 Task: Look for space in Vattalkundu, India from 7th July, 2023 to 14th July, 2023 for 1 adult in price range Rs.6000 to Rs.14000. Place can be shared room with 1  bedroom having 1 bed and 1 bathroom. Property type can be house, flat, guest house, hotel. Amenities needed are: wifi, washing machine. Booking option can be shelf check-in. Required host language is English.
Action: Mouse moved to (563, 99)
Screenshot: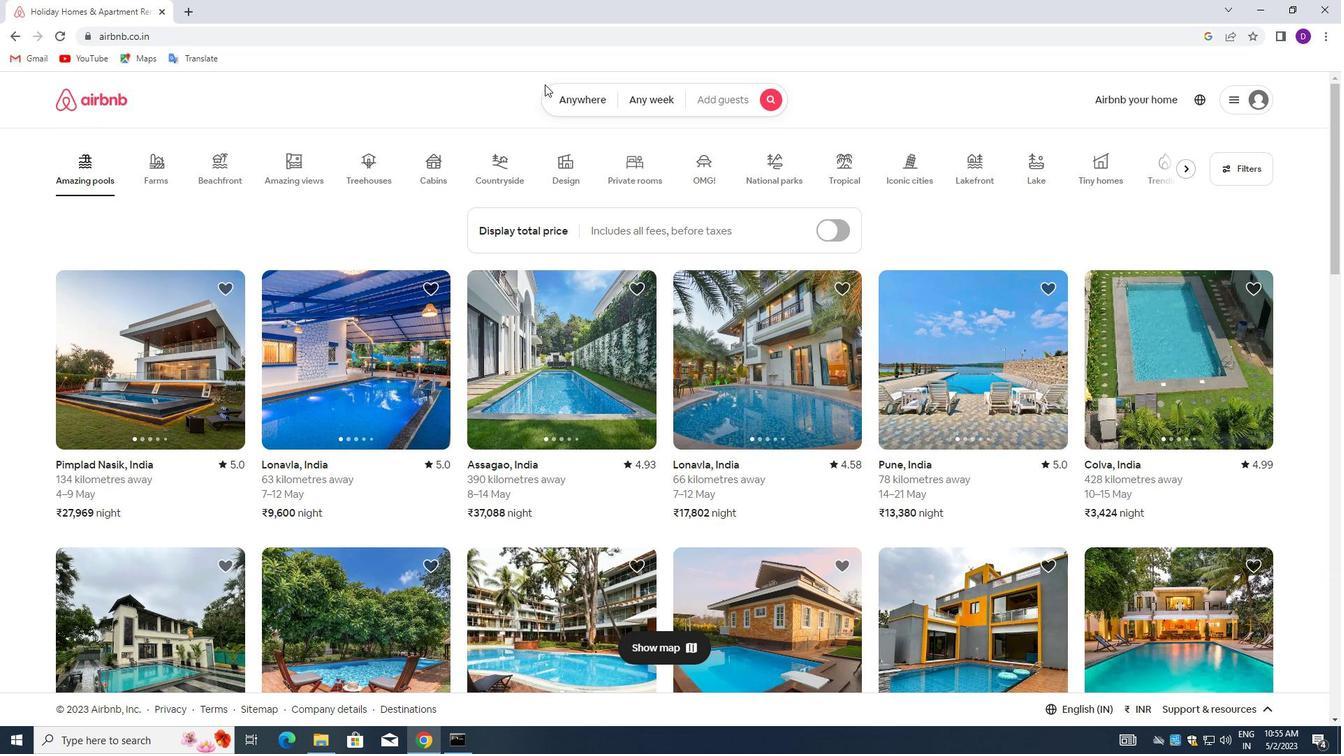 
Action: Mouse pressed left at (563, 99)
Screenshot: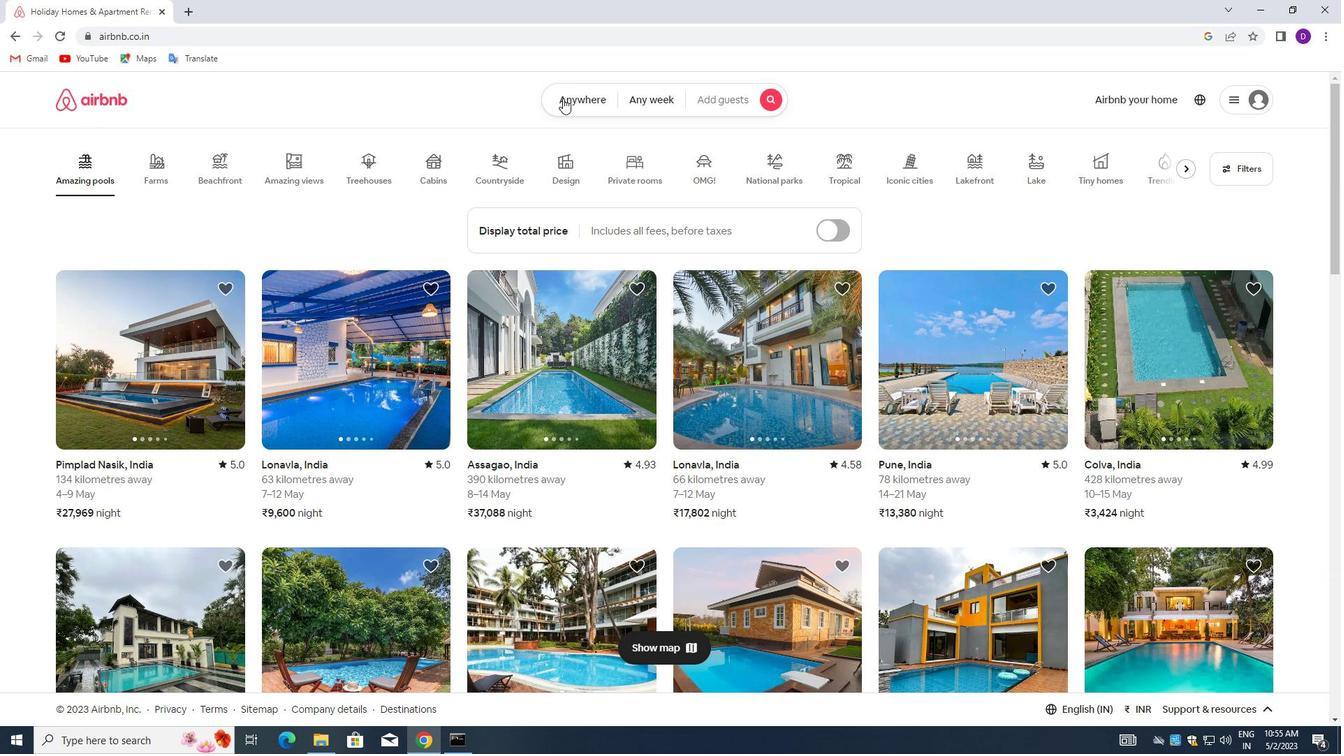 
Action: Mouse moved to (446, 155)
Screenshot: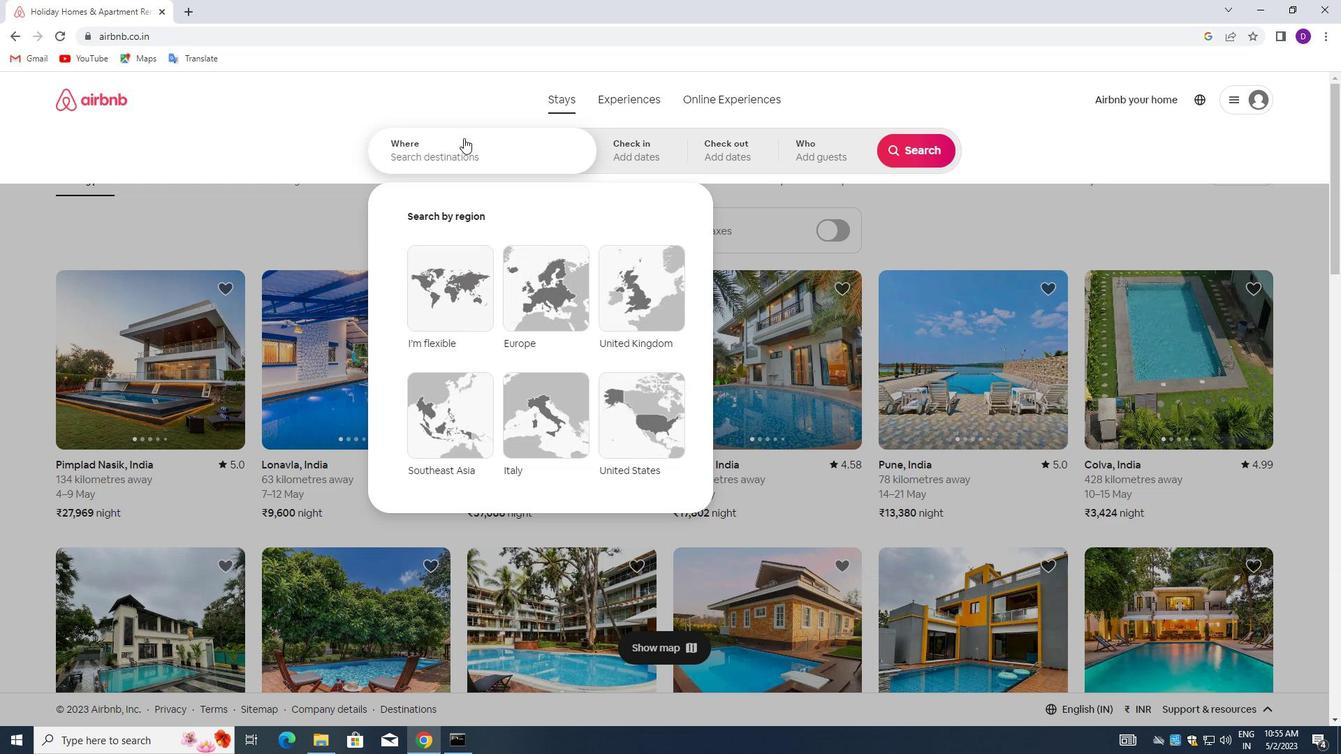 
Action: Mouse pressed left at (446, 155)
Screenshot: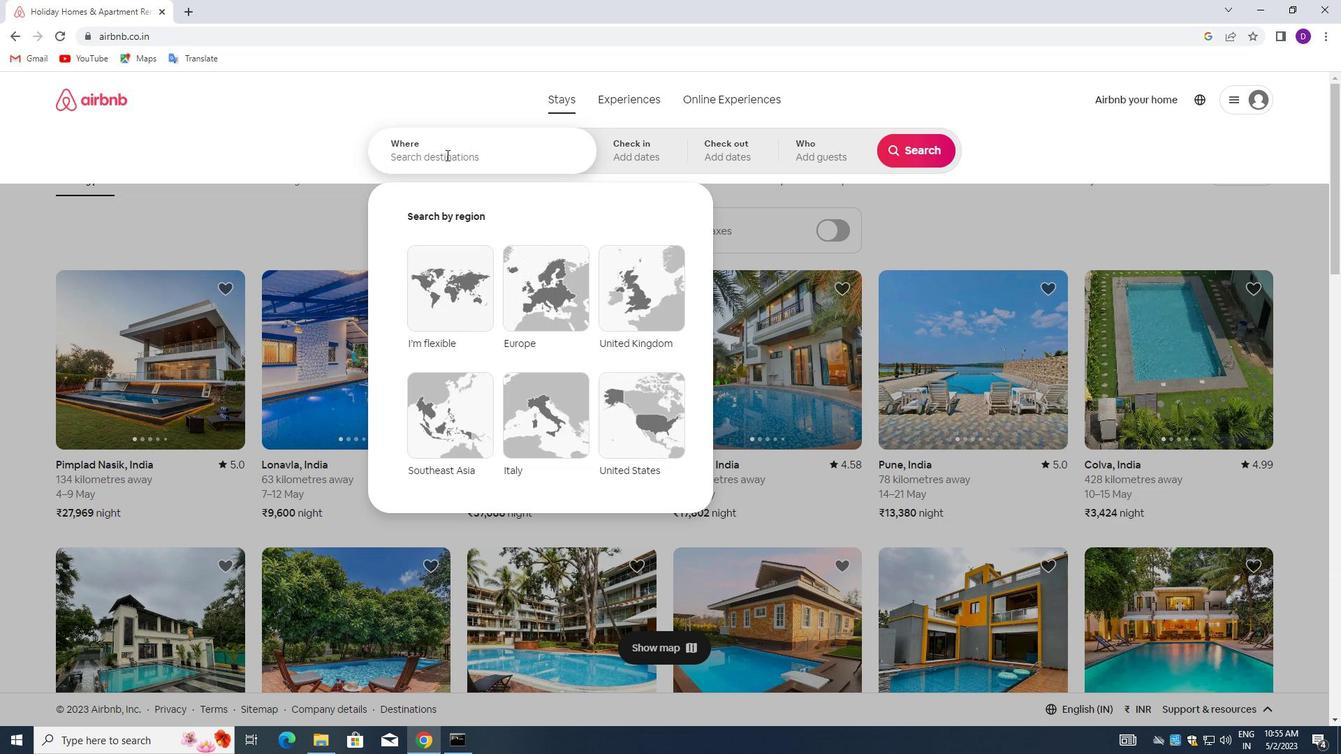 
Action: Key pressed <Key.shift_r><Key.shift_r><Key.shift_r><Key.shift_r>B<Key.backspace><Key.shift_r>Vattalkundu,<Key.space><Key.shift>INDIA<Key.enter>
Screenshot: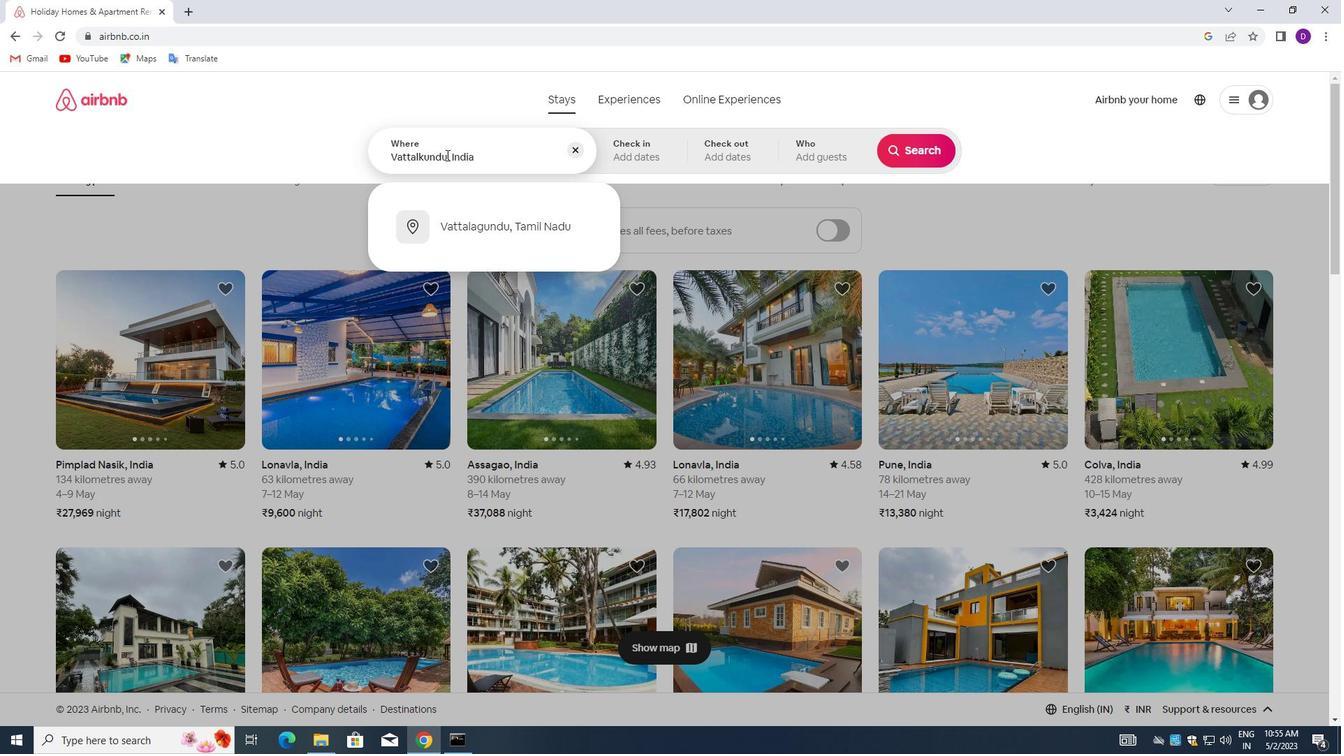 
Action: Mouse moved to (911, 262)
Screenshot: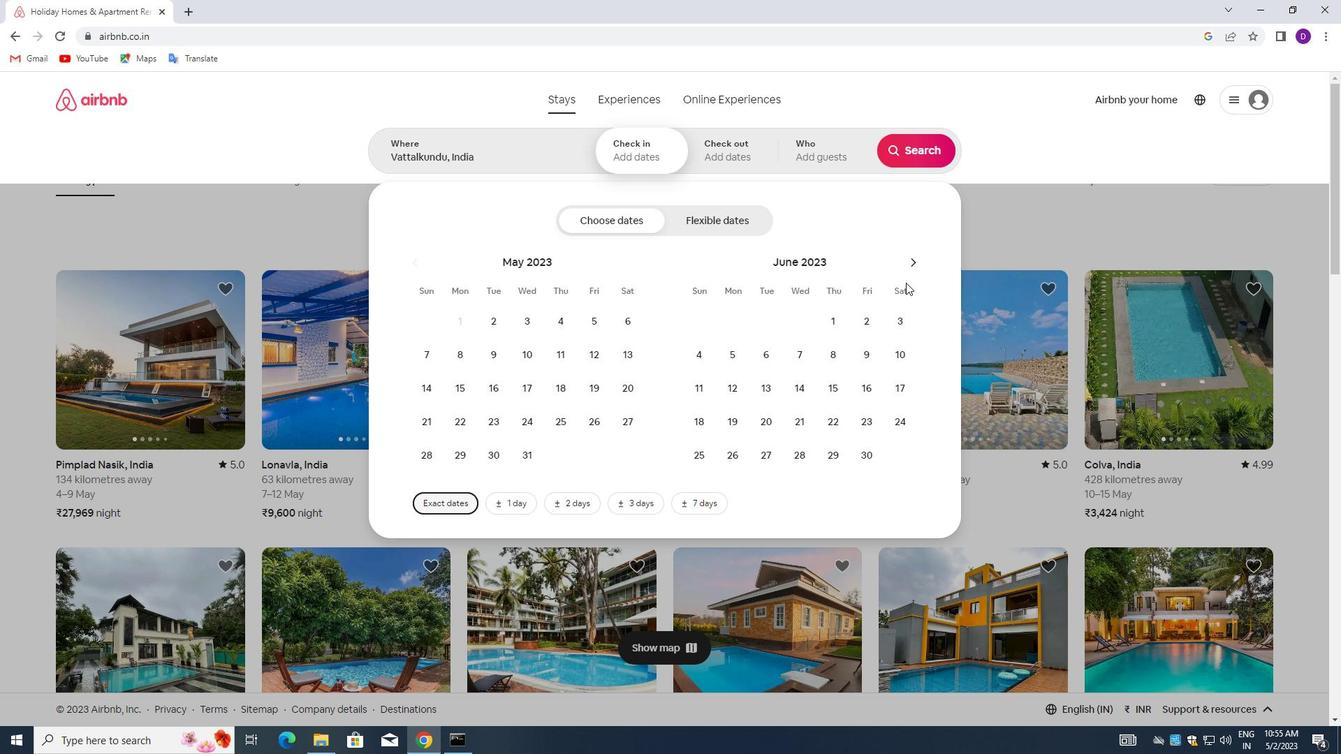 
Action: Mouse pressed left at (911, 262)
Screenshot: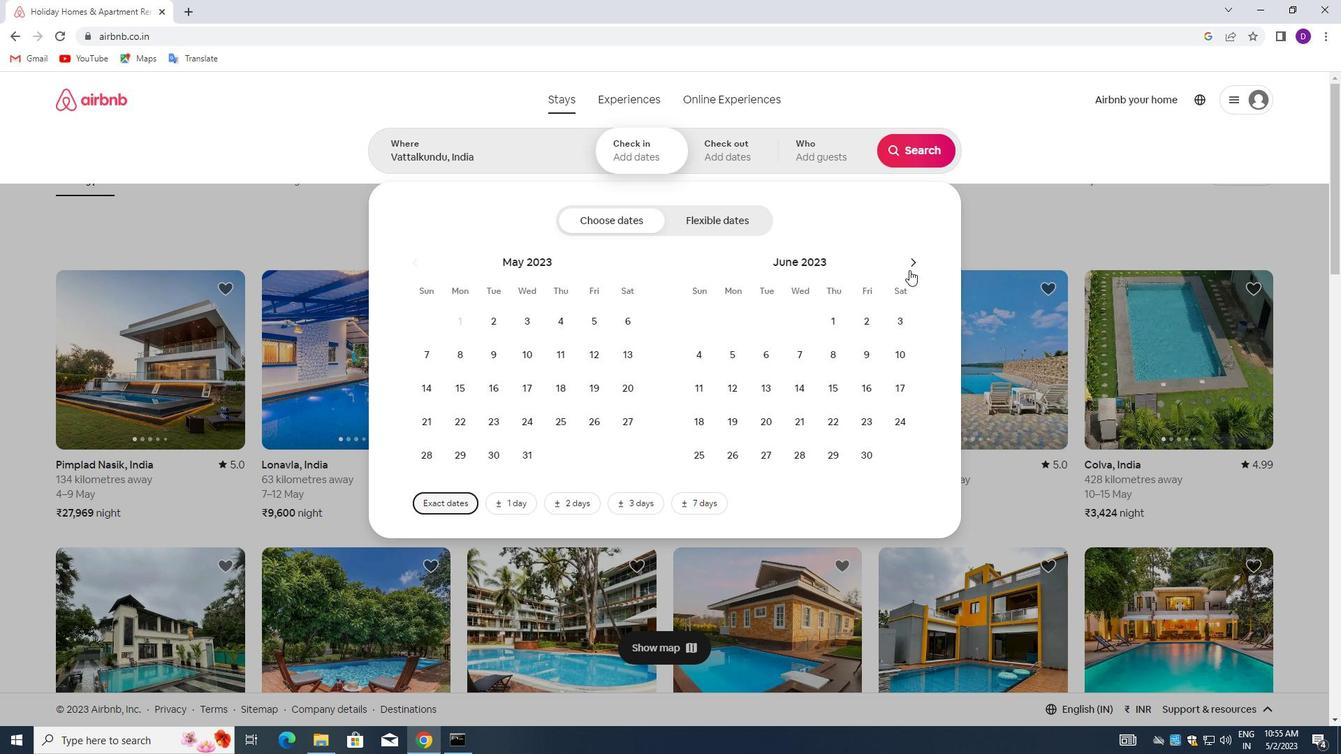 
Action: Mouse moved to (863, 359)
Screenshot: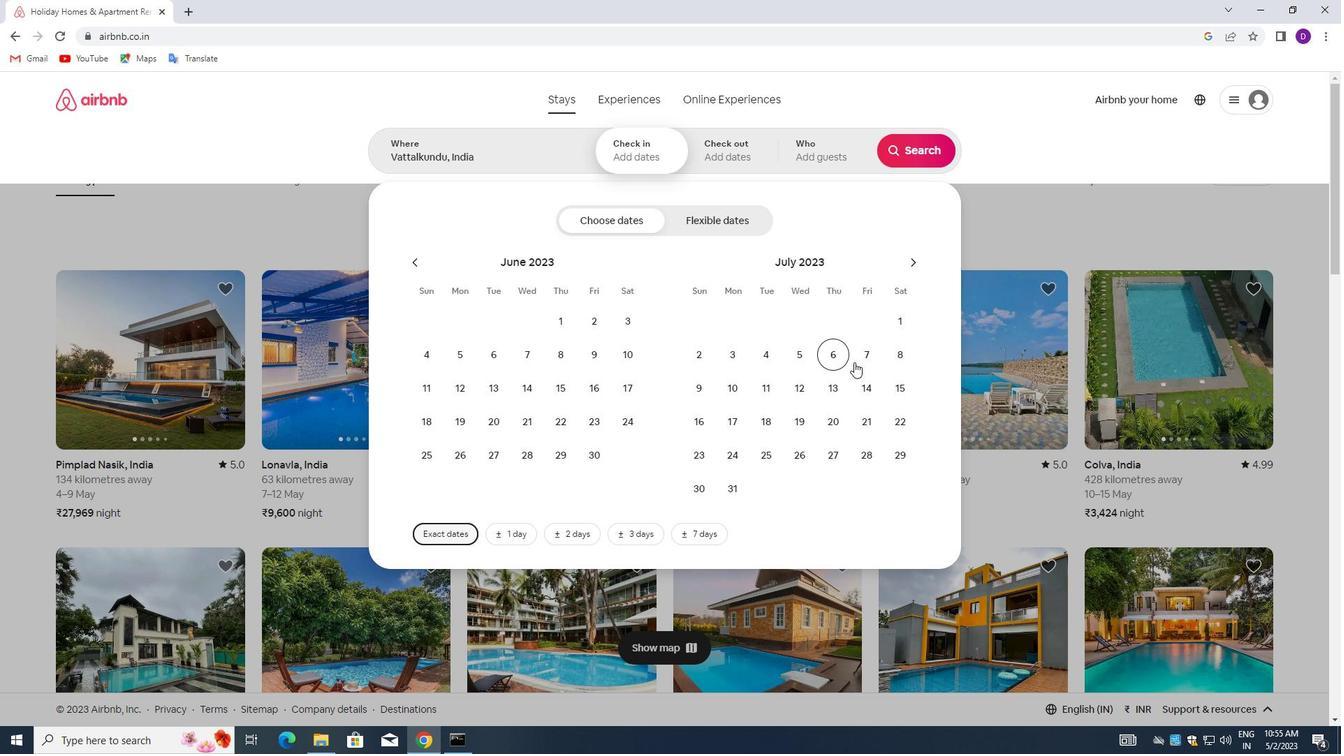 
Action: Mouse pressed left at (863, 359)
Screenshot: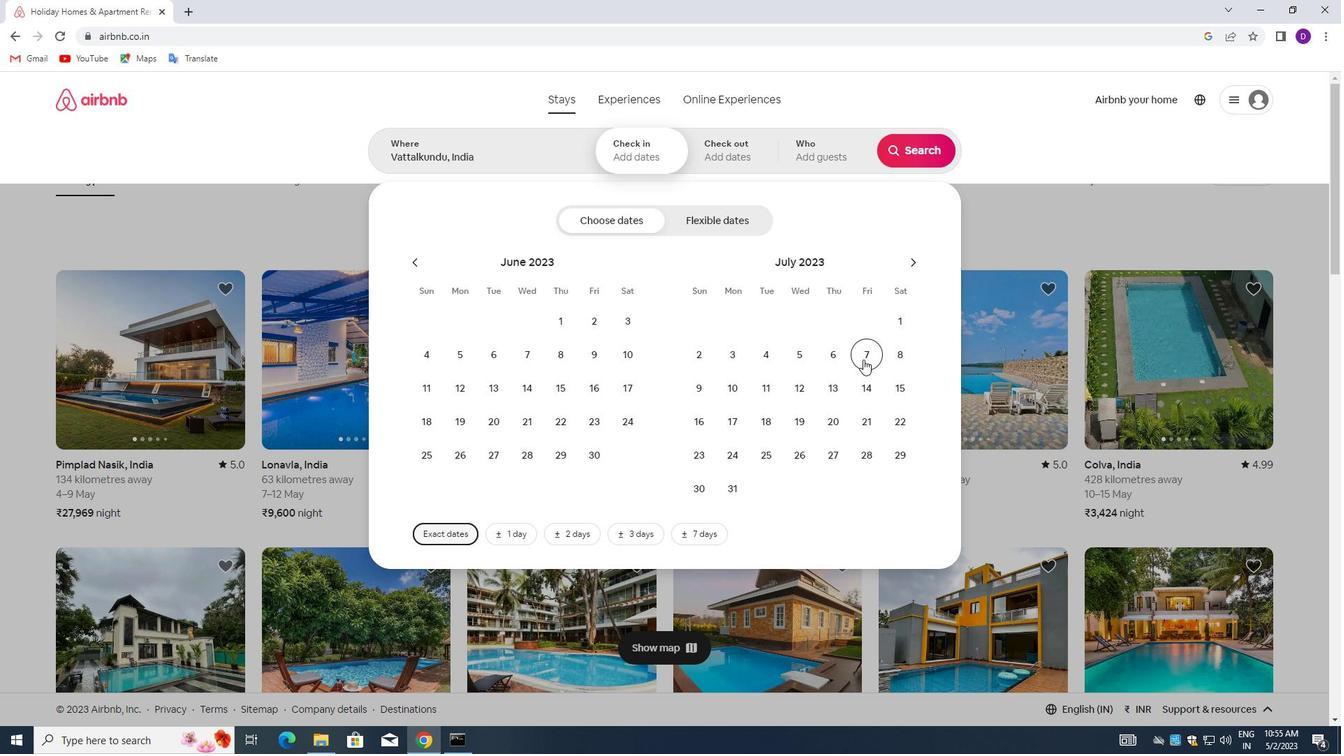 
Action: Mouse moved to (867, 387)
Screenshot: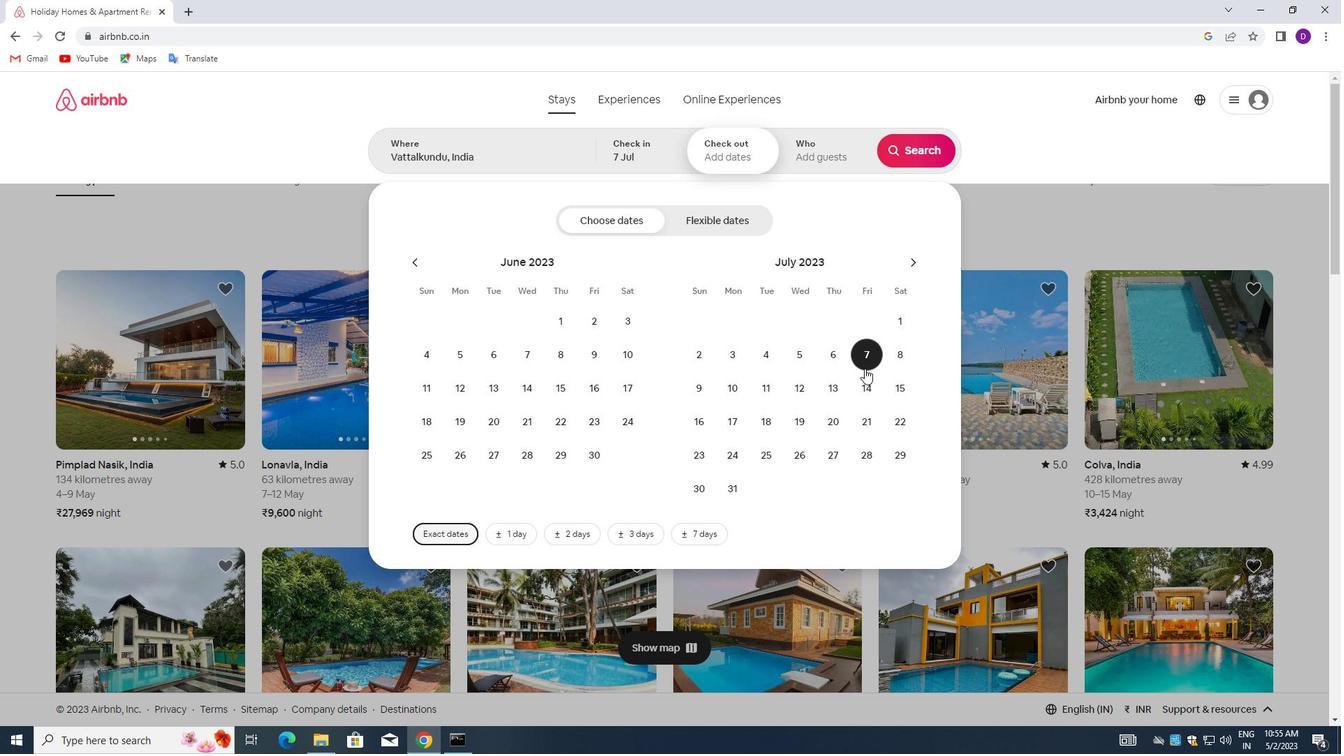 
Action: Mouse pressed left at (867, 387)
Screenshot: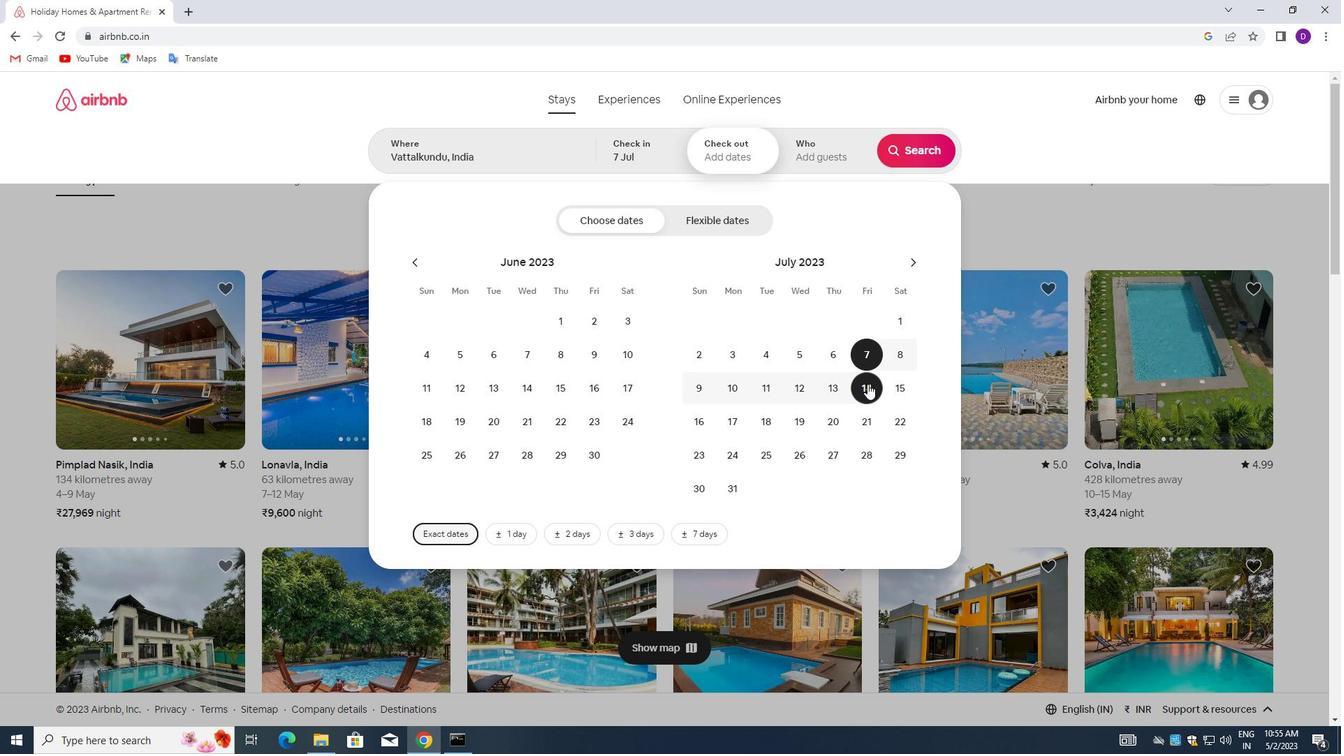 
Action: Mouse moved to (819, 157)
Screenshot: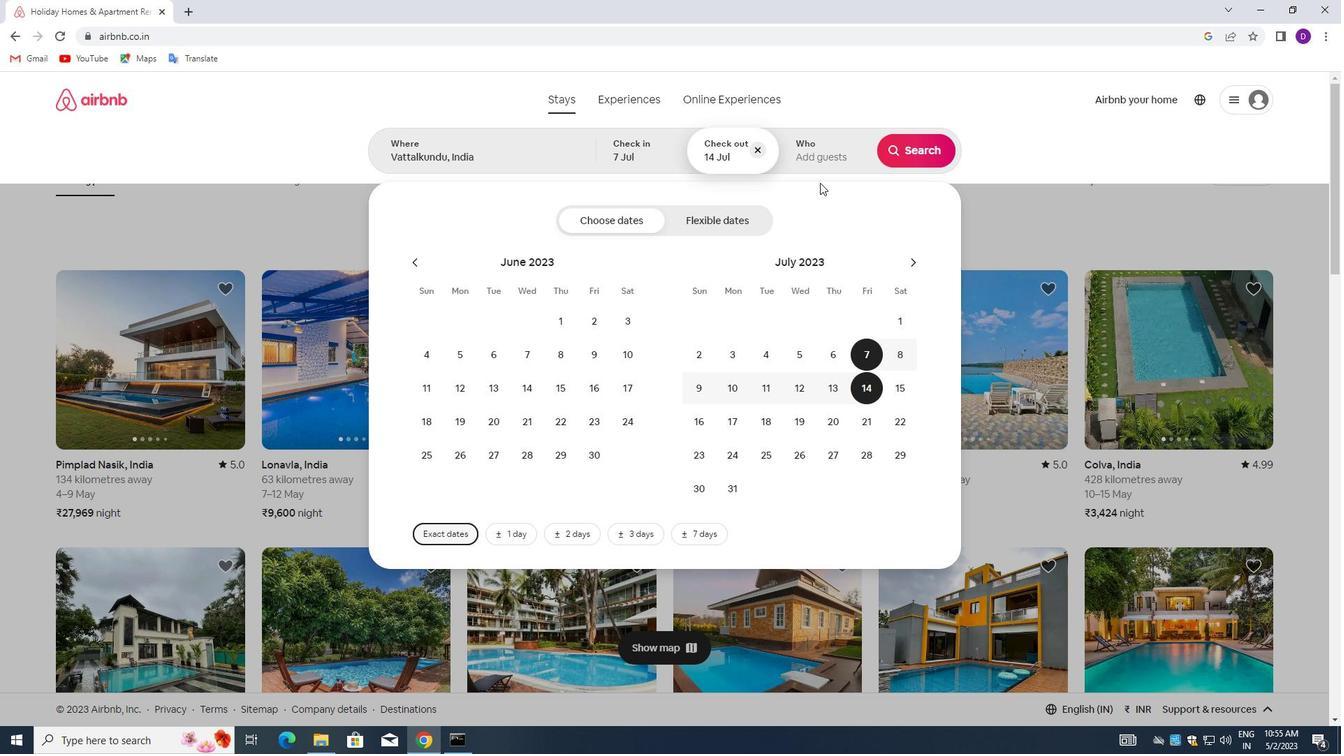 
Action: Mouse pressed left at (819, 157)
Screenshot: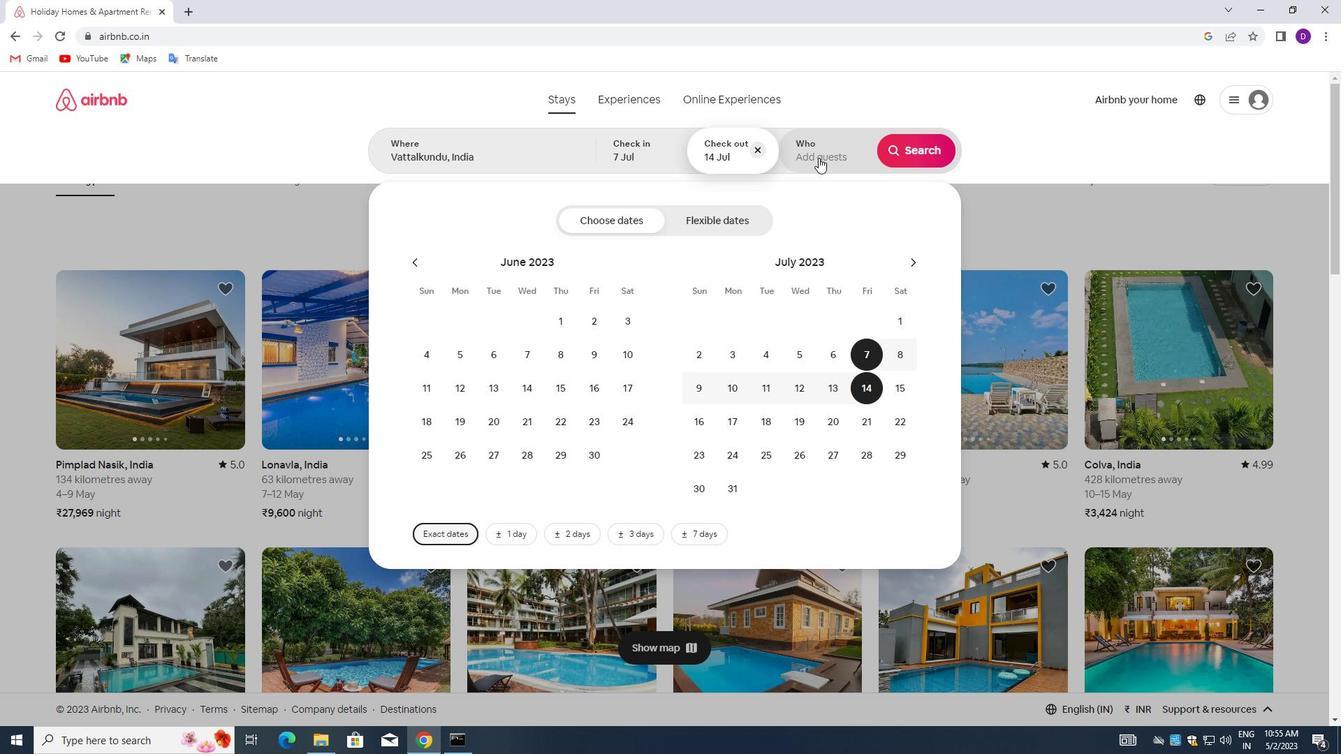 
Action: Mouse moved to (922, 218)
Screenshot: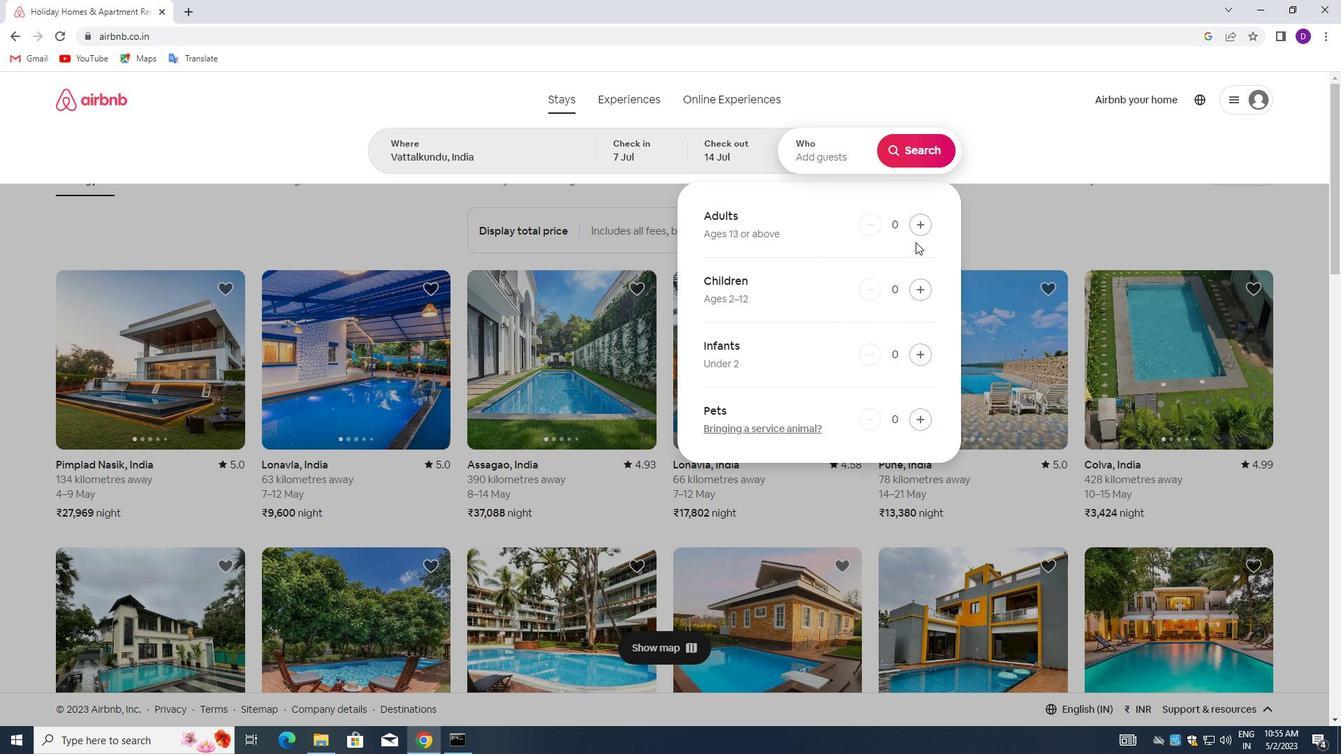 
Action: Mouse pressed left at (922, 218)
Screenshot: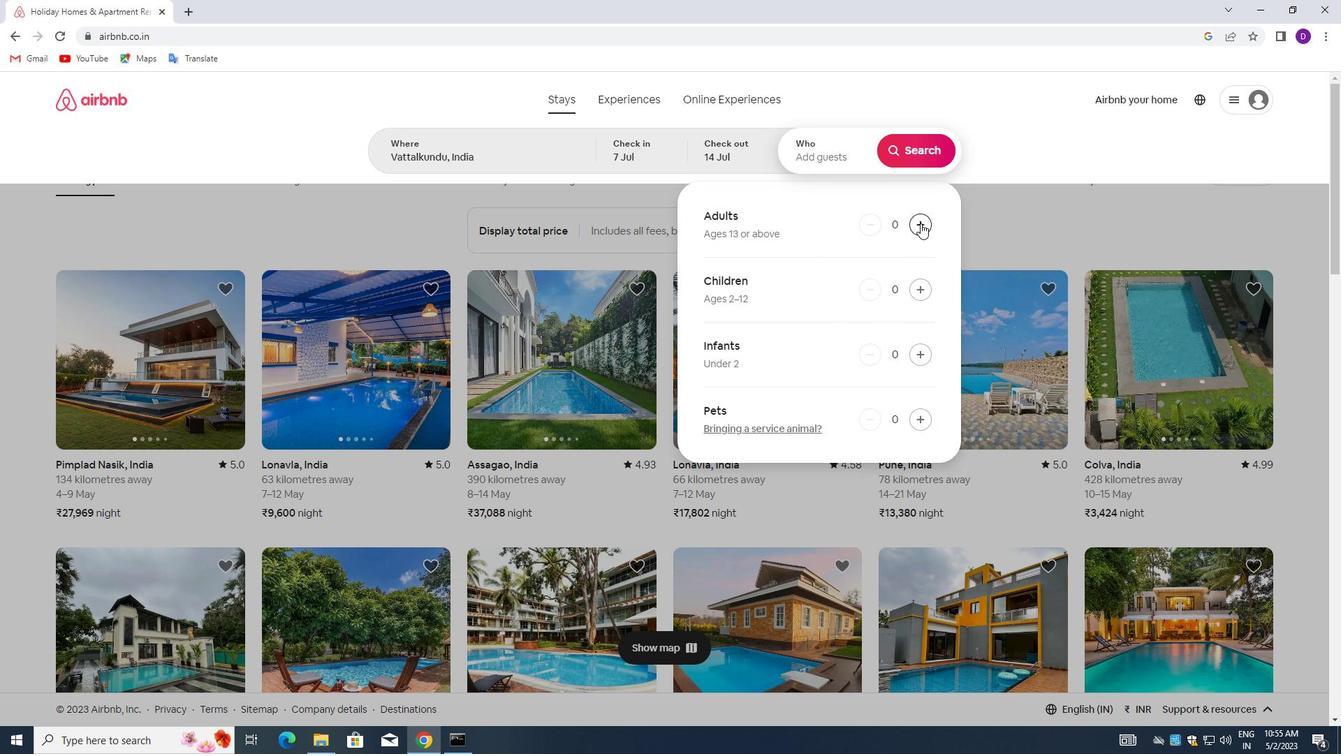 
Action: Mouse moved to (924, 160)
Screenshot: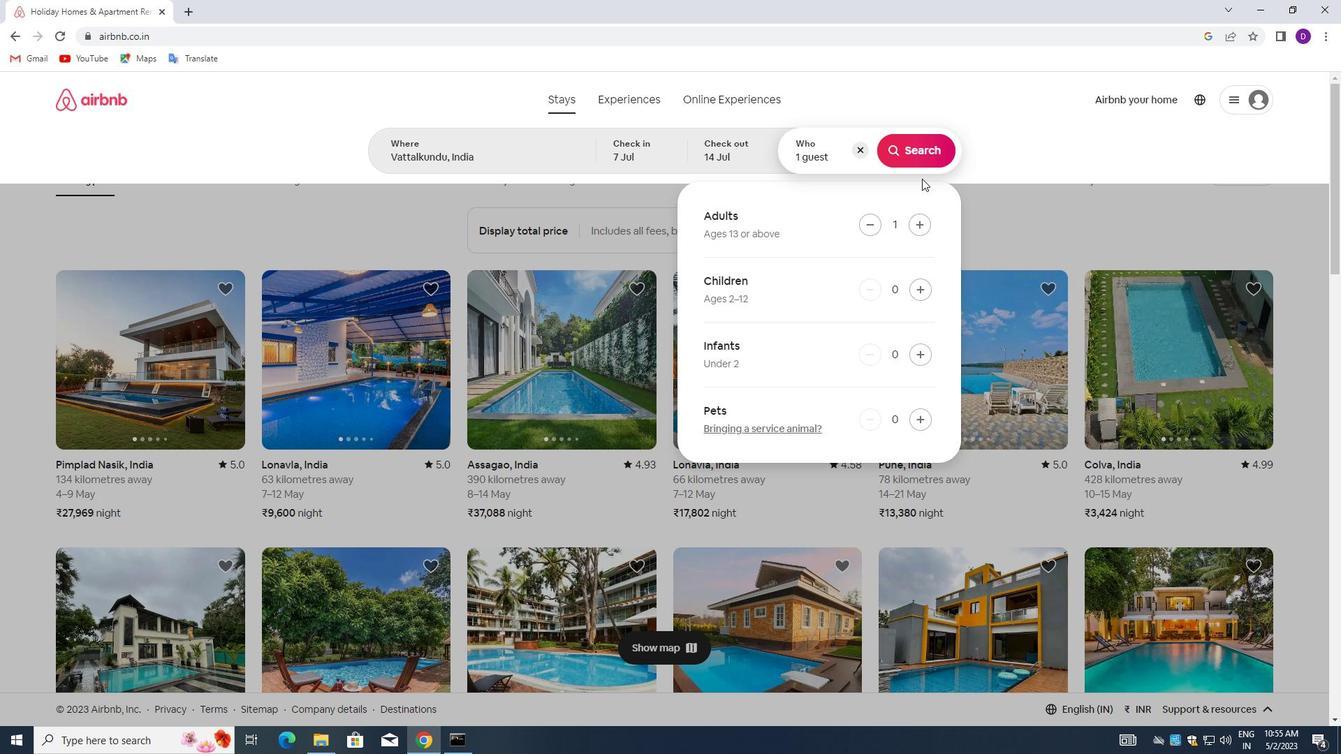 
Action: Mouse pressed left at (924, 160)
Screenshot: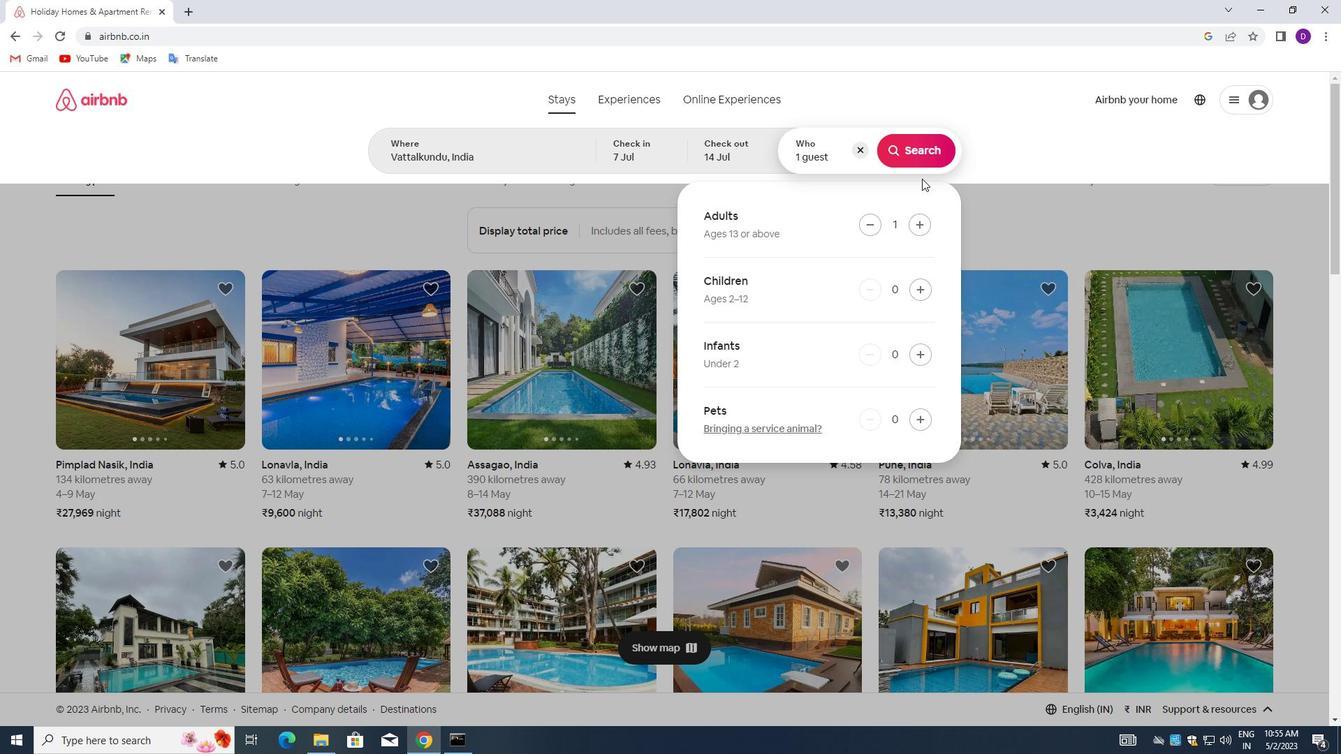 
Action: Mouse moved to (1262, 147)
Screenshot: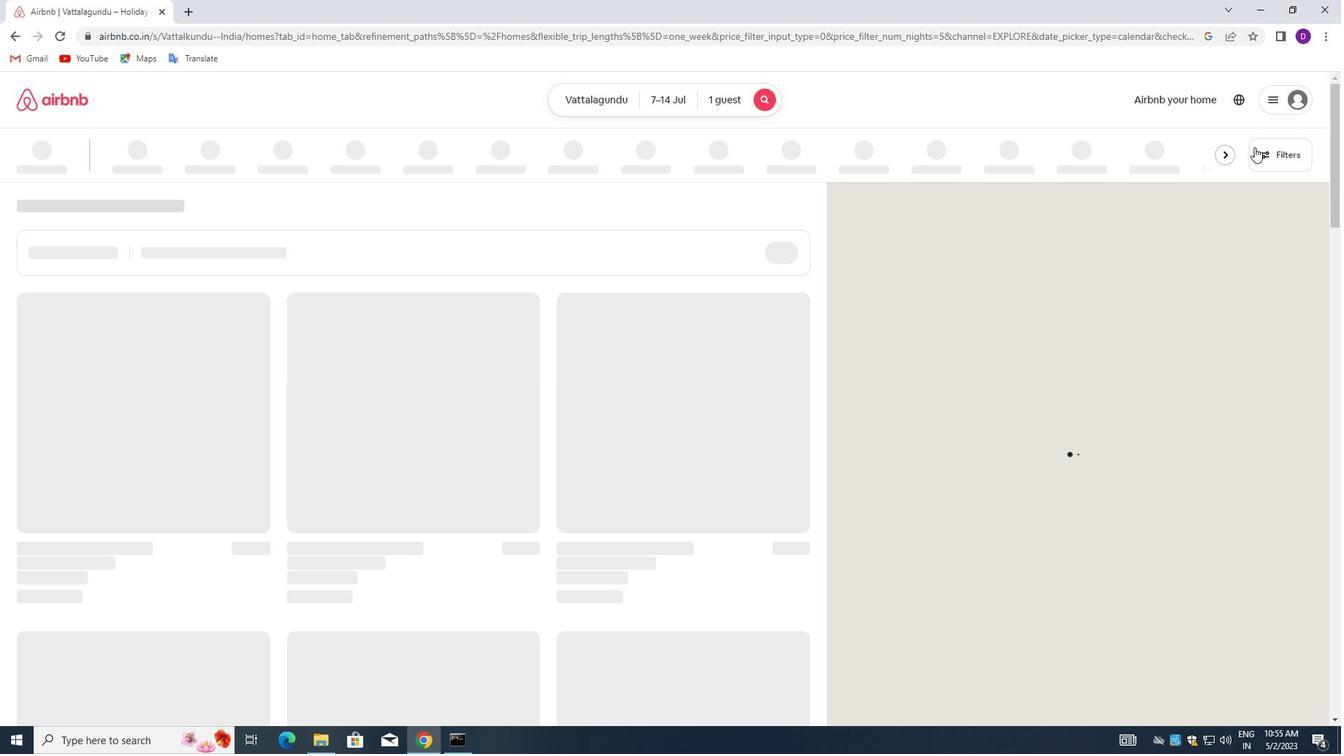 
Action: Mouse pressed left at (1262, 147)
Screenshot: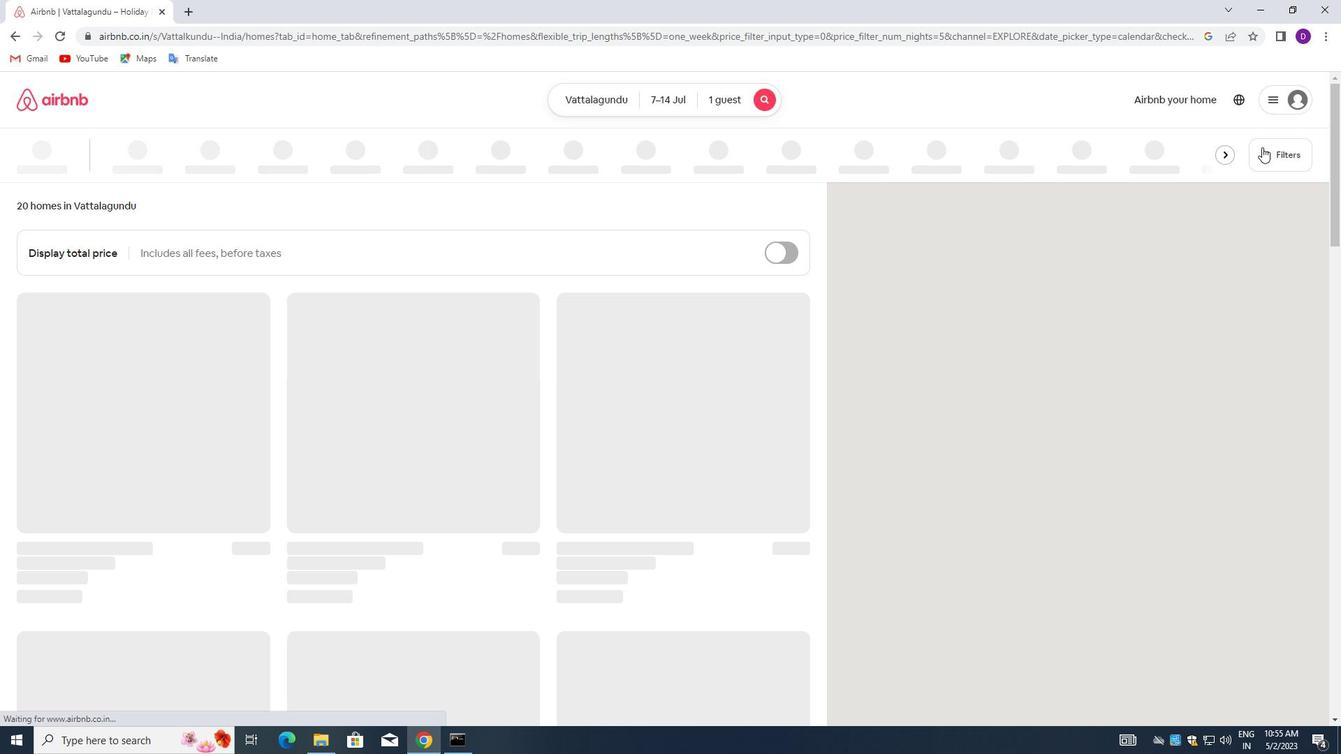 
Action: Mouse moved to (484, 336)
Screenshot: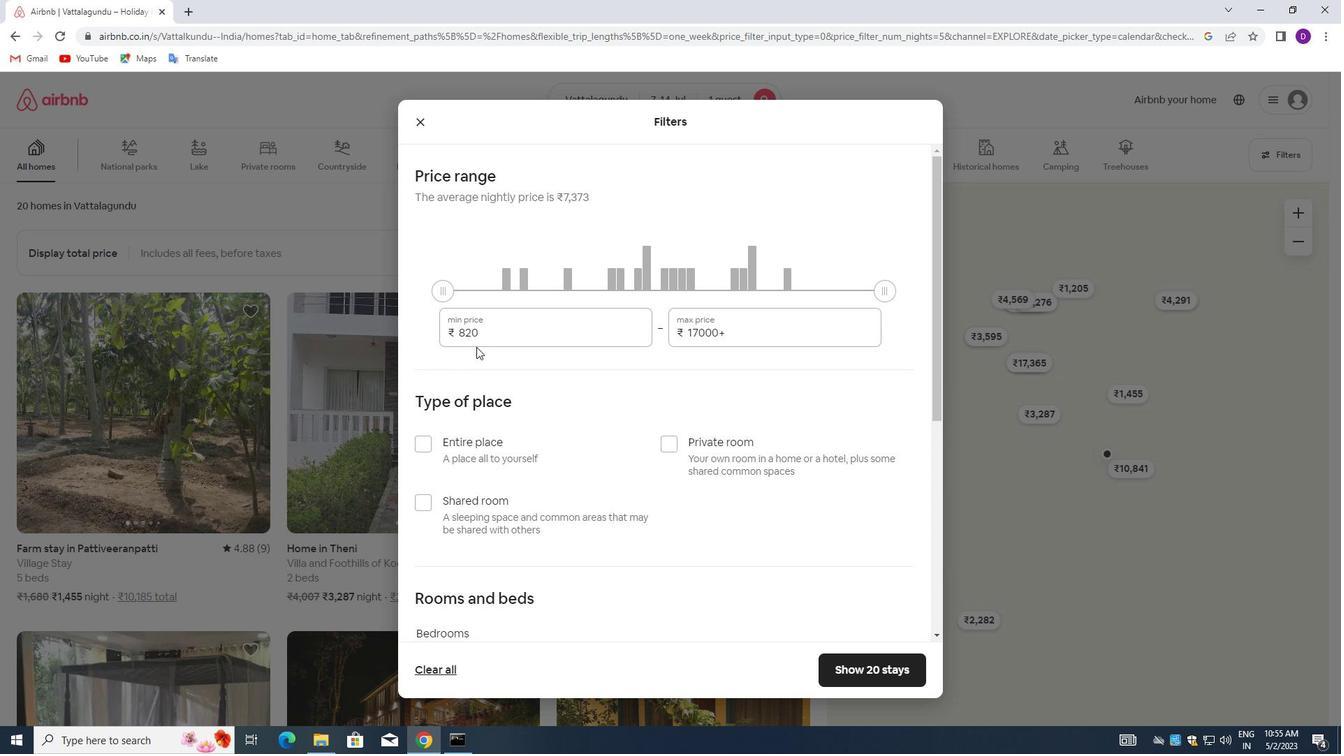 
Action: Mouse pressed left at (484, 336)
Screenshot: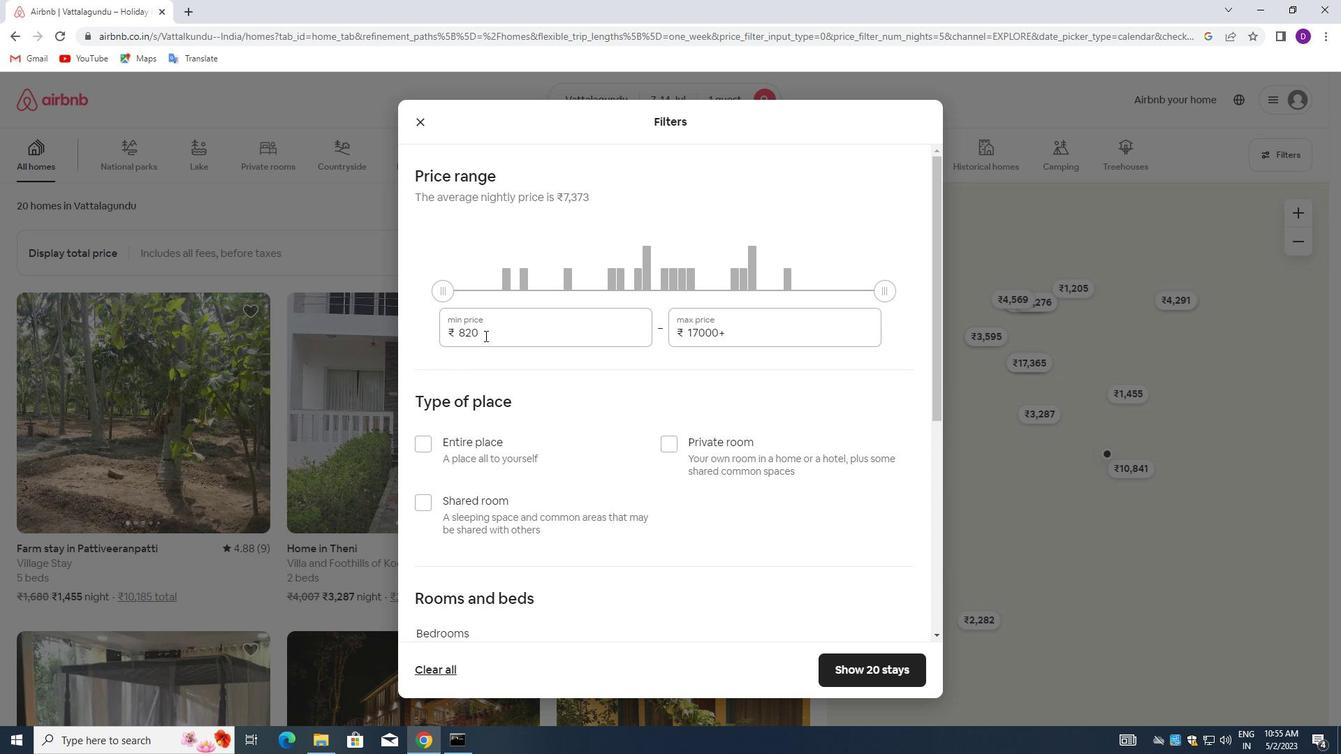 
Action: Mouse pressed left at (484, 336)
Screenshot: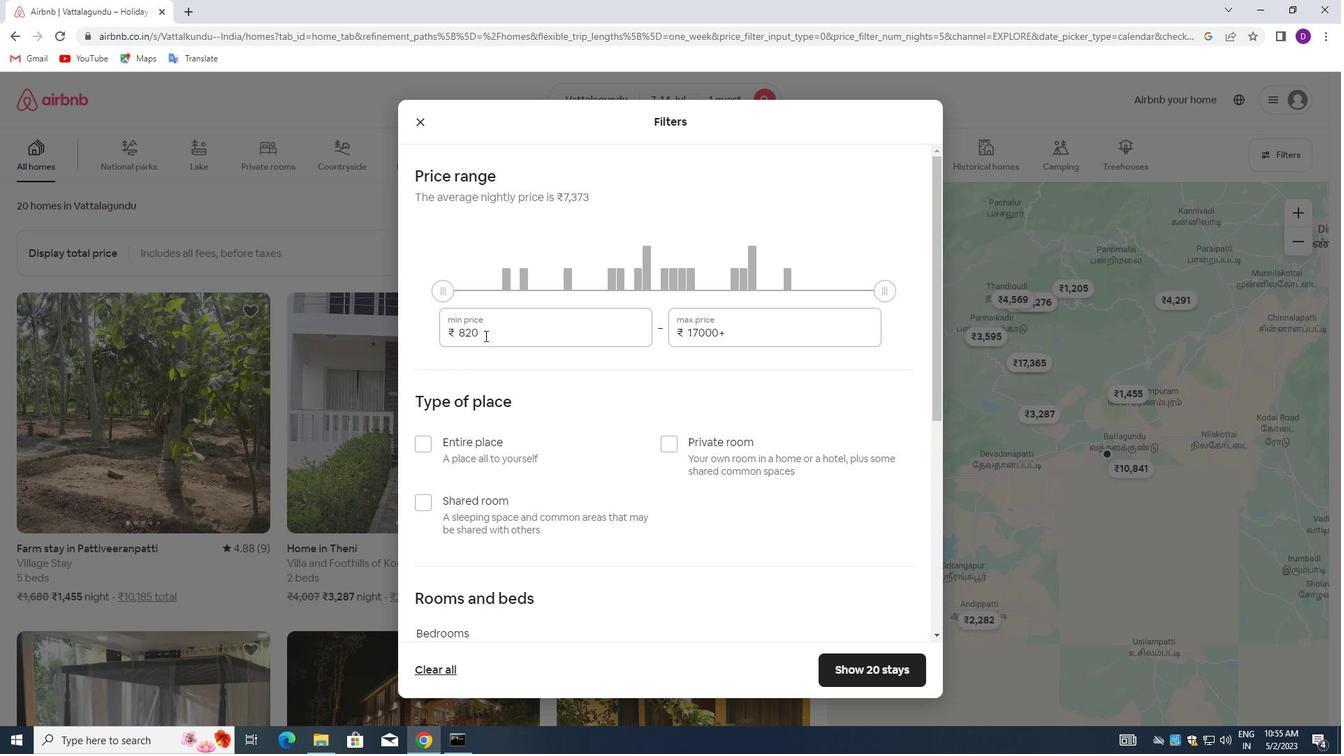 
Action: Key pressed 6000<Key.tab>14000
Screenshot: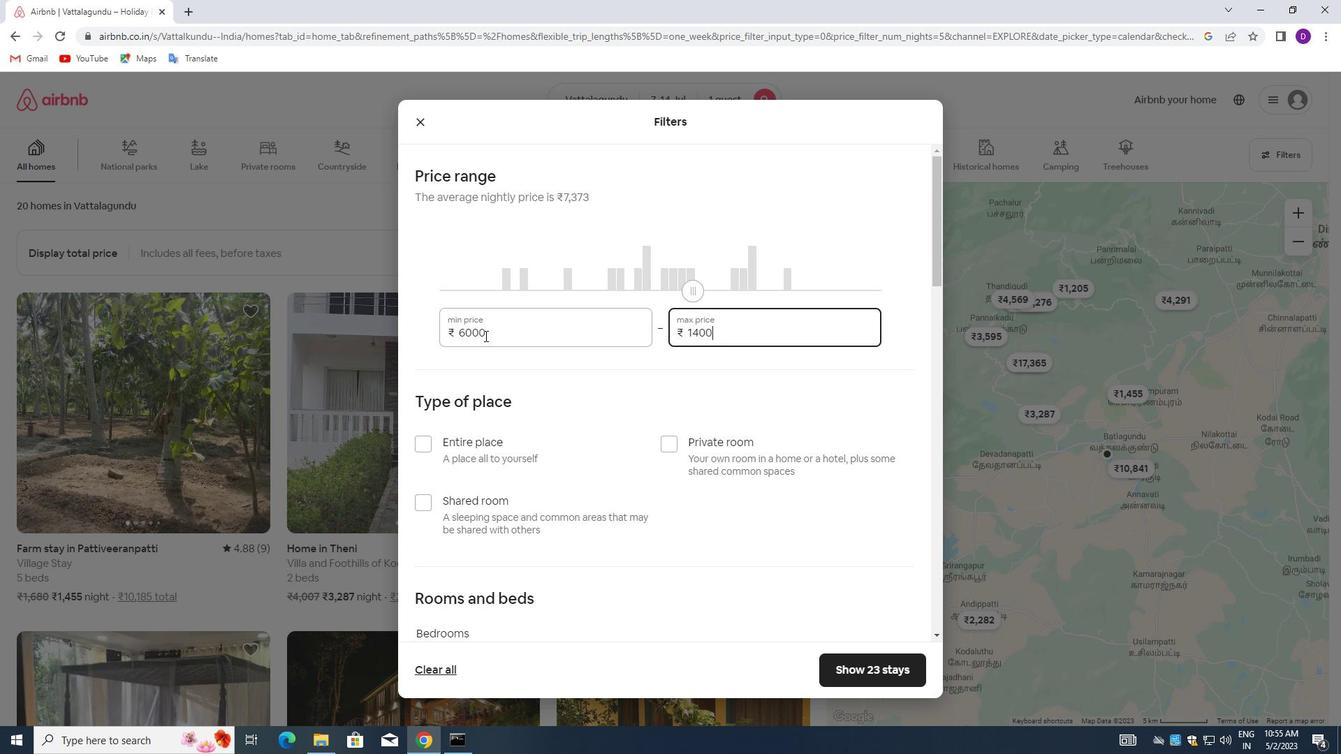 
Action: Mouse moved to (545, 433)
Screenshot: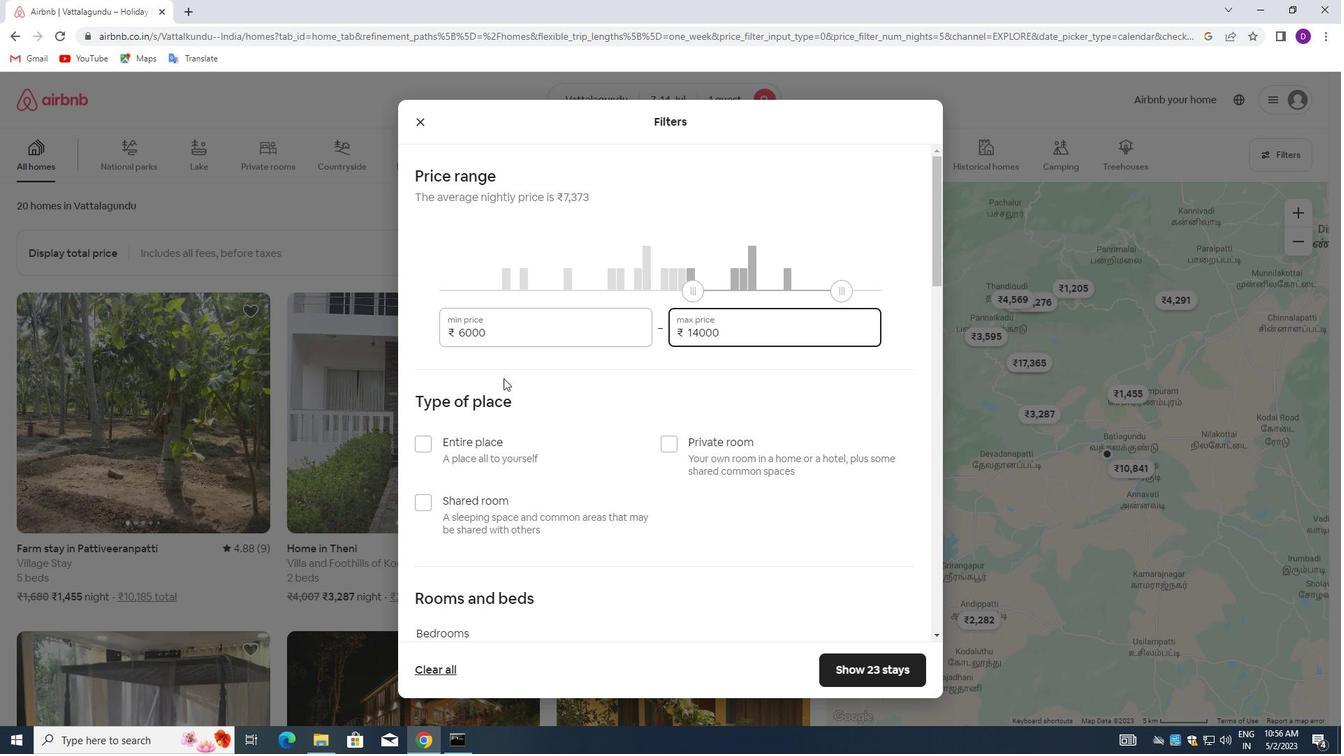 
Action: Mouse scrolled (545, 432) with delta (0, 0)
Screenshot: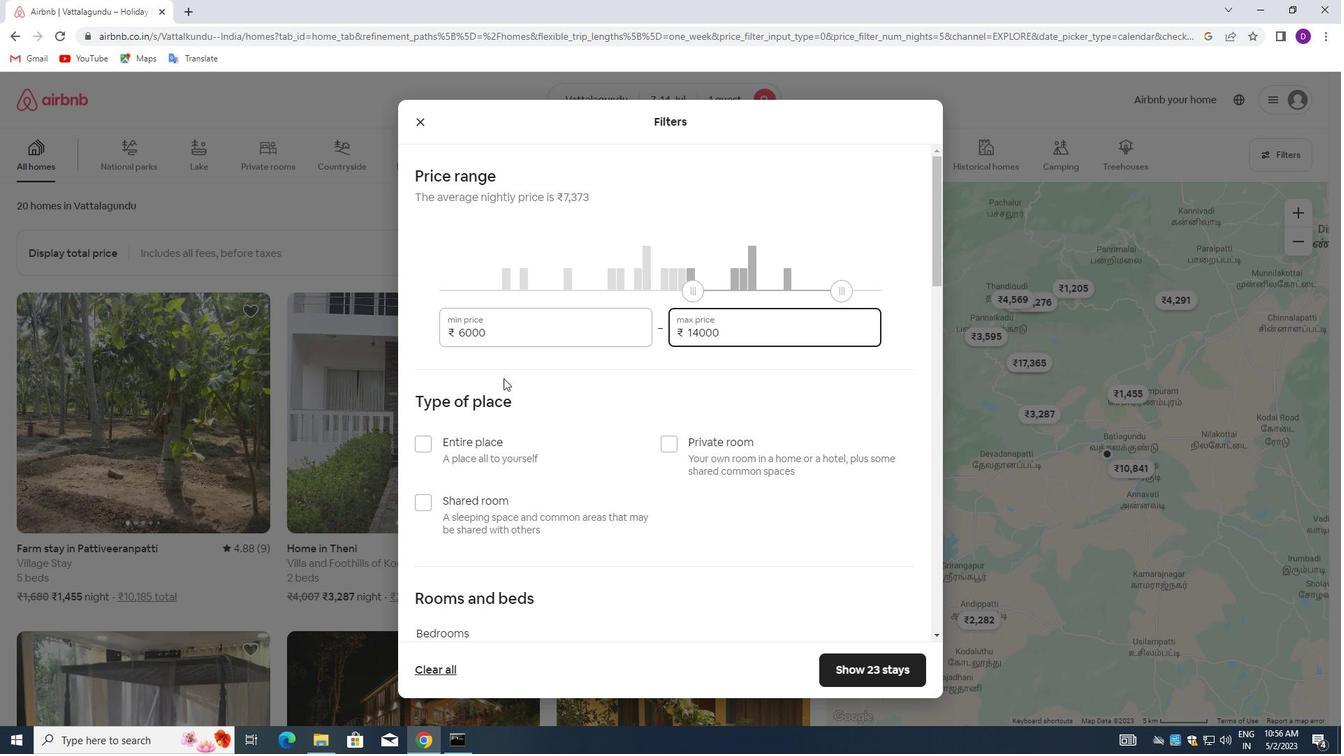 
Action: Mouse moved to (415, 431)
Screenshot: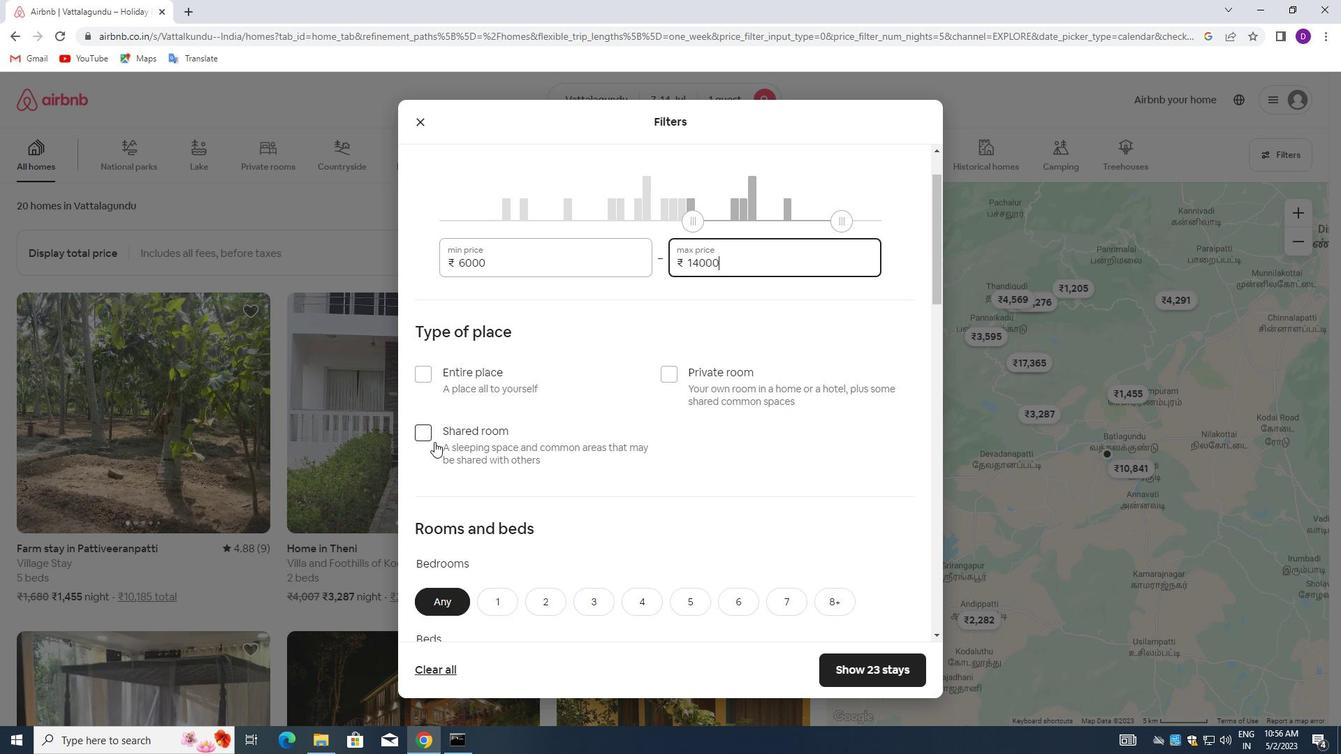 
Action: Mouse pressed left at (415, 431)
Screenshot: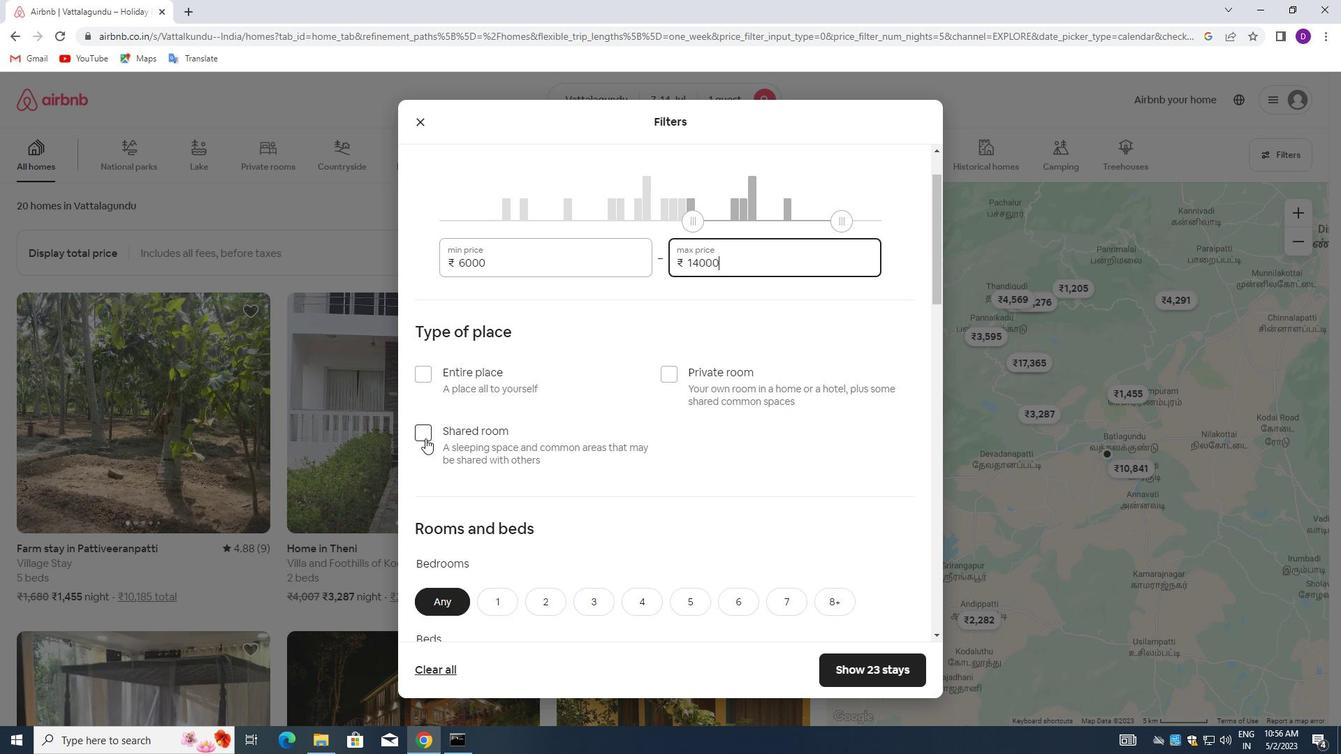 
Action: Mouse moved to (548, 457)
Screenshot: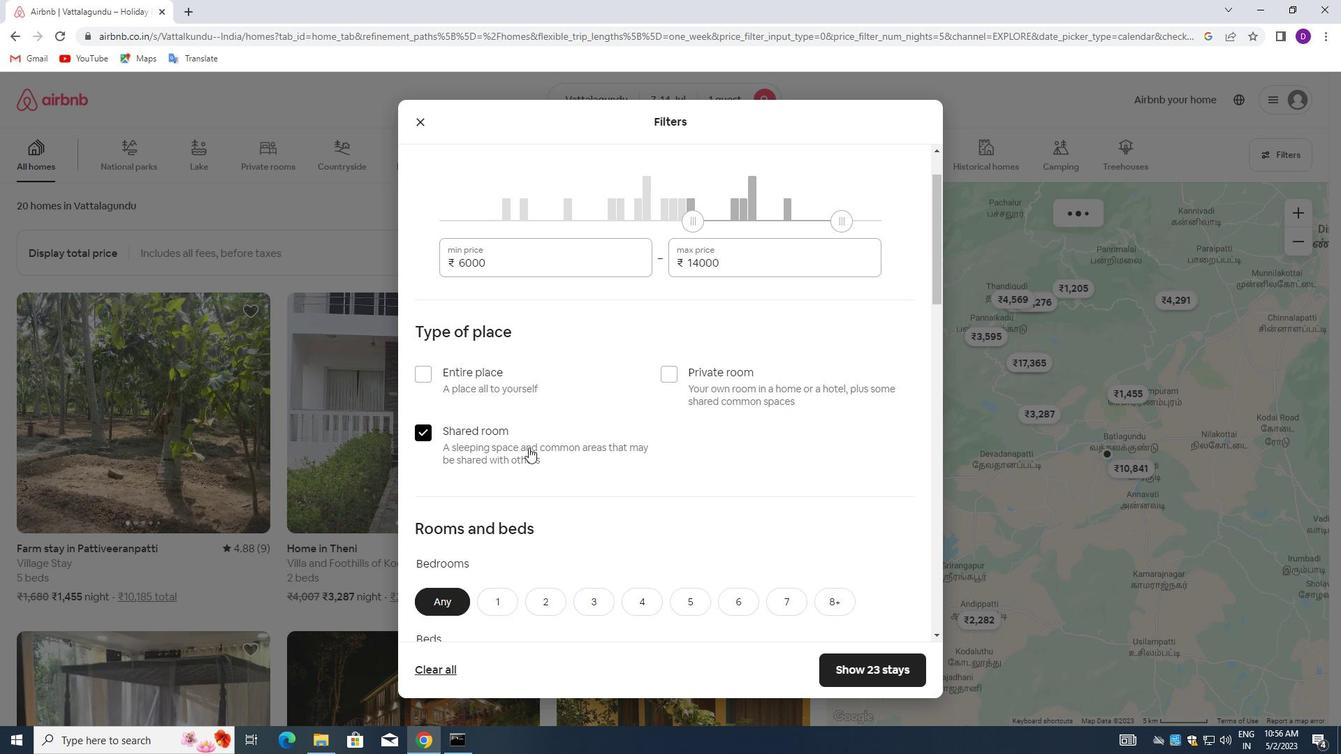 
Action: Mouse scrolled (548, 457) with delta (0, 0)
Screenshot: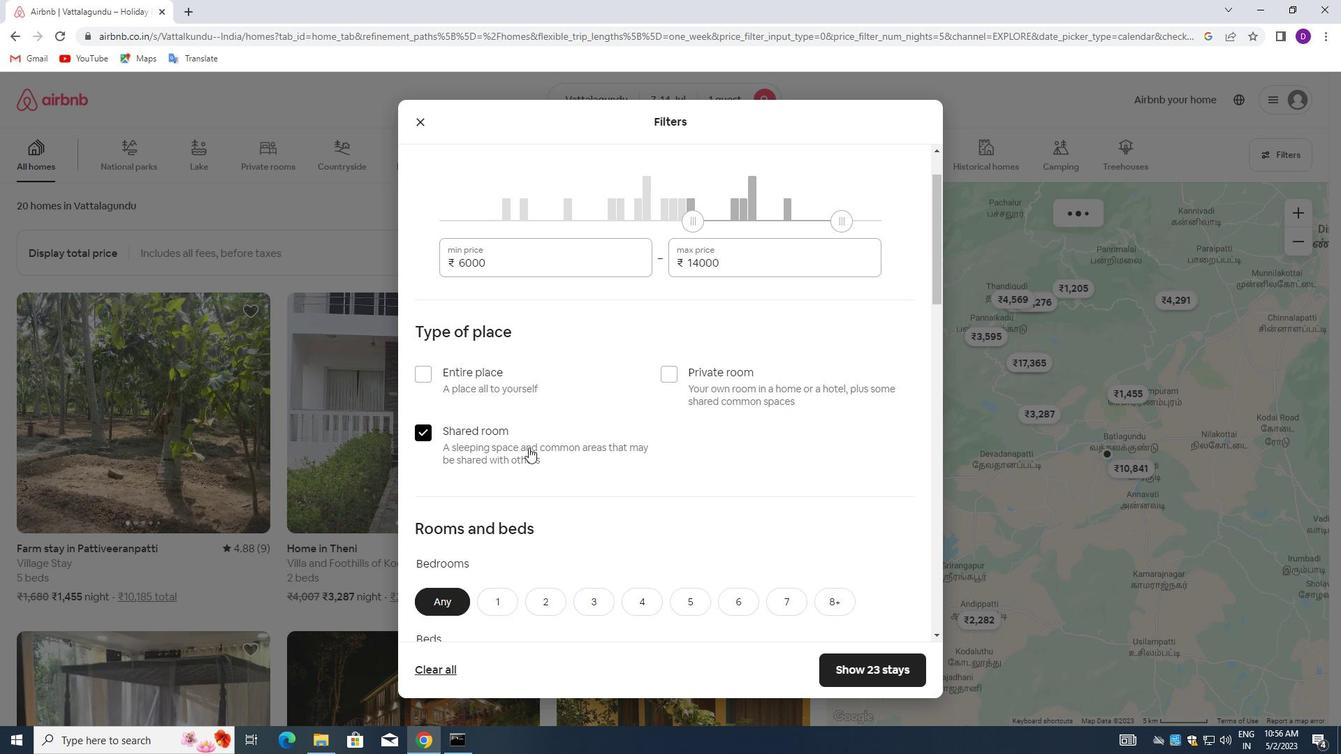 
Action: Mouse moved to (552, 463)
Screenshot: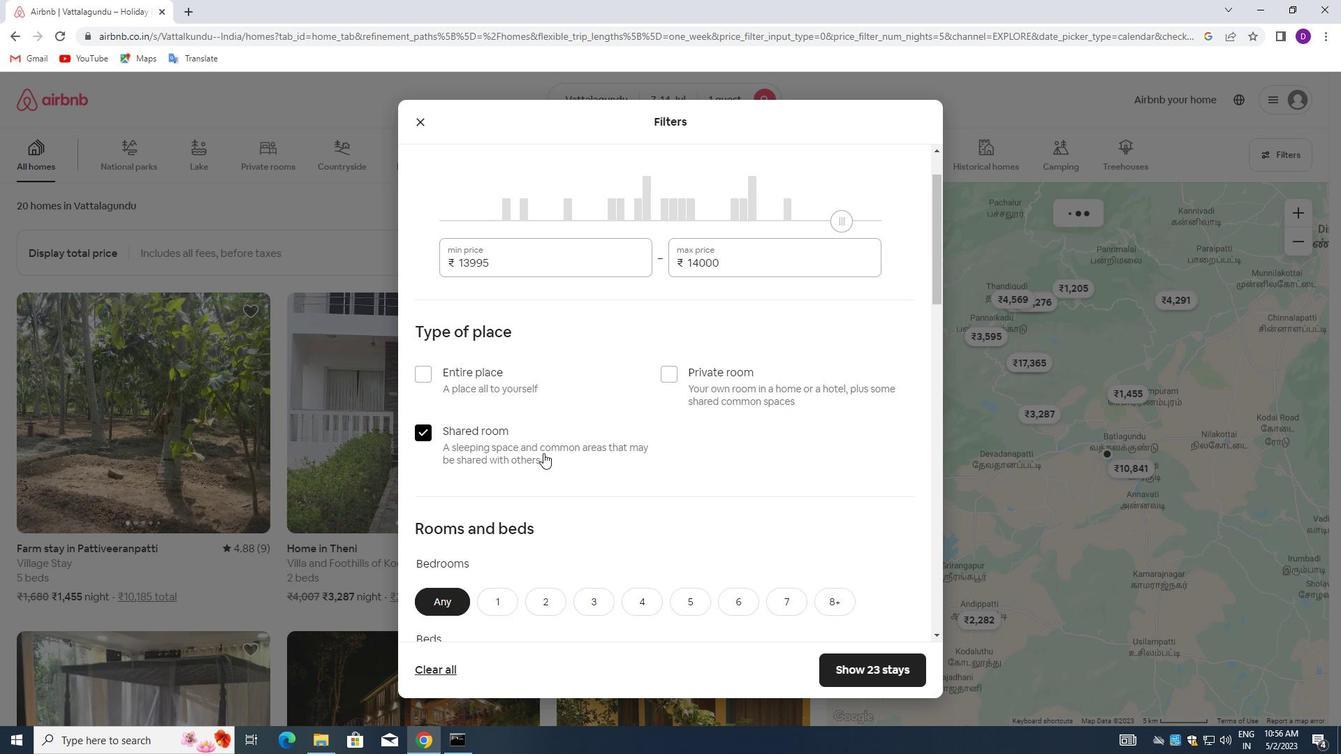 
Action: Mouse scrolled (552, 462) with delta (0, 0)
Screenshot: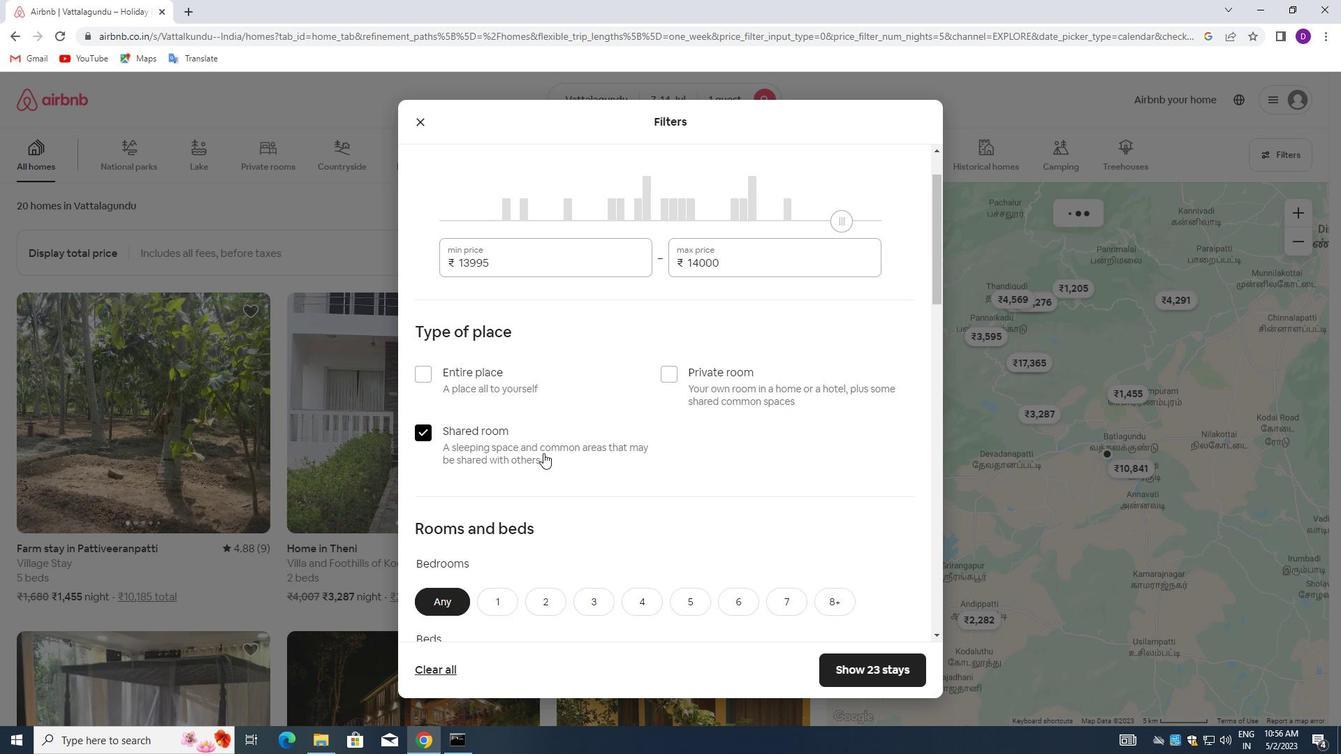 
Action: Mouse moved to (498, 468)
Screenshot: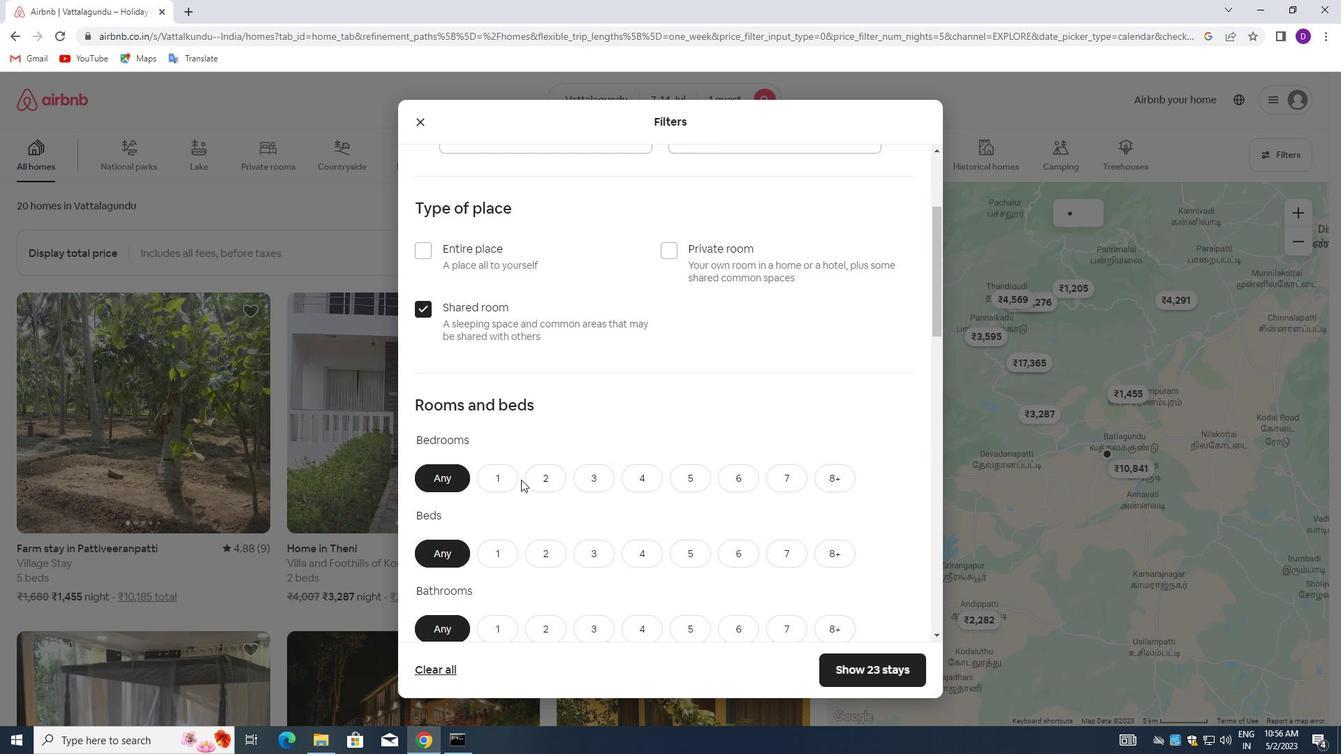 
Action: Mouse pressed left at (498, 468)
Screenshot: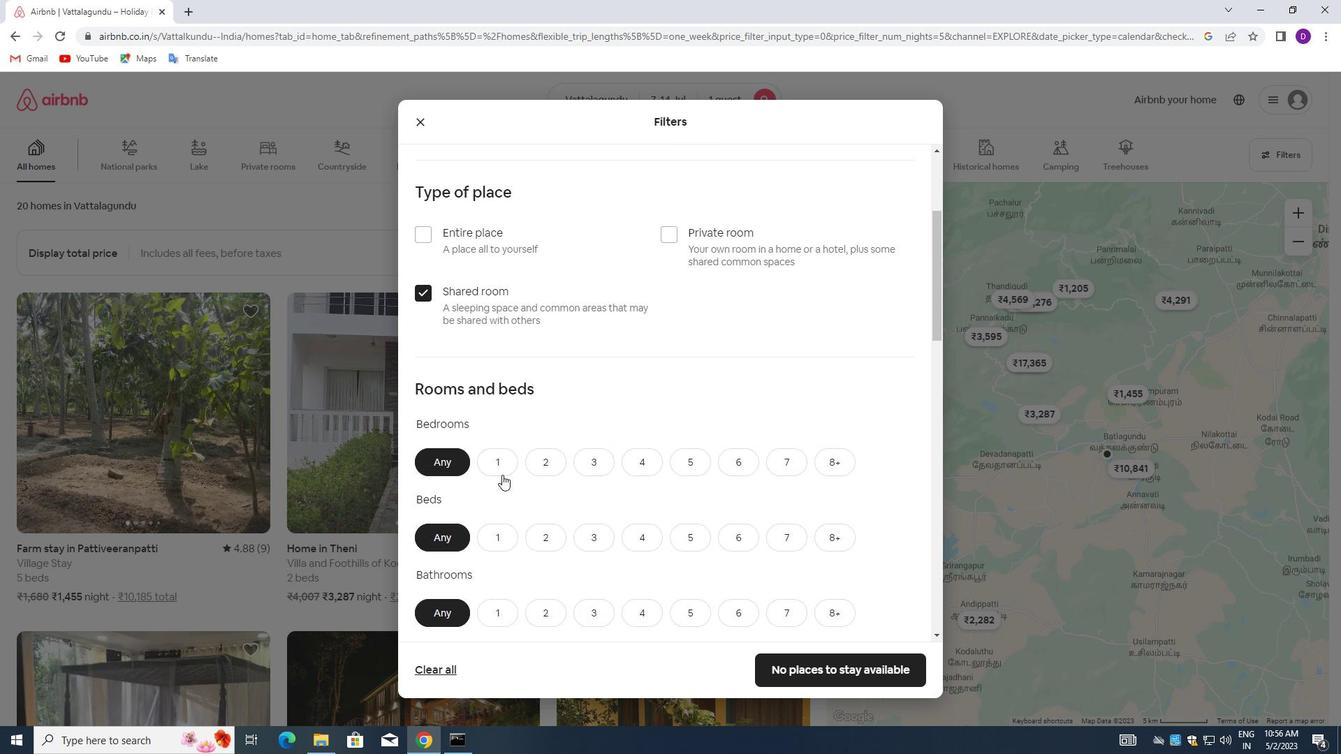 
Action: Mouse moved to (504, 531)
Screenshot: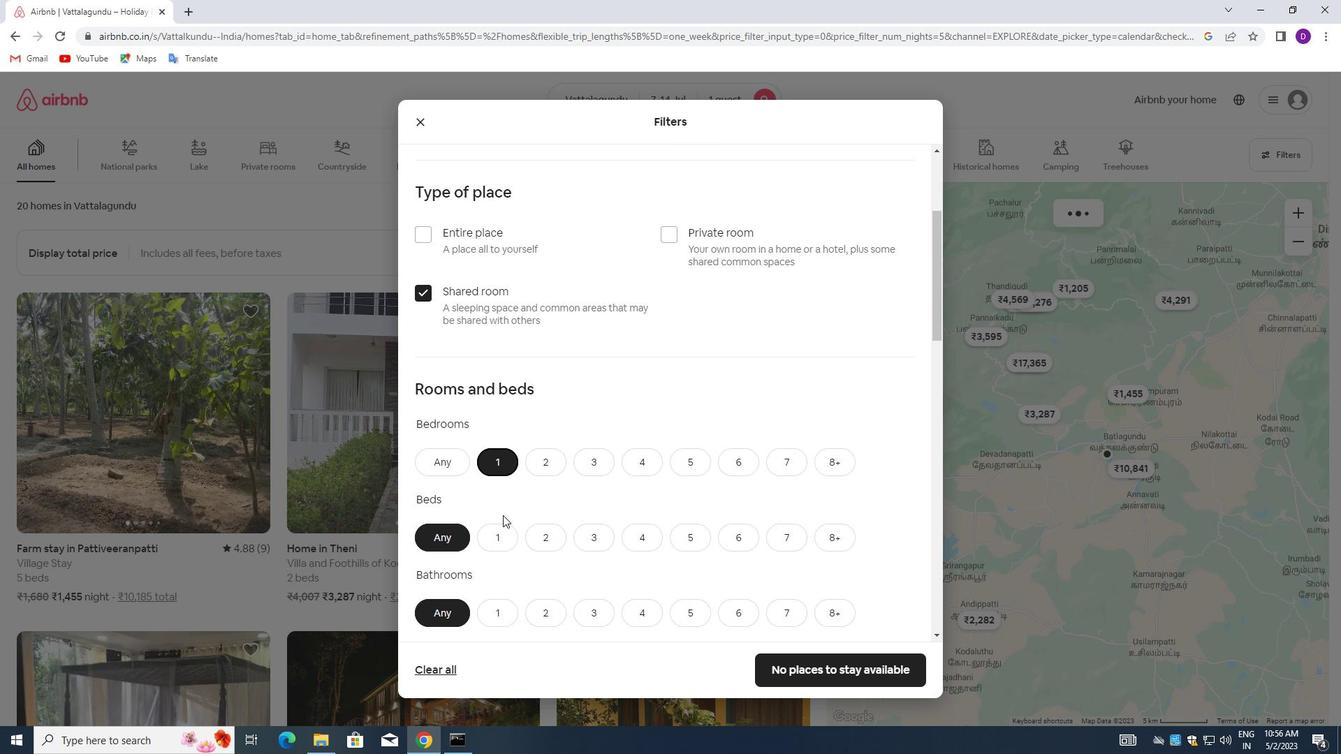 
Action: Mouse pressed left at (504, 531)
Screenshot: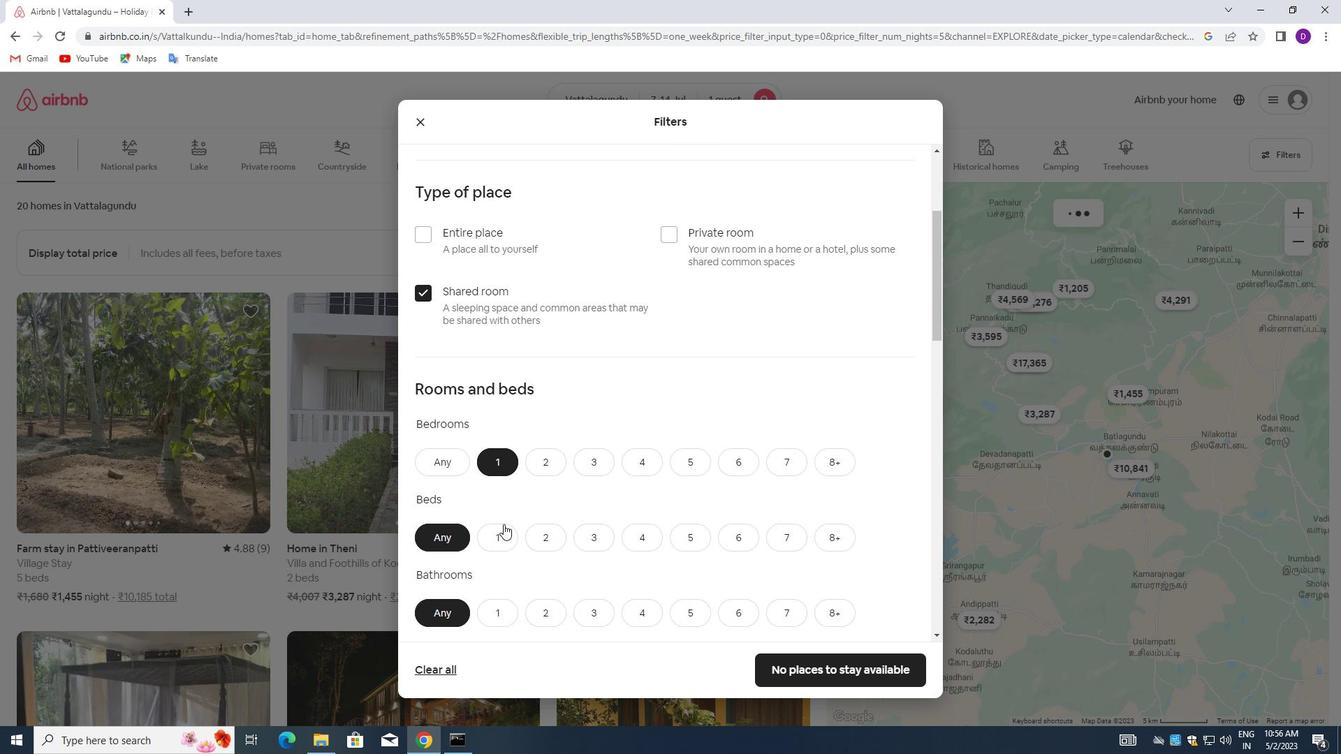 
Action: Mouse scrolled (504, 530) with delta (0, 0)
Screenshot: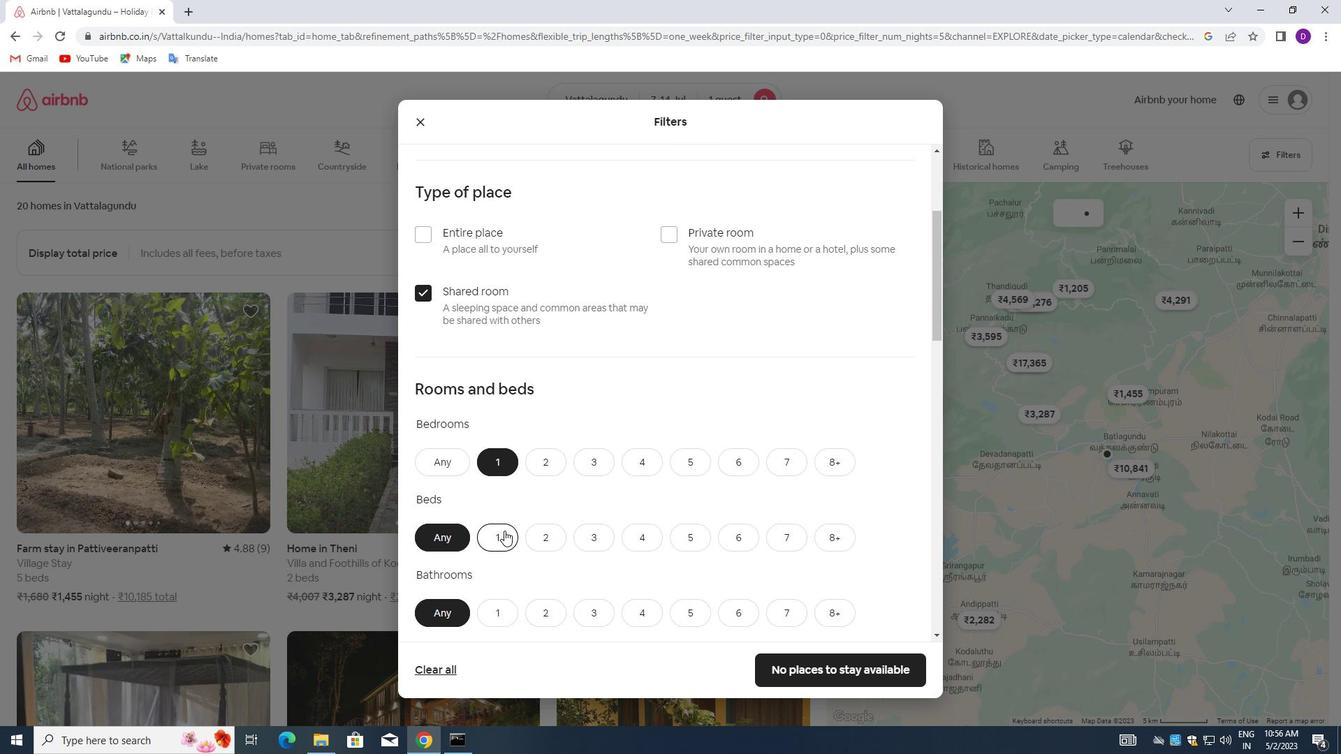
Action: Mouse scrolled (504, 530) with delta (0, 0)
Screenshot: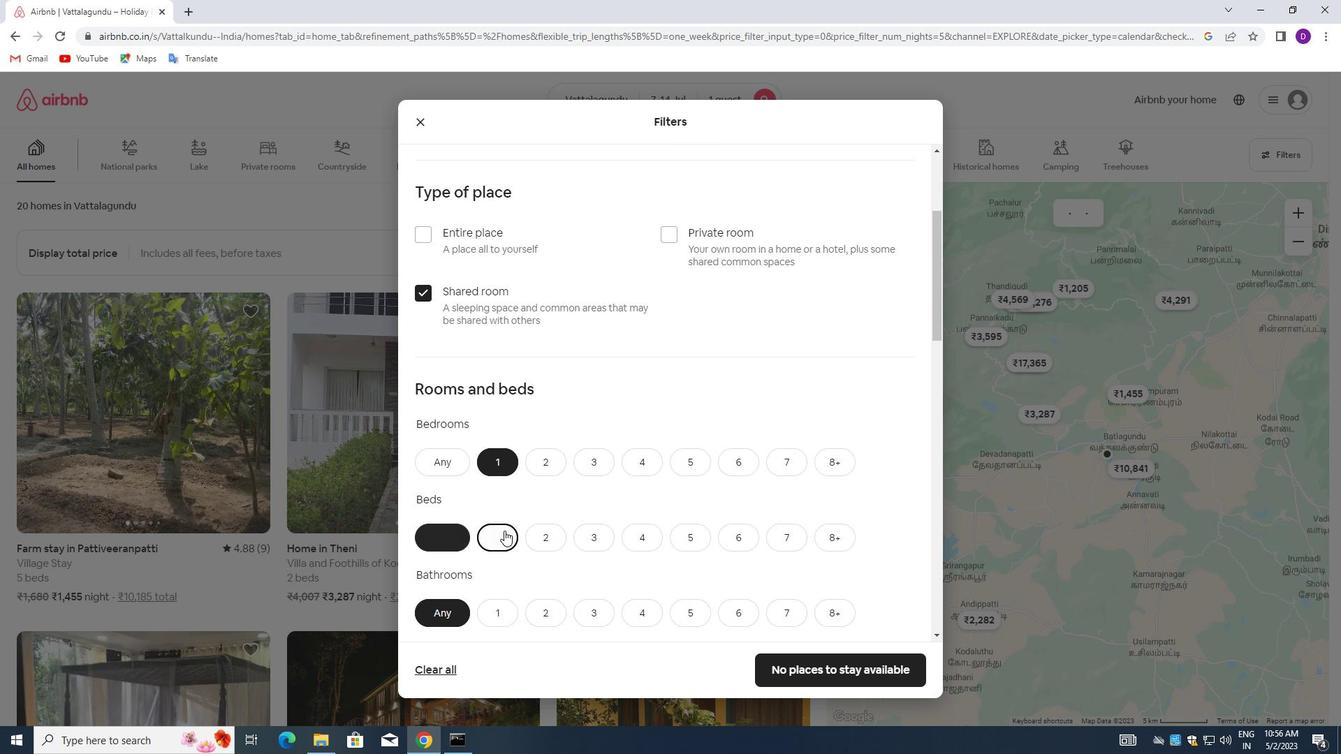 
Action: Mouse moved to (491, 476)
Screenshot: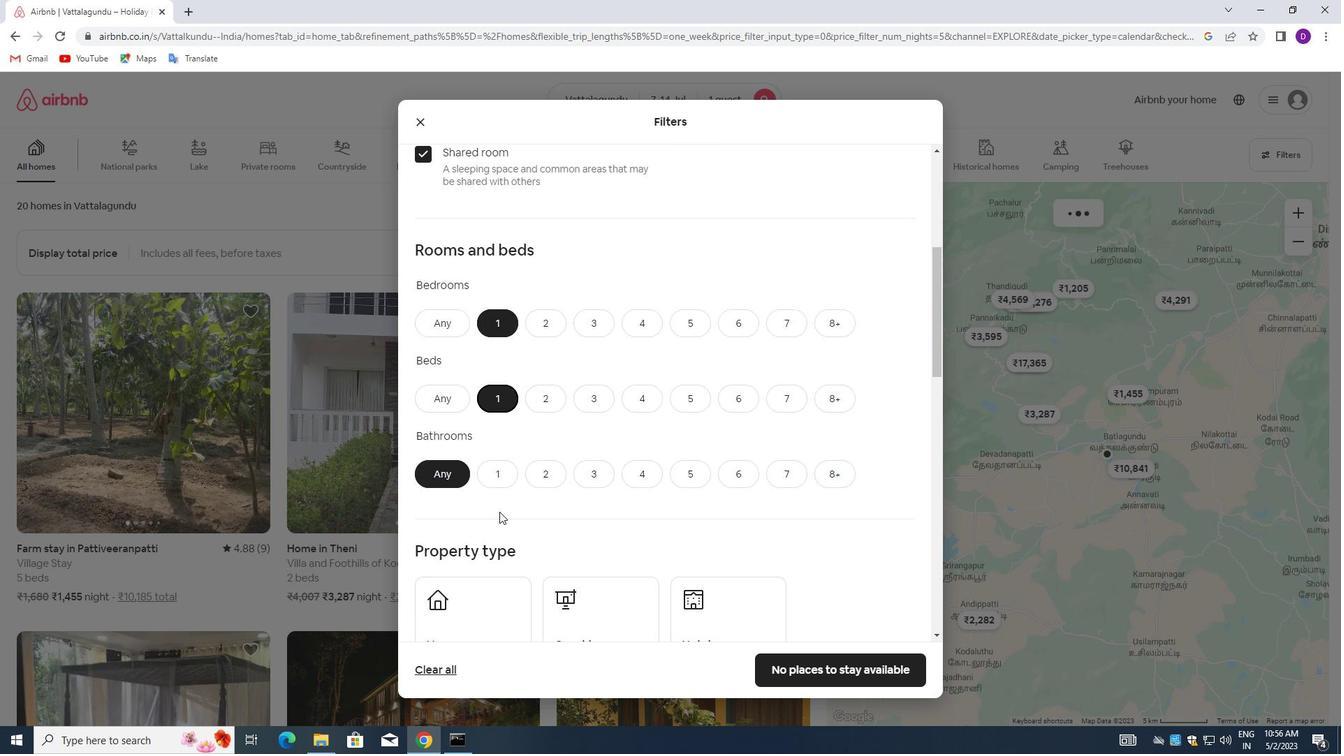 
Action: Mouse pressed left at (491, 476)
Screenshot: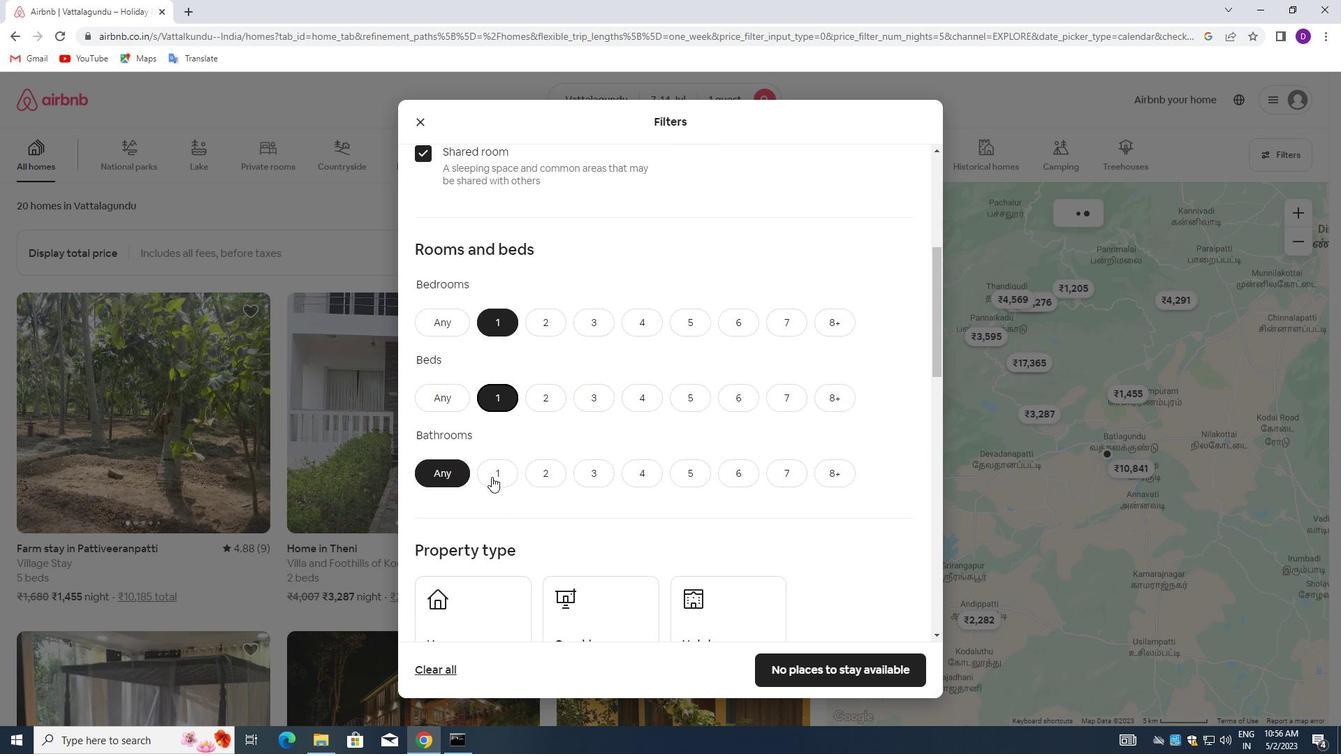 
Action: Mouse moved to (622, 488)
Screenshot: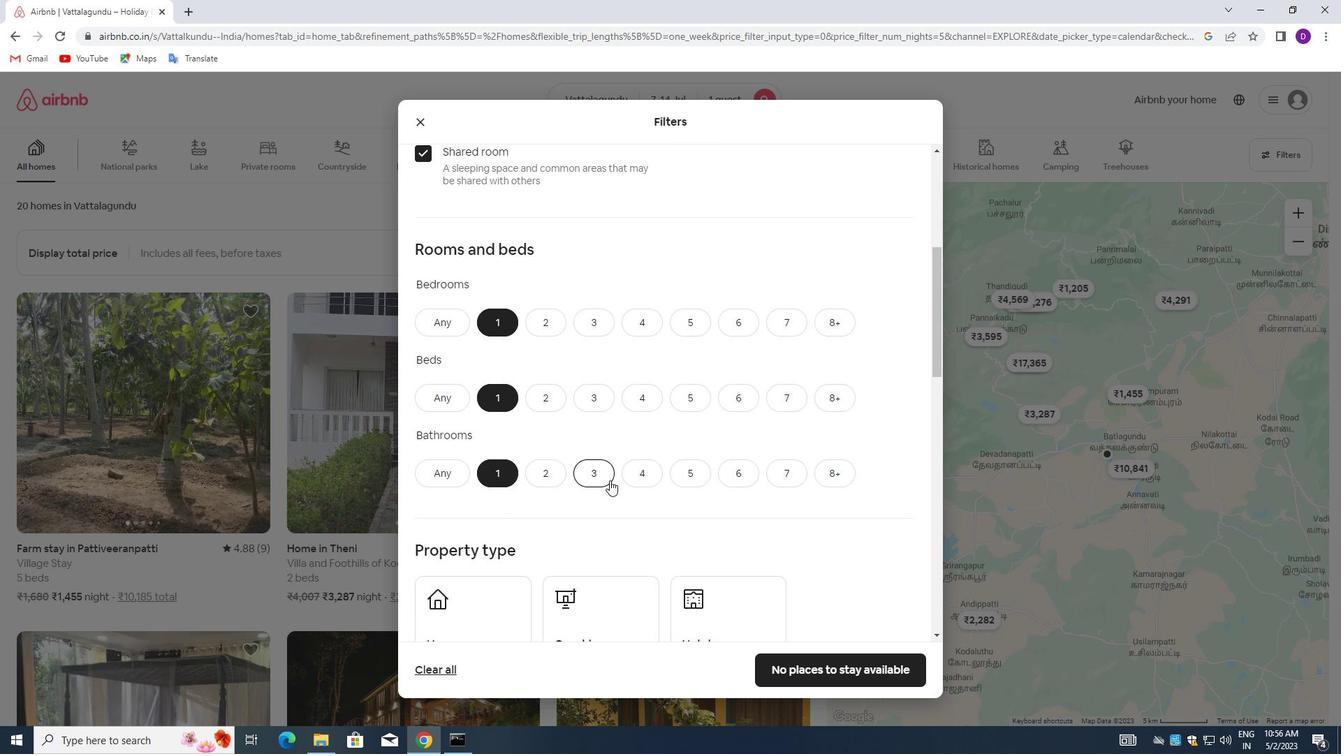 
Action: Mouse scrolled (622, 487) with delta (0, 0)
Screenshot: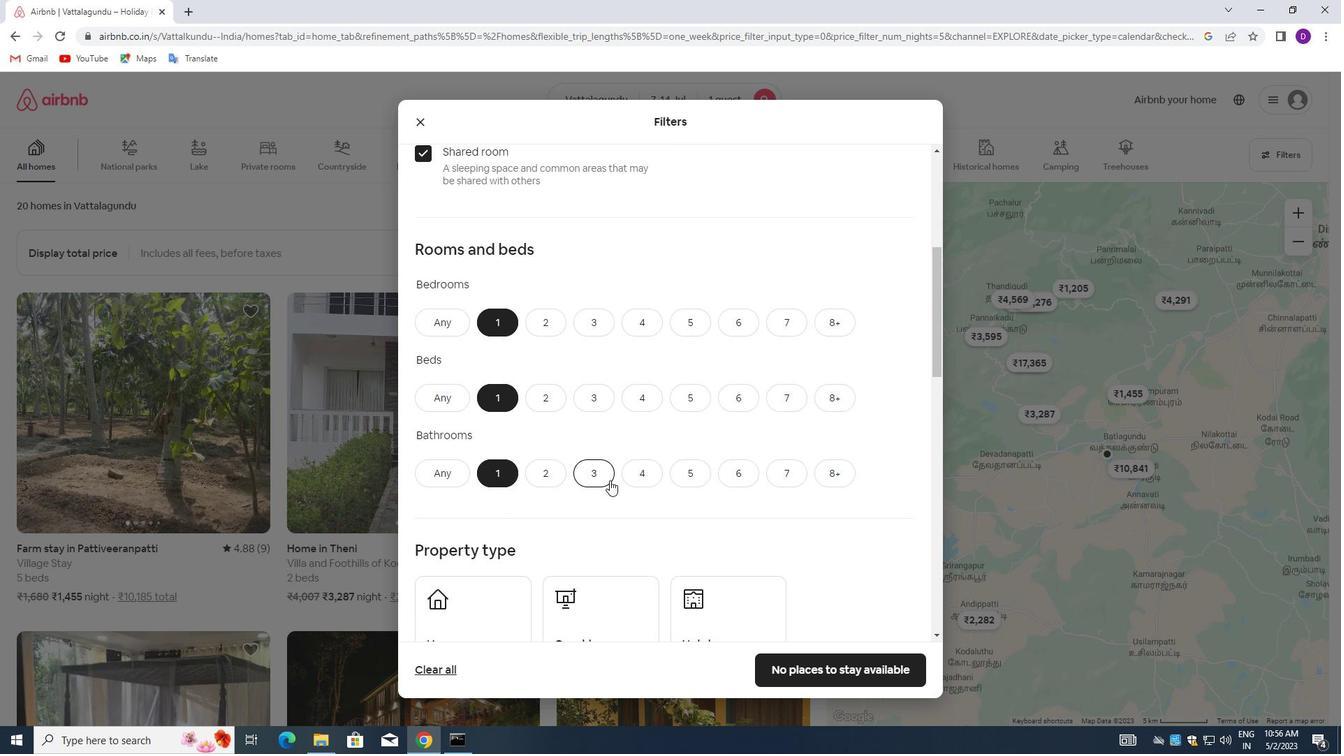 
Action: Mouse moved to (631, 428)
Screenshot: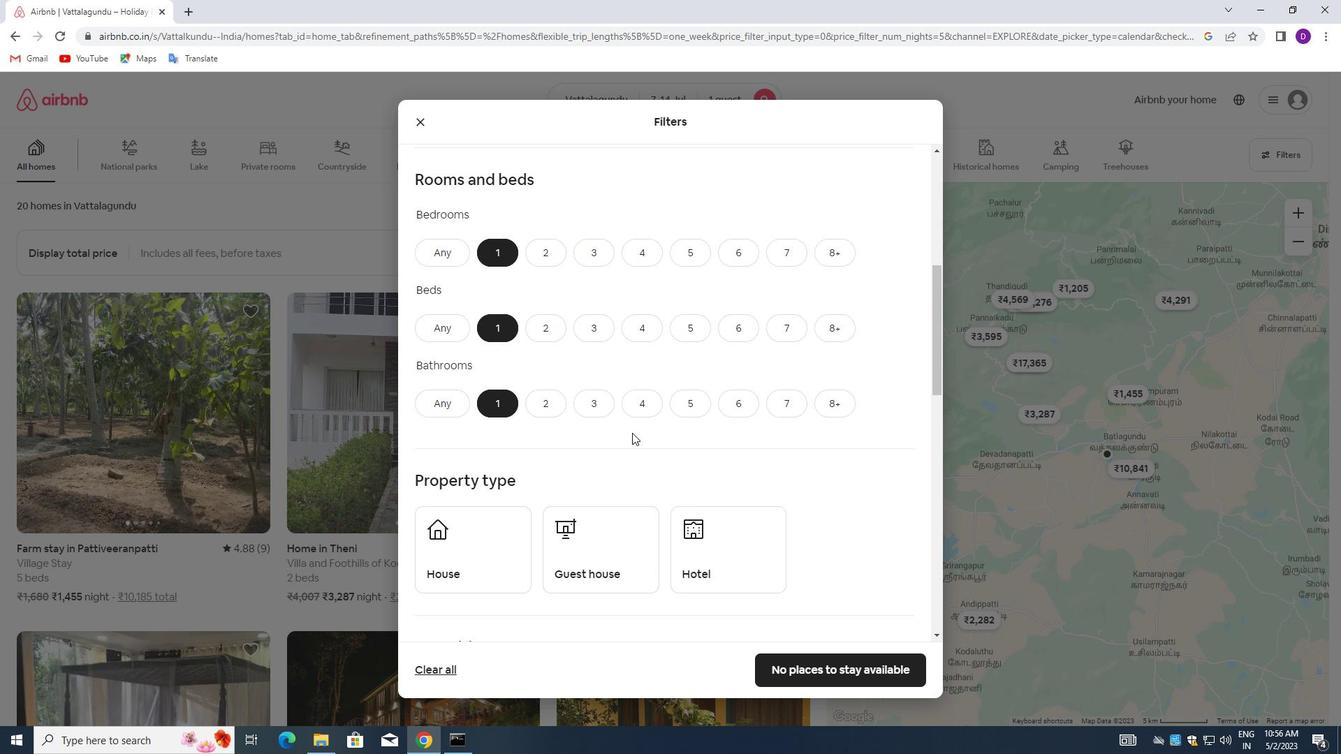 
Action: Mouse scrolled (631, 427) with delta (0, 0)
Screenshot: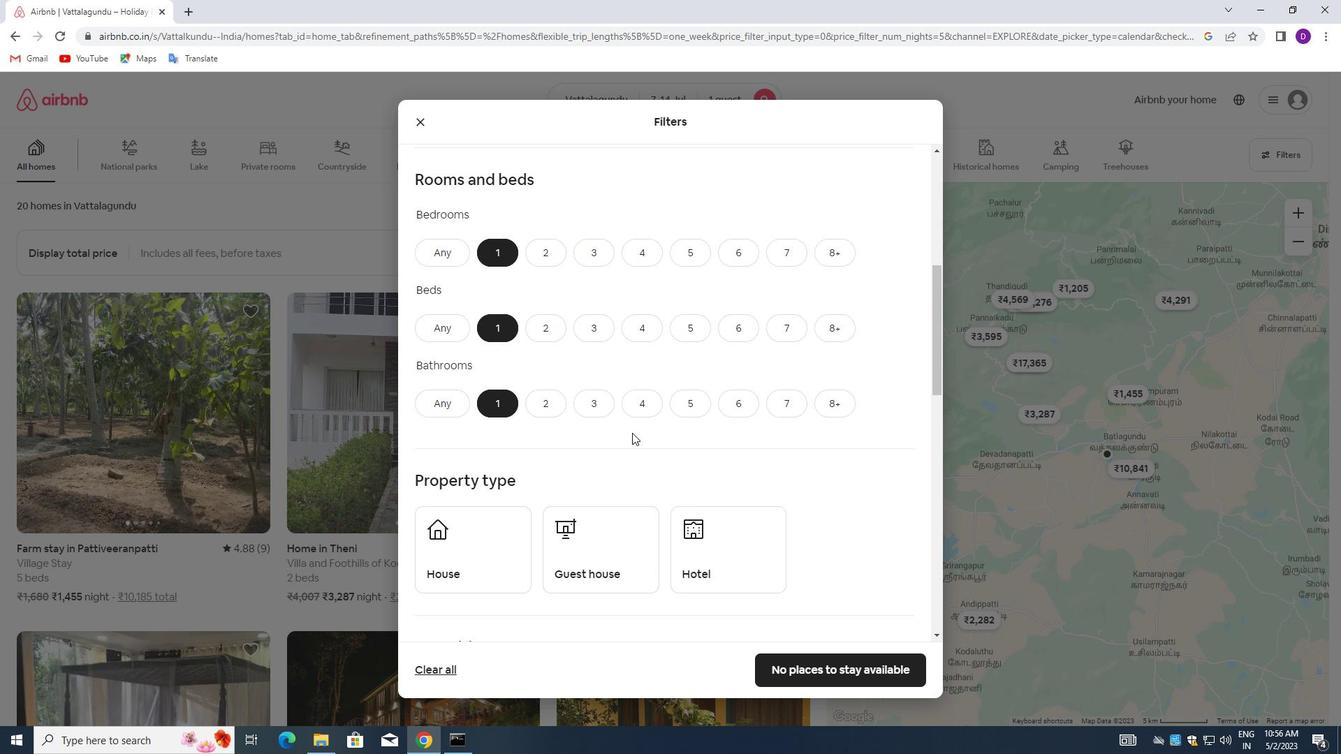 
Action: Mouse moved to (624, 426)
Screenshot: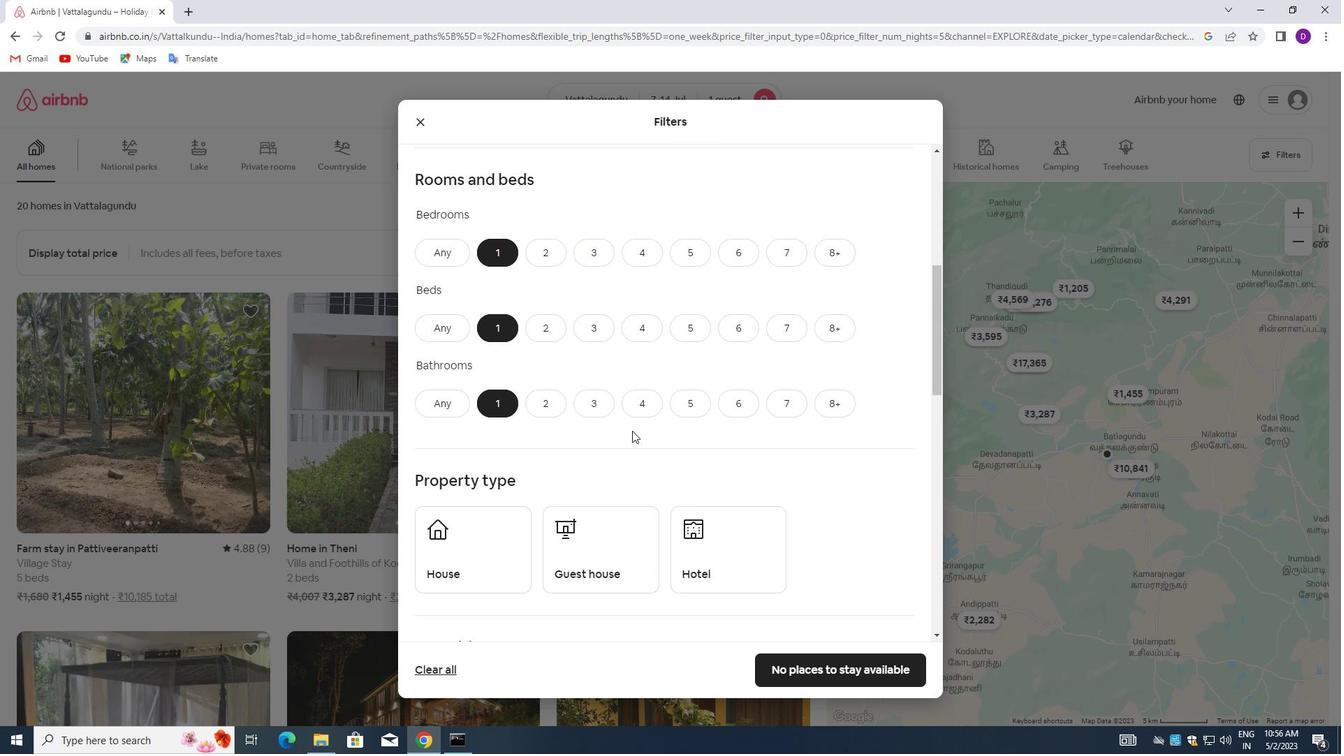 
Action: Mouse scrolled (624, 426) with delta (0, 0)
Screenshot: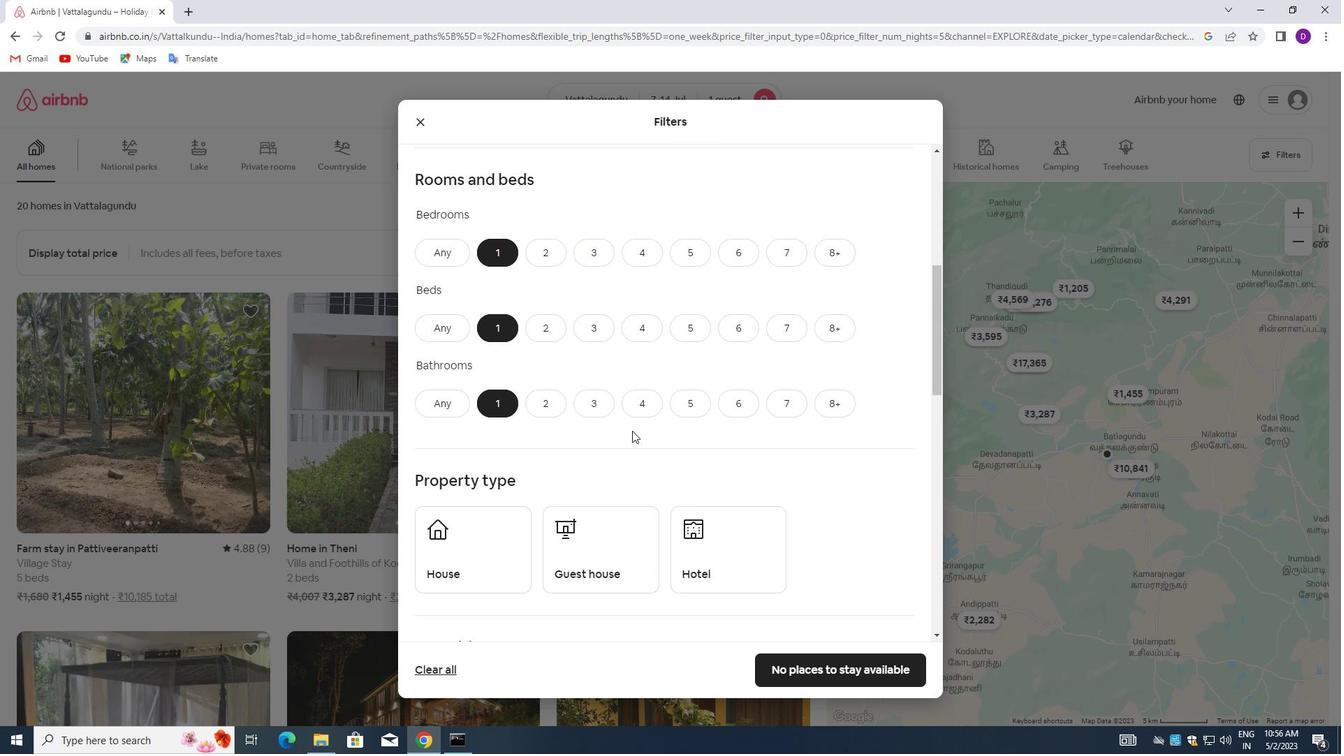
Action: Mouse moved to (478, 400)
Screenshot: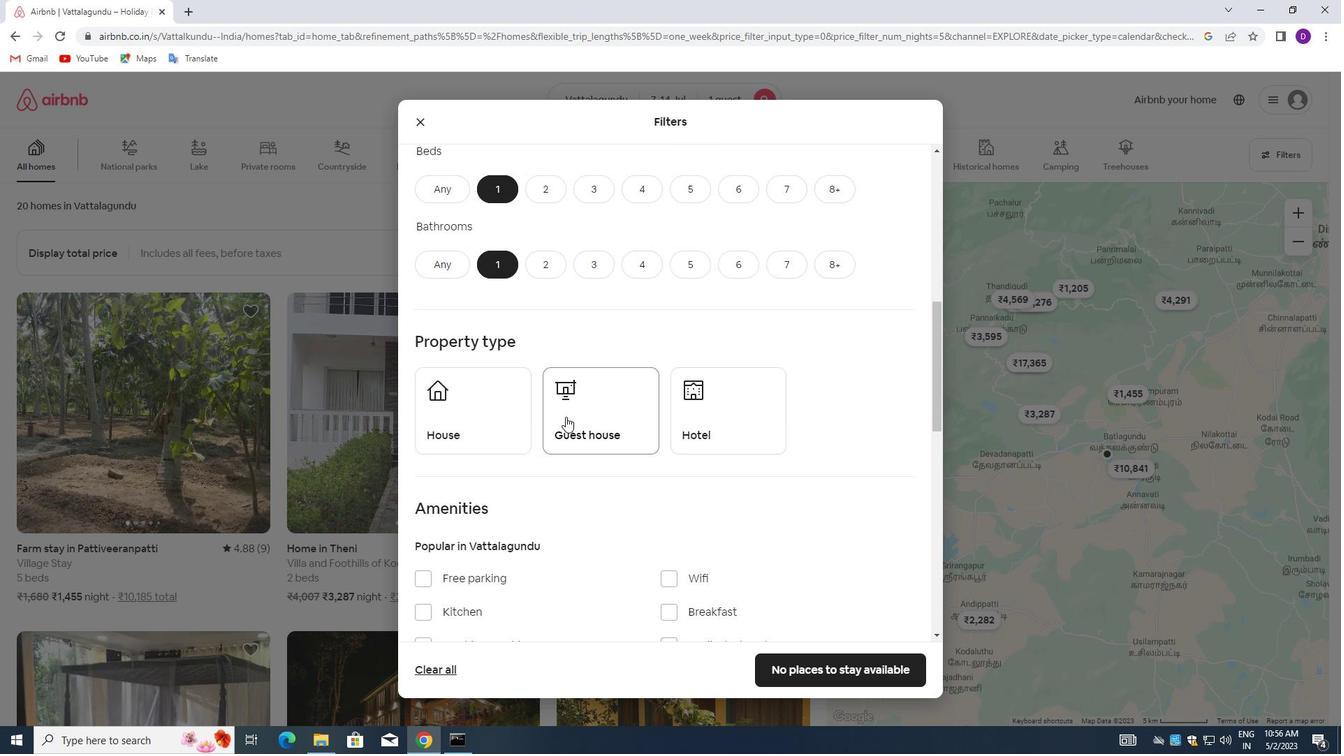 
Action: Mouse pressed left at (478, 400)
Screenshot: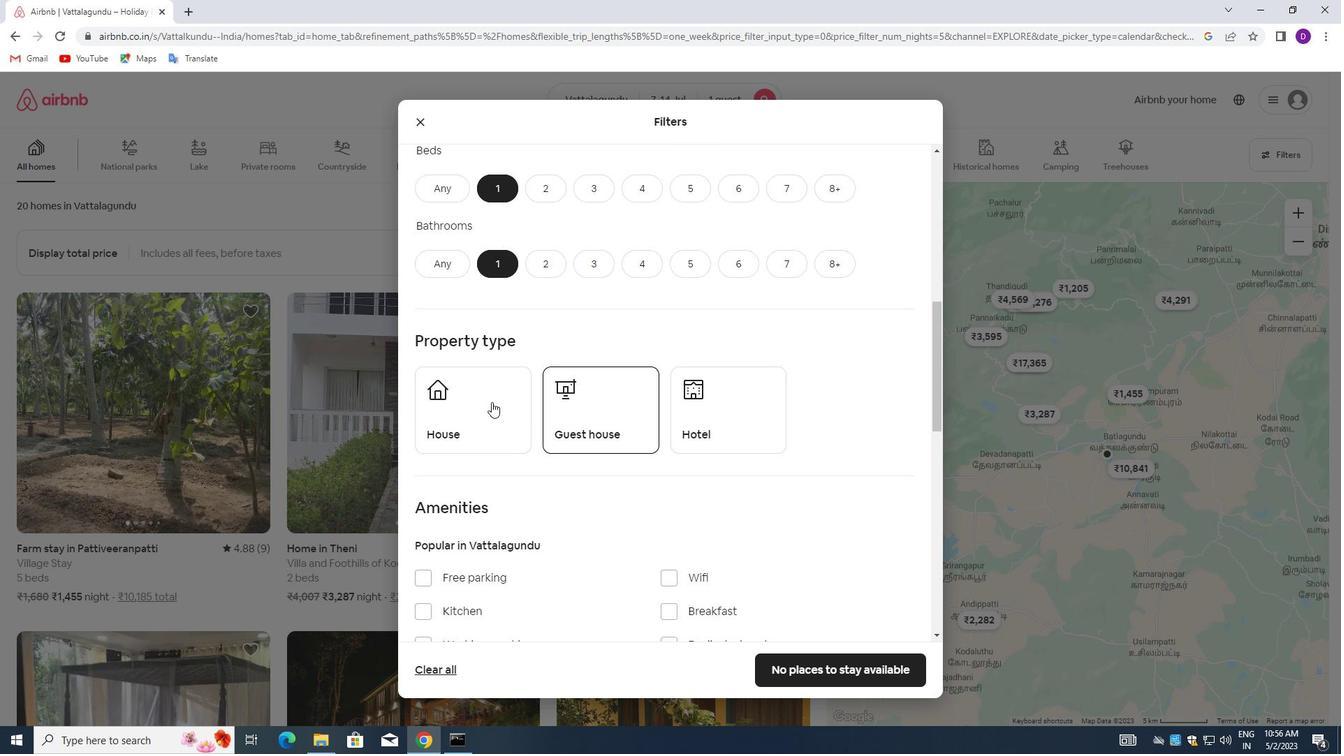 
Action: Mouse moved to (588, 413)
Screenshot: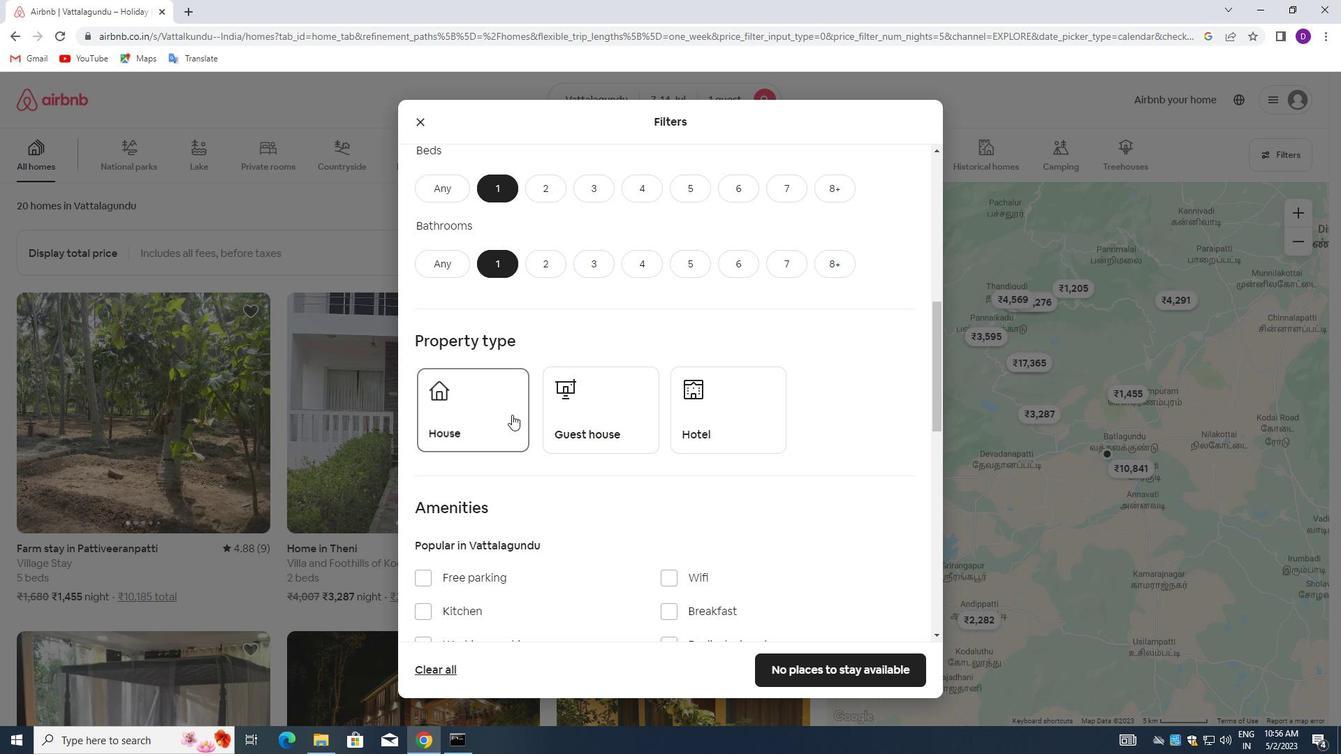 
Action: Mouse pressed left at (588, 413)
Screenshot: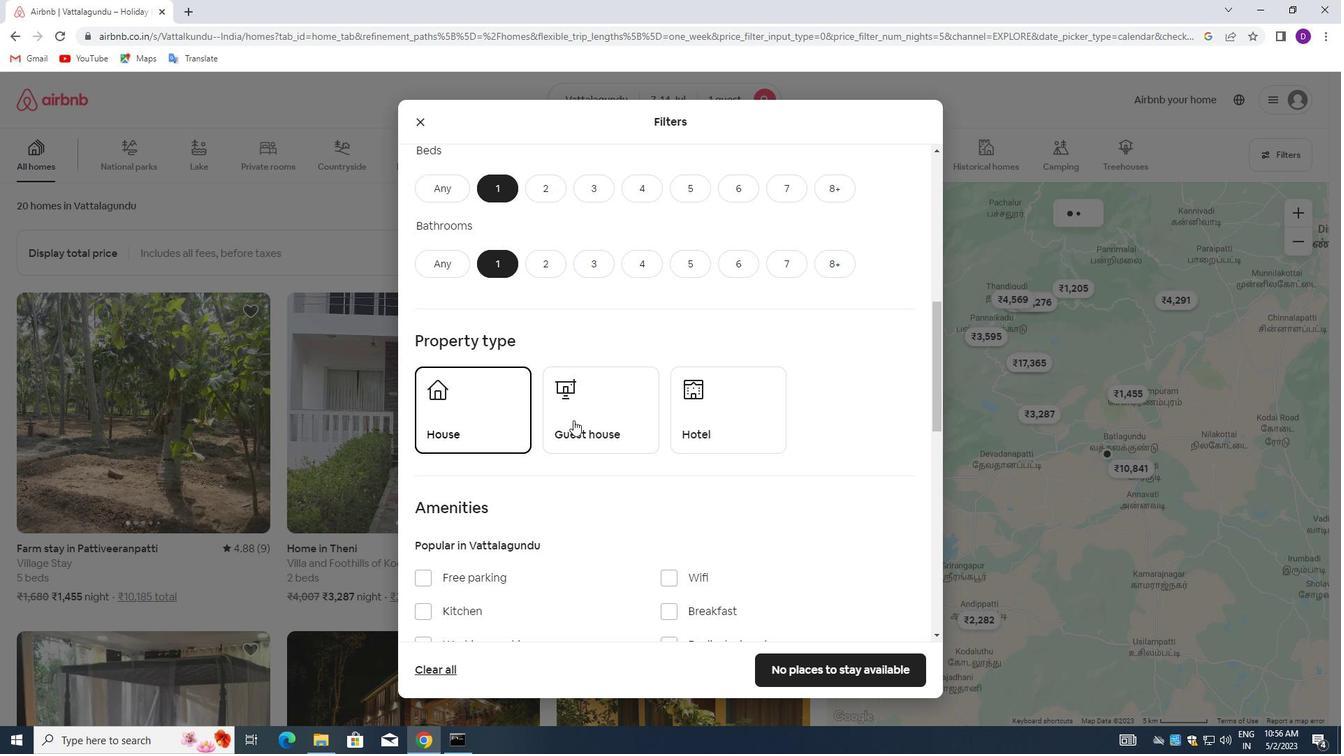 
Action: Mouse moved to (714, 410)
Screenshot: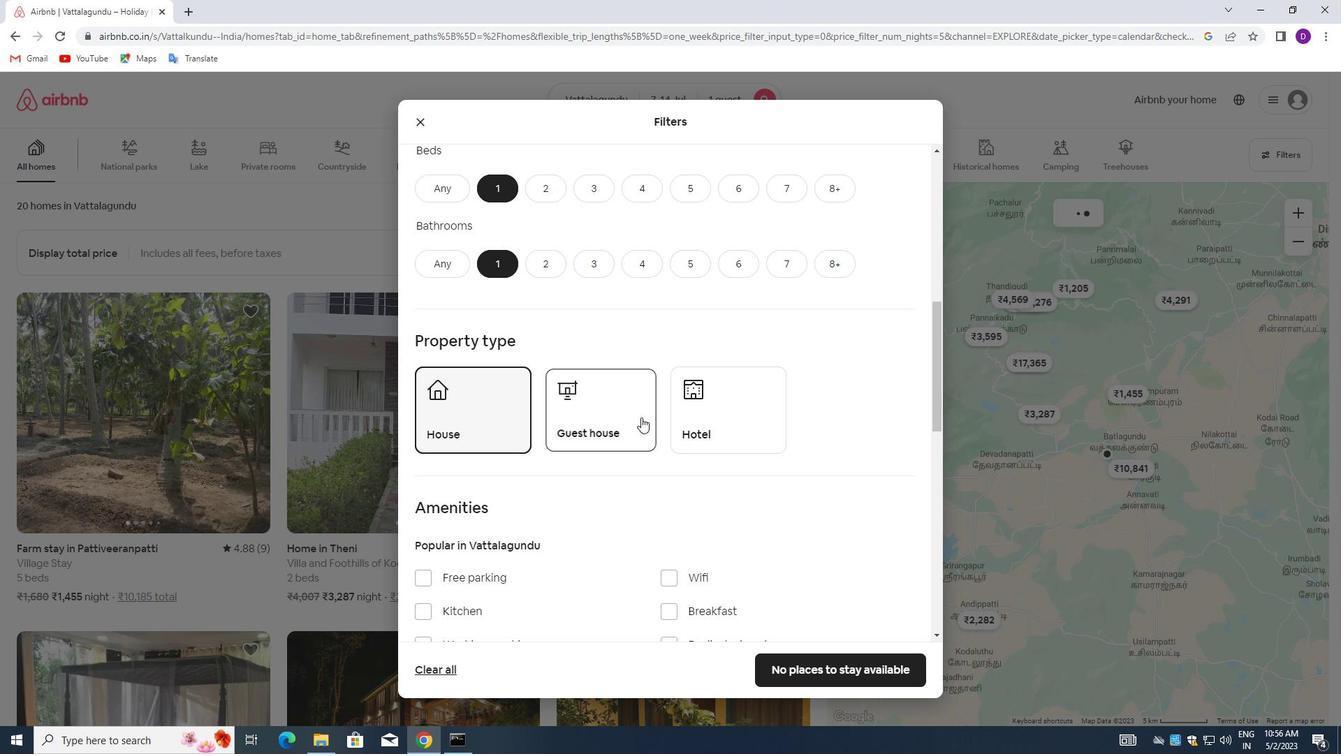 
Action: Mouse pressed left at (714, 410)
Screenshot: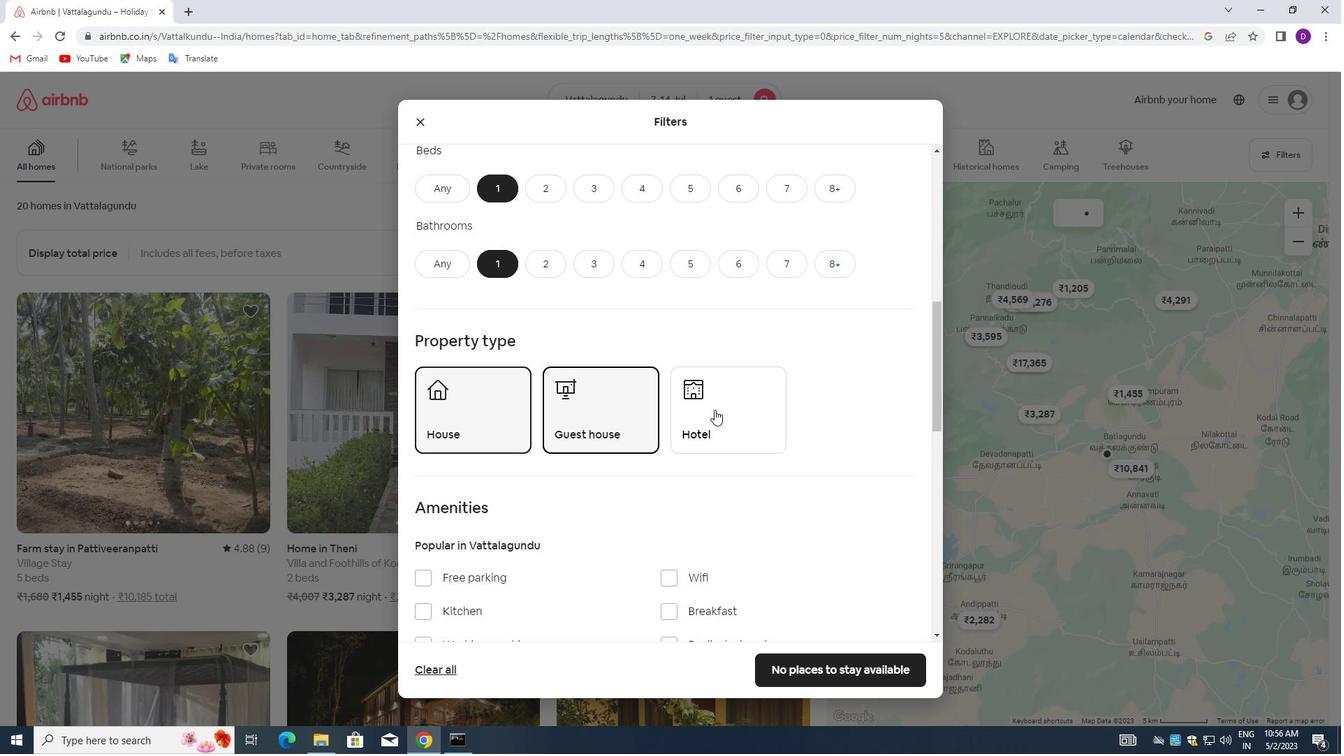 
Action: Mouse moved to (664, 464)
Screenshot: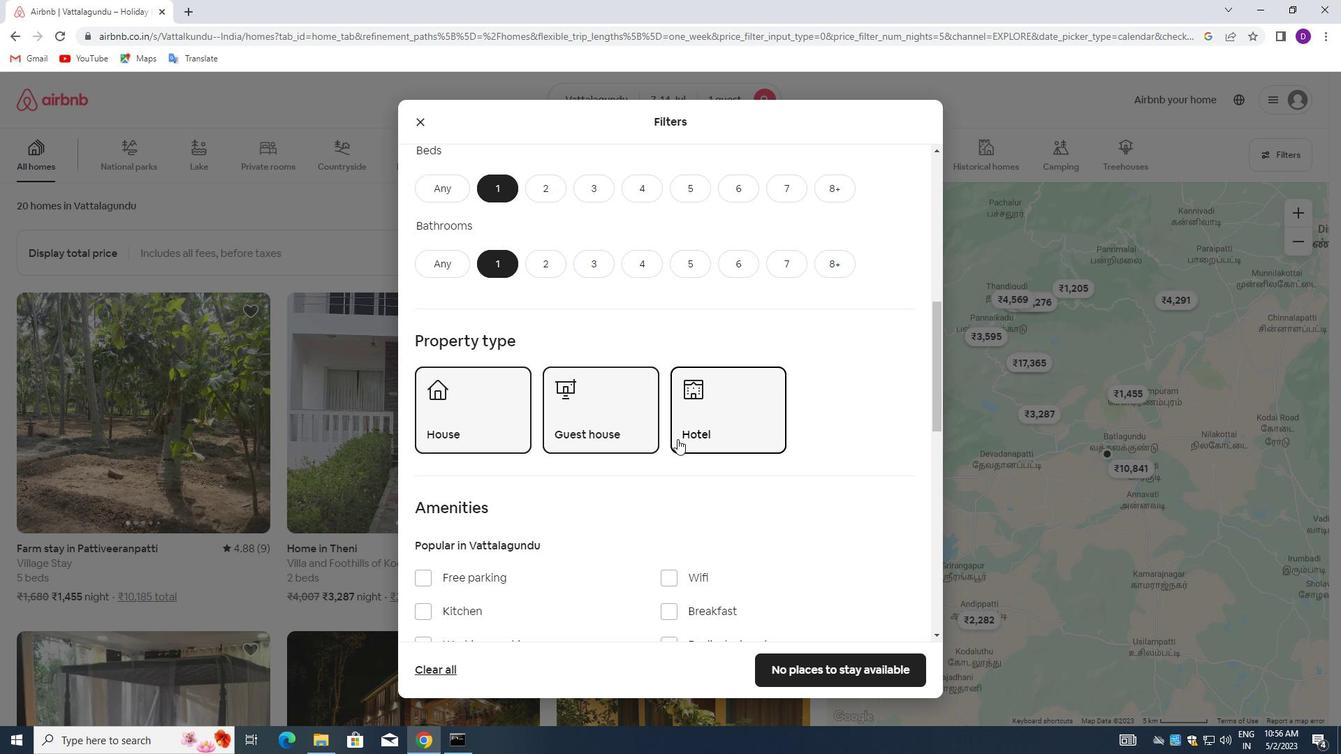 
Action: Mouse scrolled (664, 463) with delta (0, 0)
Screenshot: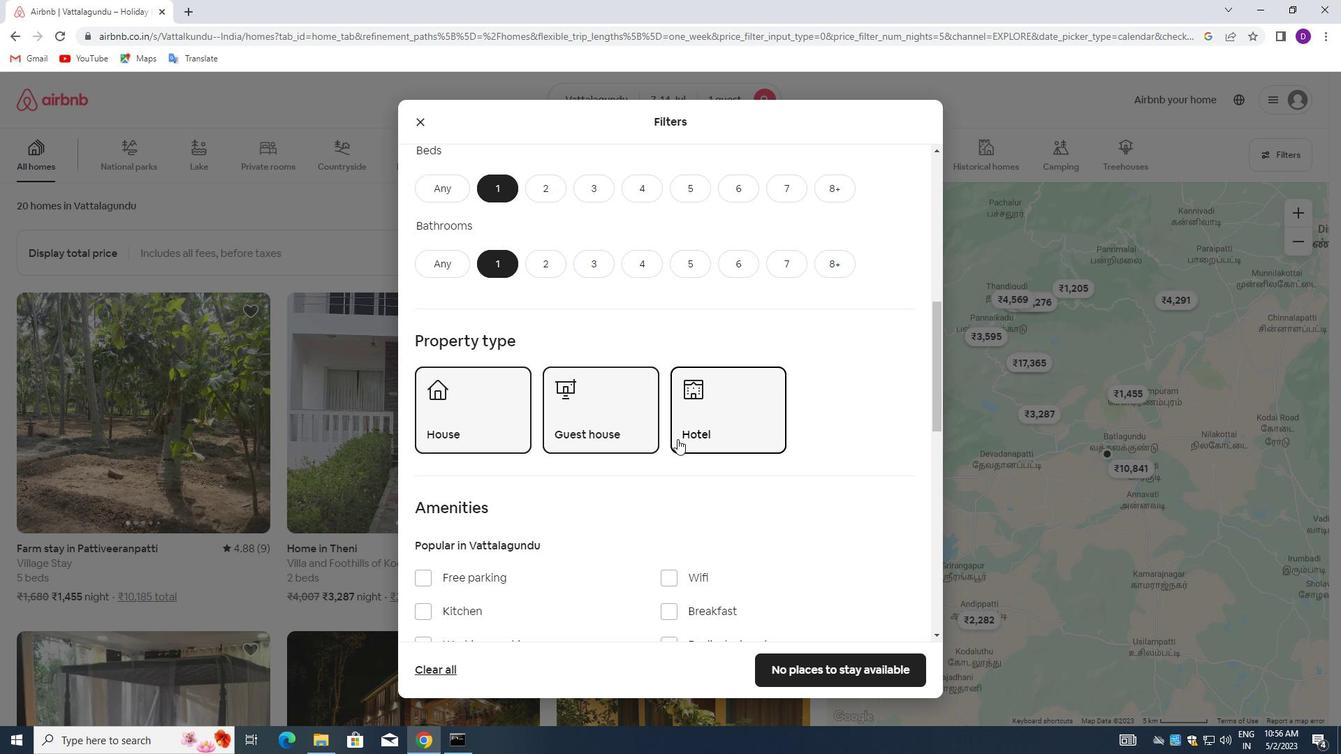 
Action: Mouse moved to (663, 468)
Screenshot: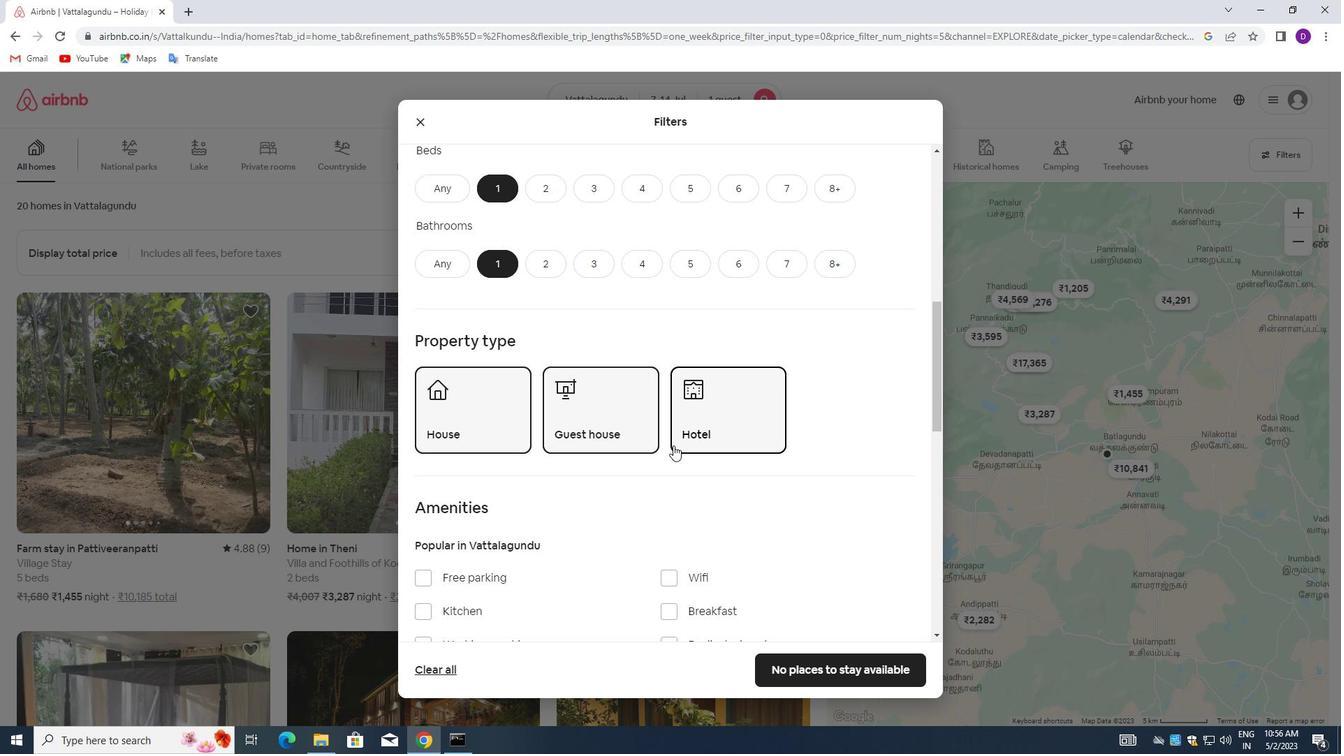 
Action: Mouse scrolled (663, 467) with delta (0, 0)
Screenshot: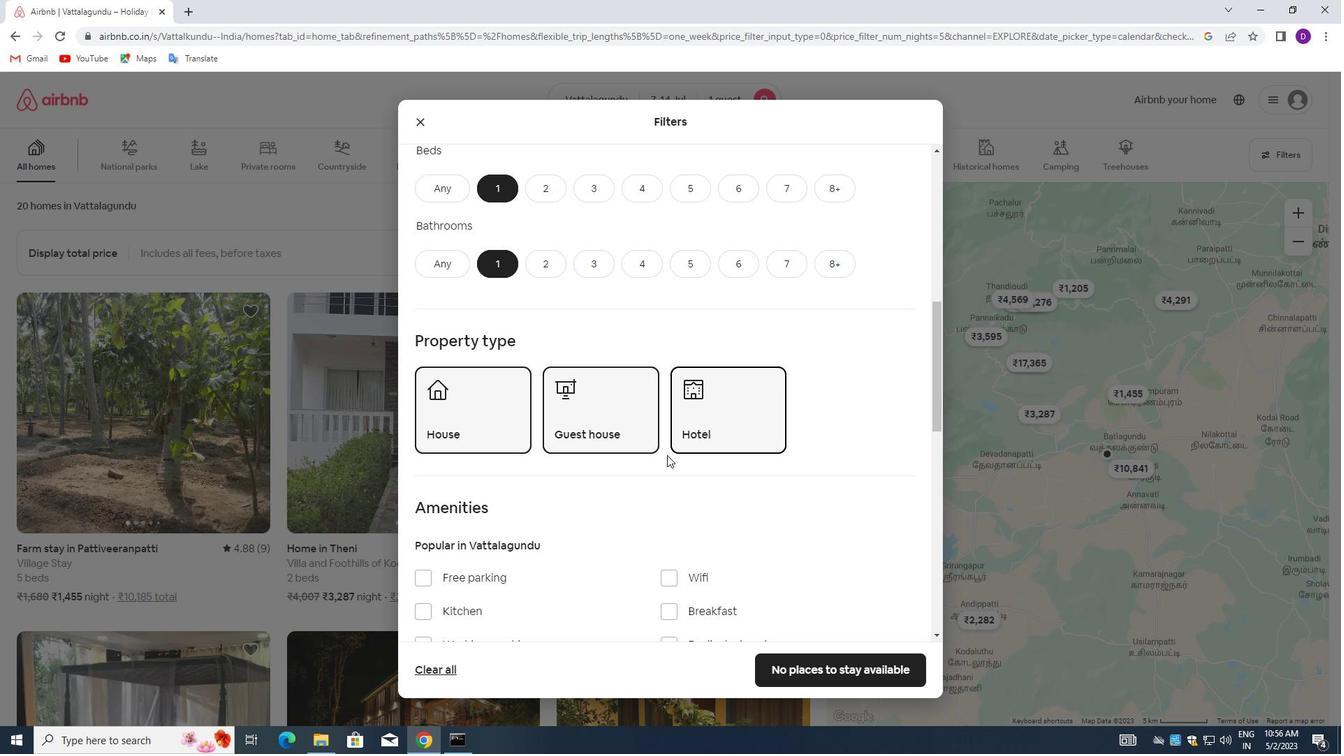 
Action: Mouse moved to (663, 470)
Screenshot: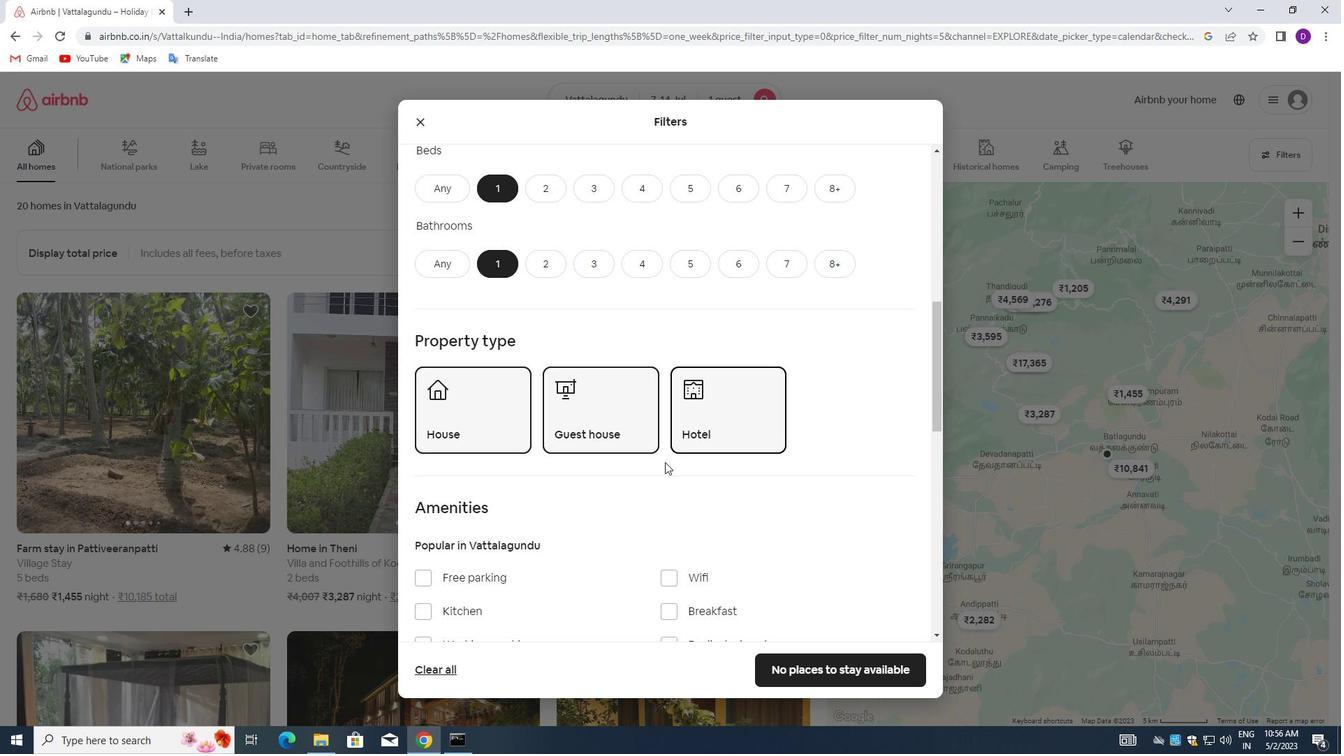 
Action: Mouse scrolled (663, 469) with delta (0, 0)
Screenshot: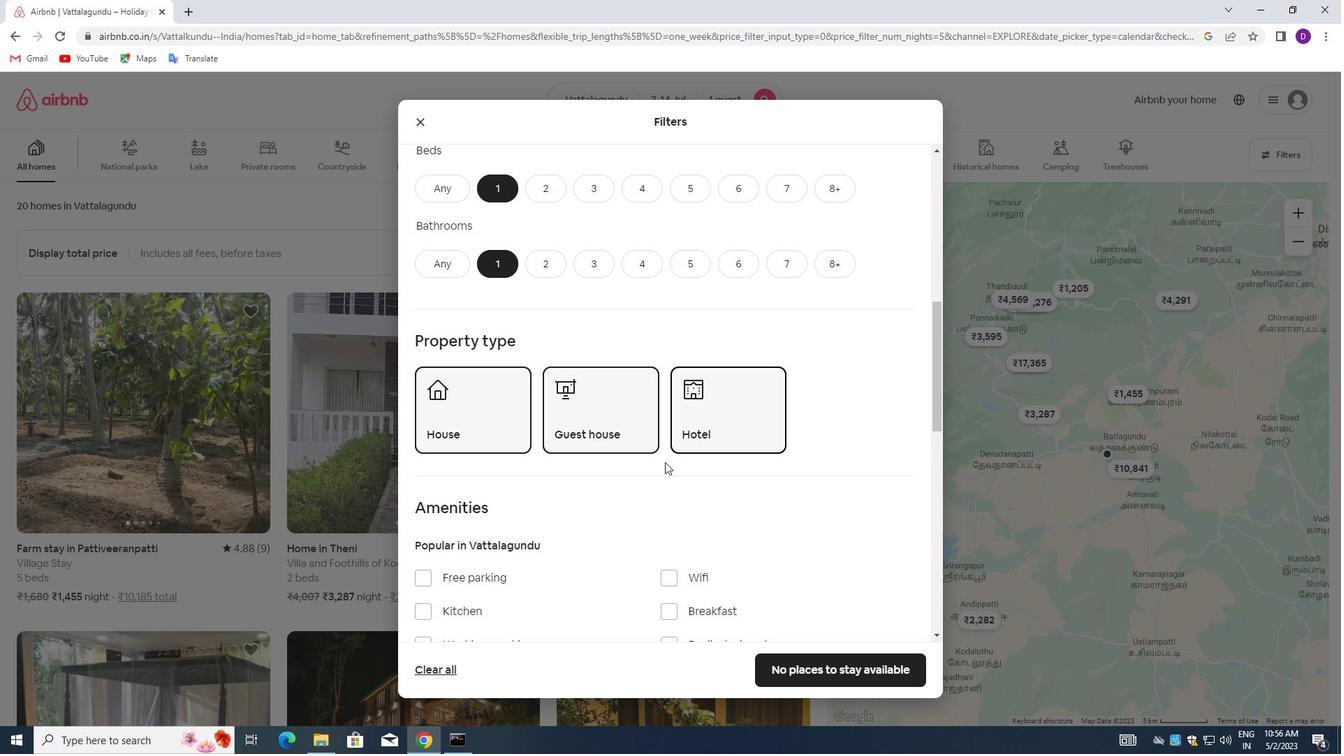 
Action: Mouse moved to (663, 470)
Screenshot: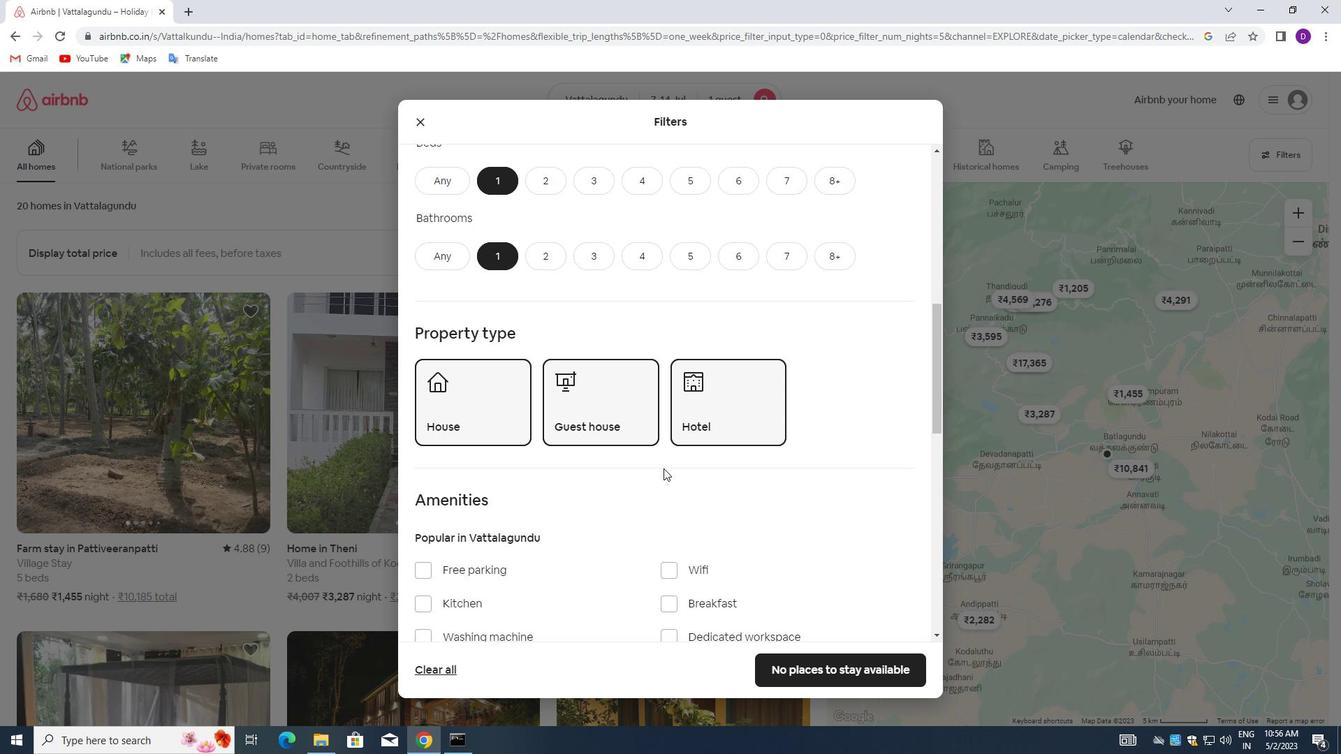 
Action: Mouse scrolled (663, 469) with delta (0, 0)
Screenshot: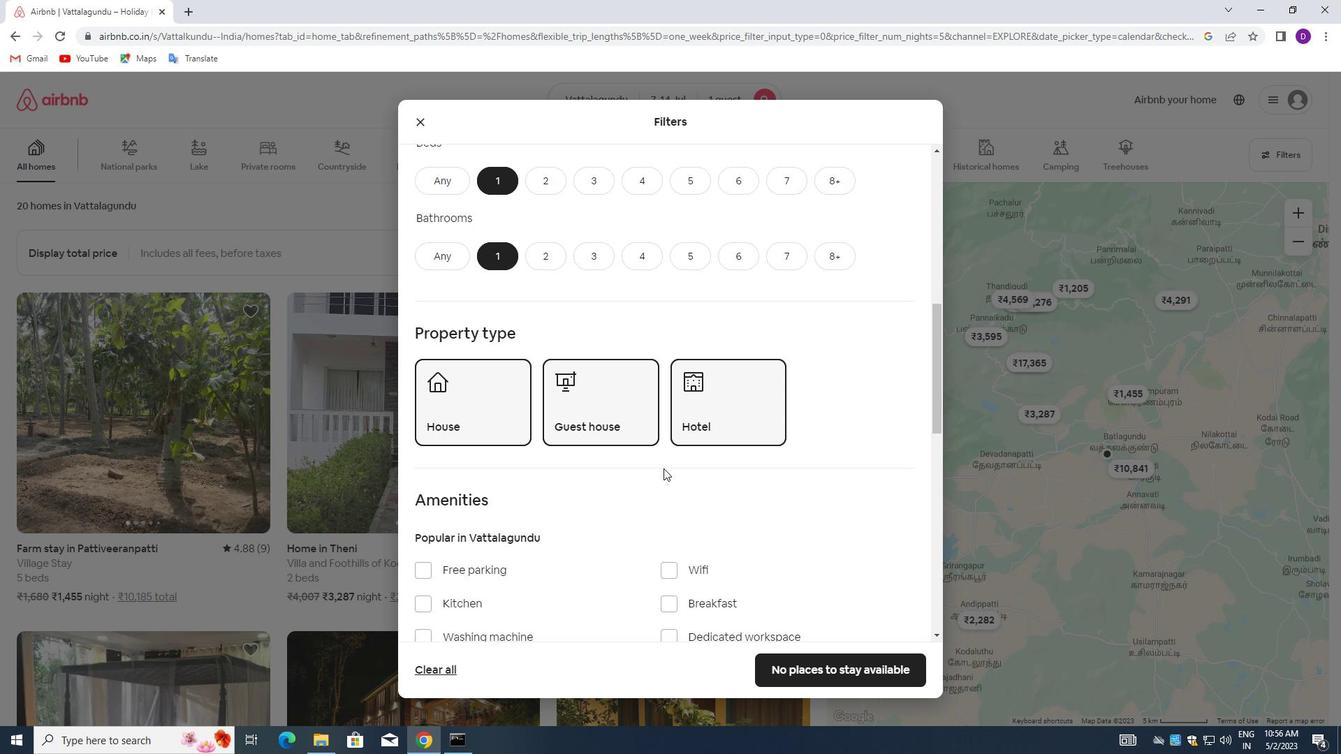 
Action: Mouse moved to (668, 300)
Screenshot: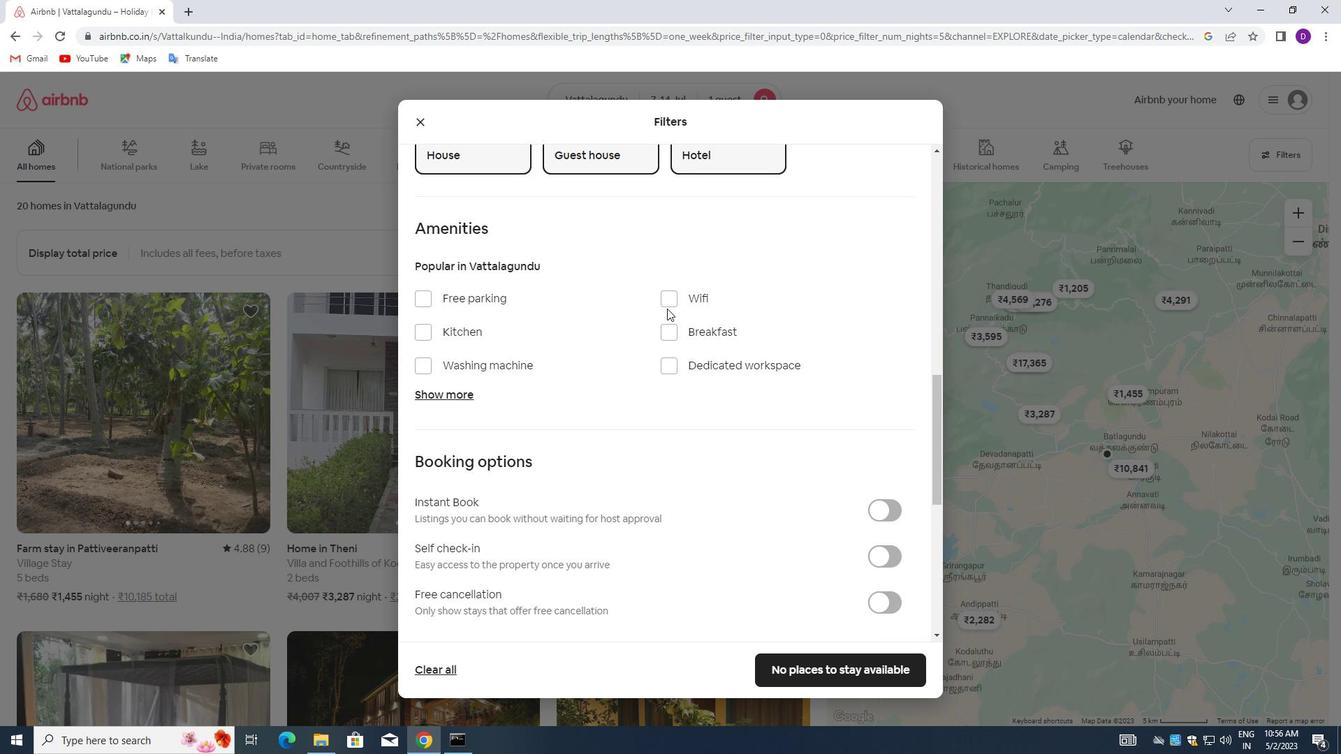 
Action: Mouse pressed left at (668, 300)
Screenshot: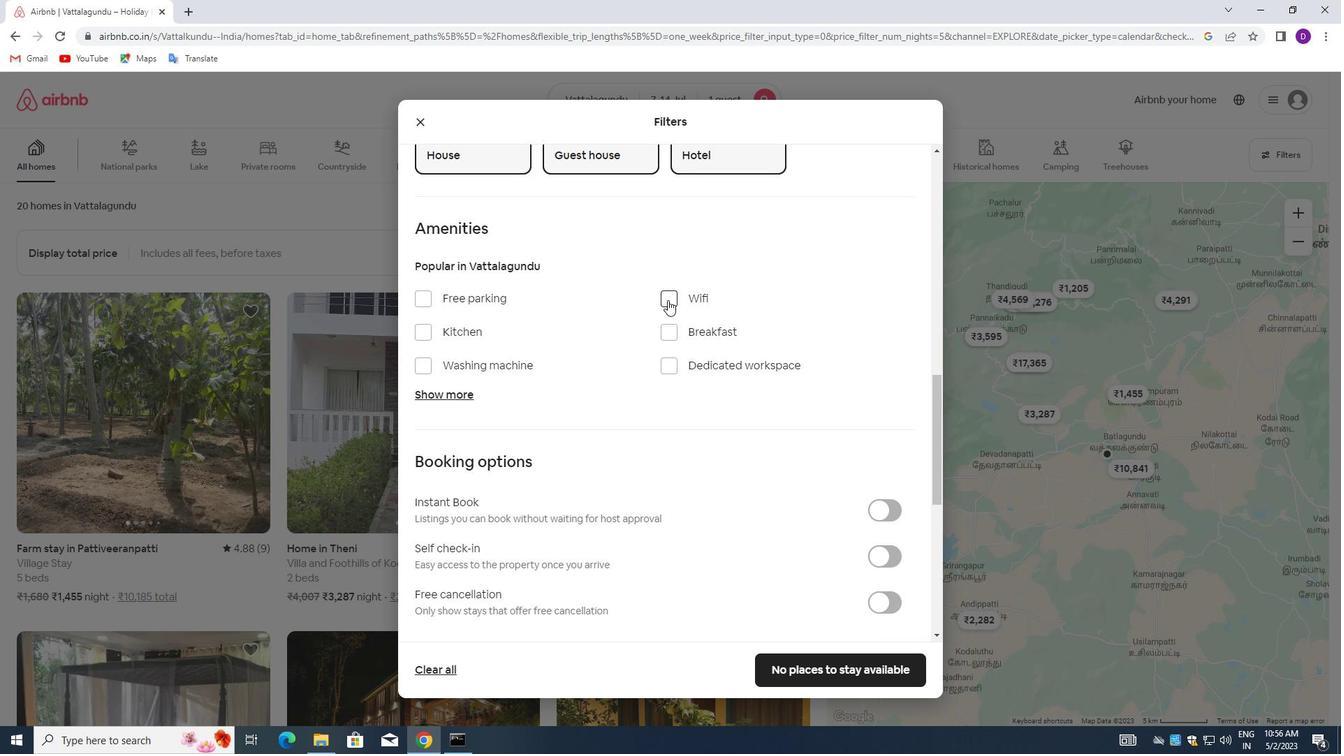 
Action: Mouse moved to (424, 360)
Screenshot: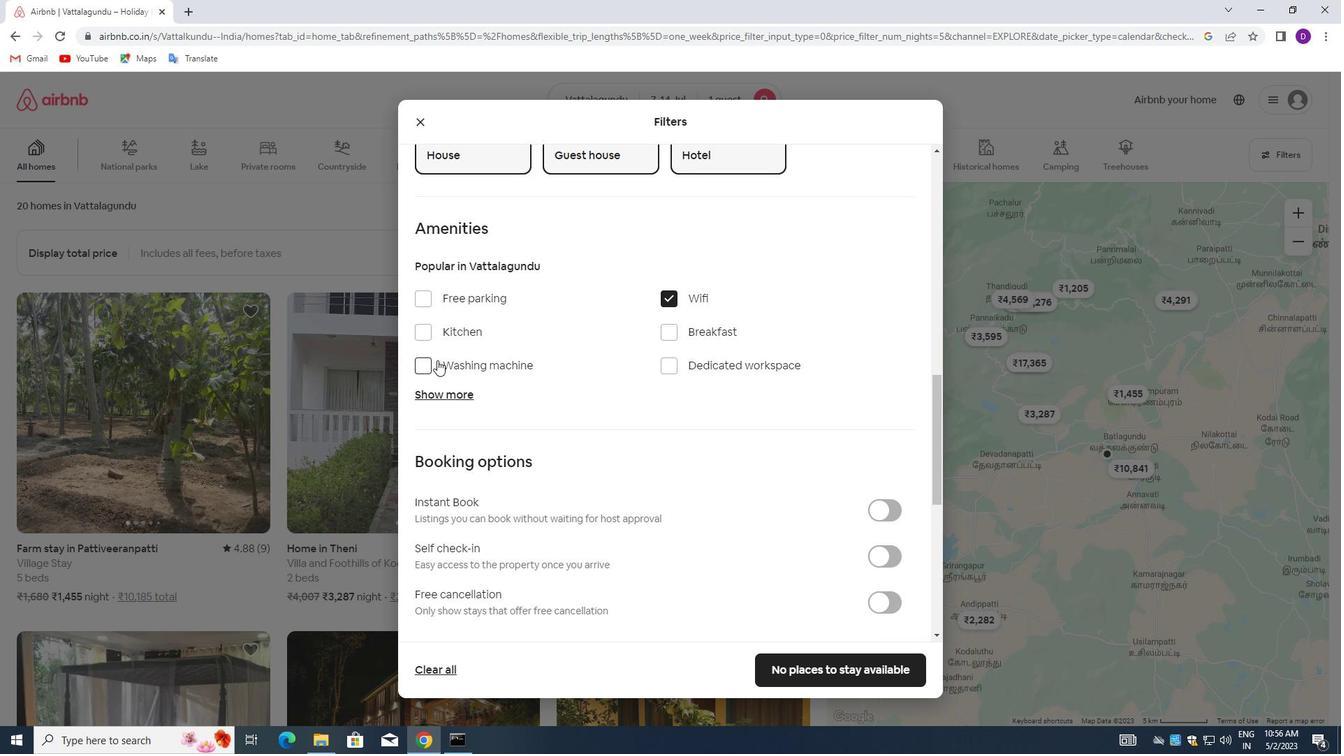
Action: Mouse pressed left at (424, 360)
Screenshot: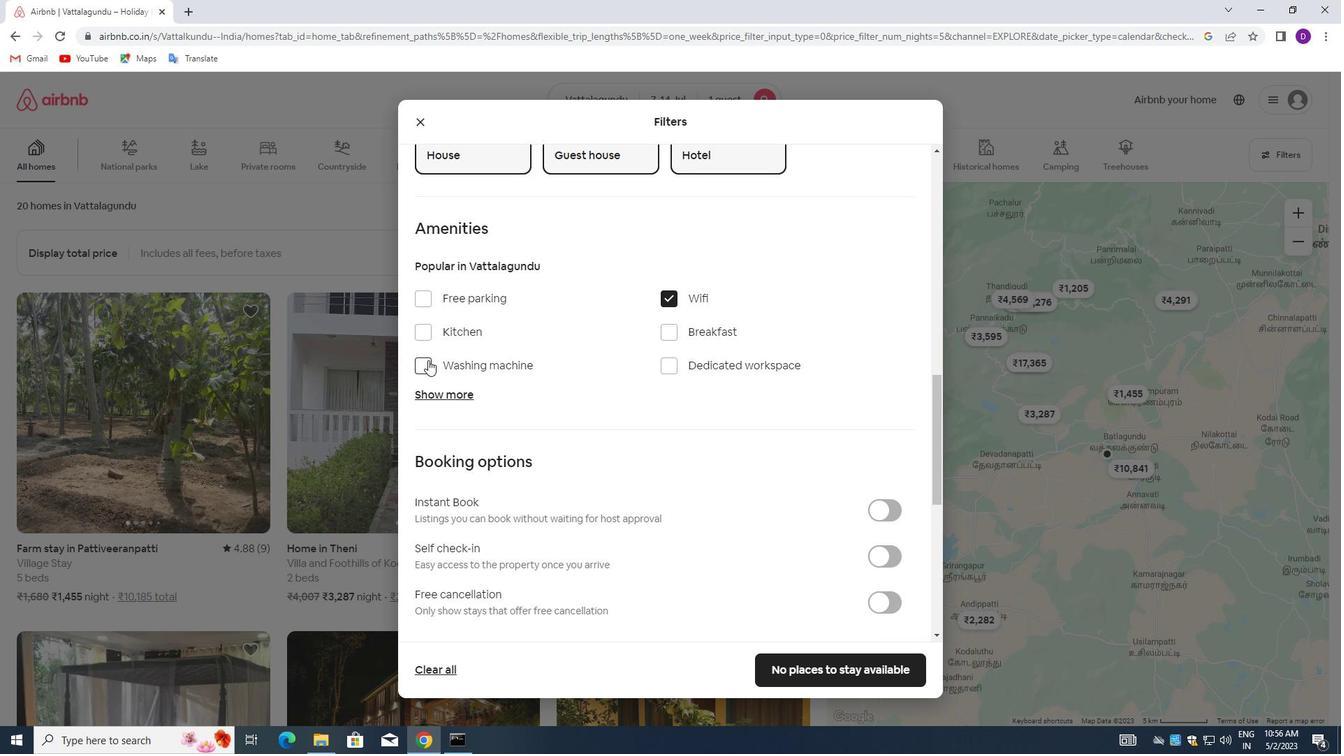 
Action: Mouse moved to (696, 433)
Screenshot: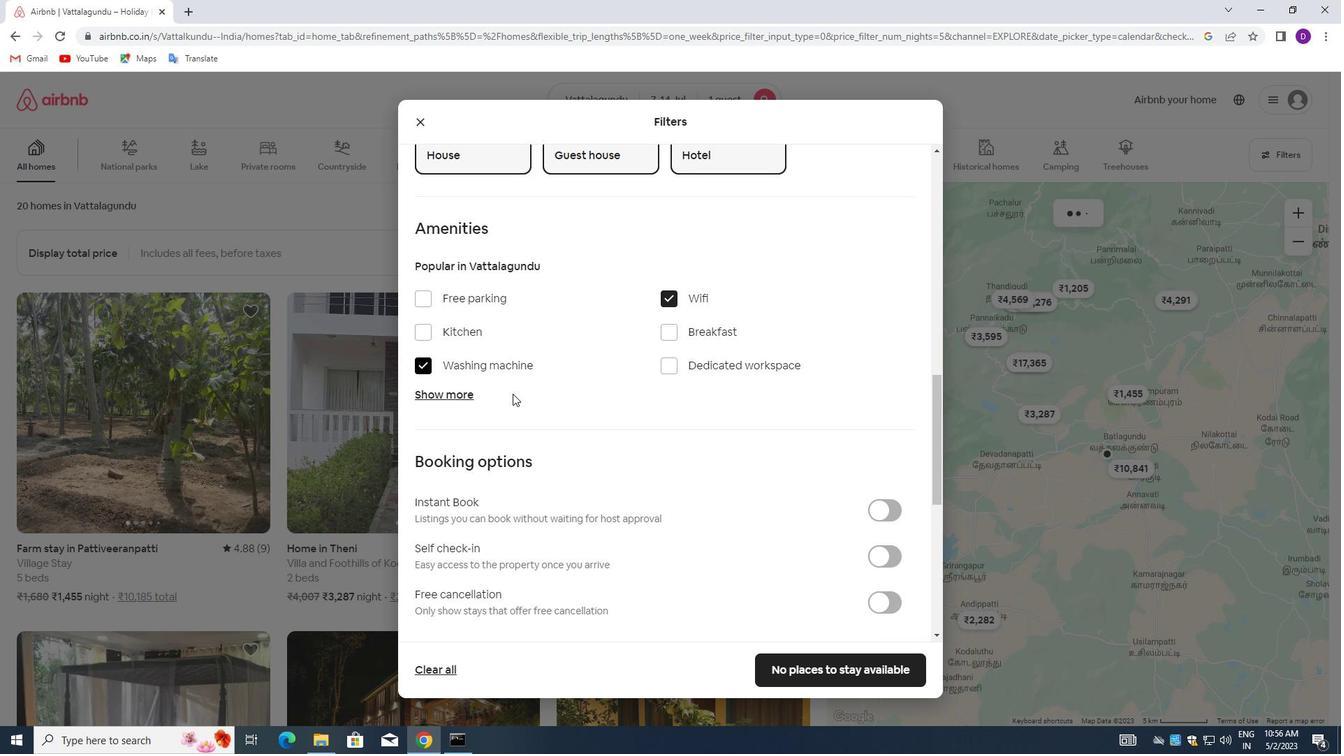 
Action: Mouse scrolled (696, 432) with delta (0, 0)
Screenshot: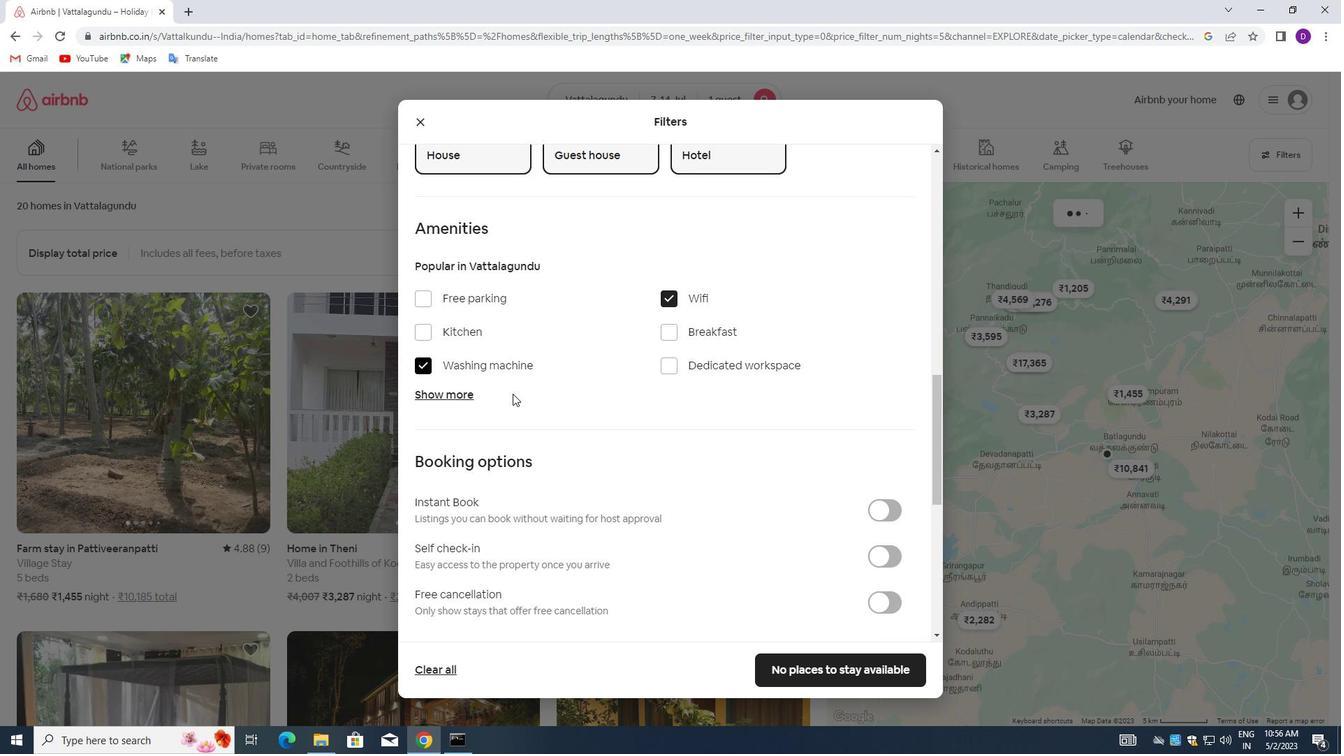 
Action: Mouse moved to (715, 440)
Screenshot: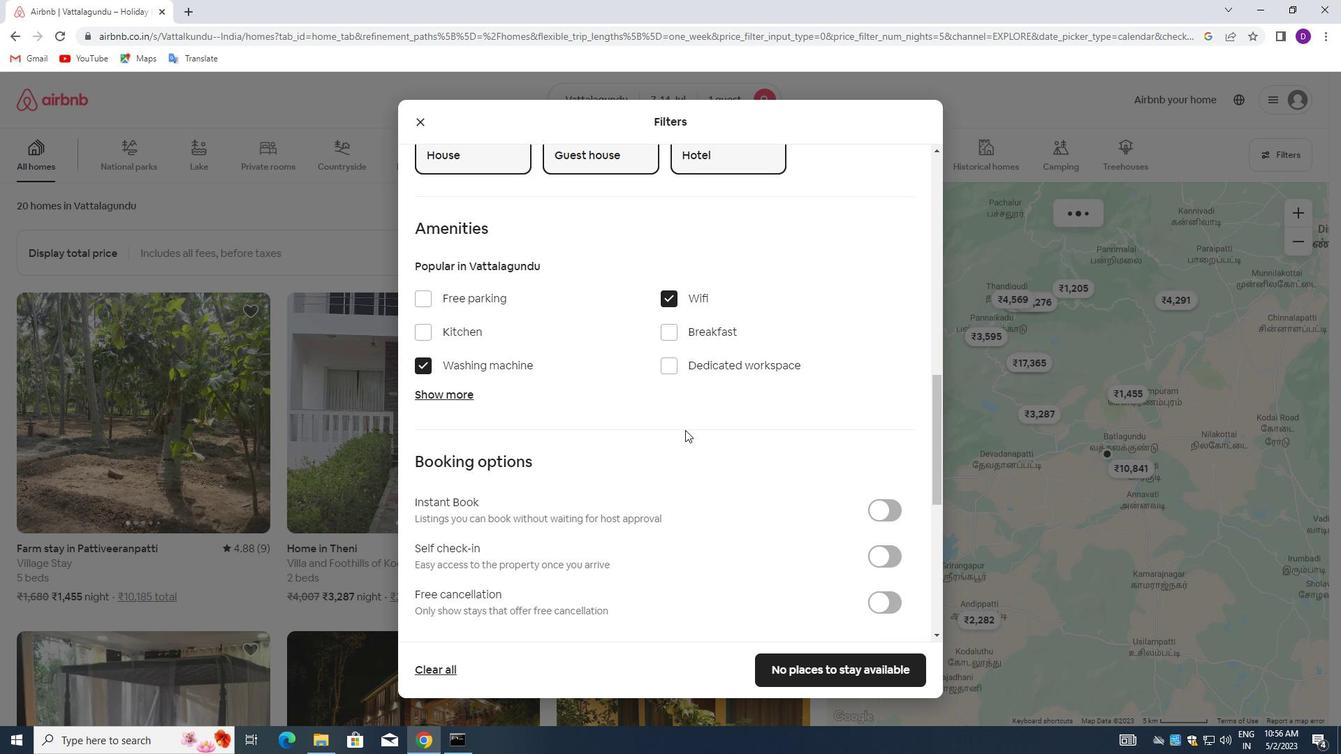 
Action: Mouse scrolled (715, 439) with delta (0, 0)
Screenshot: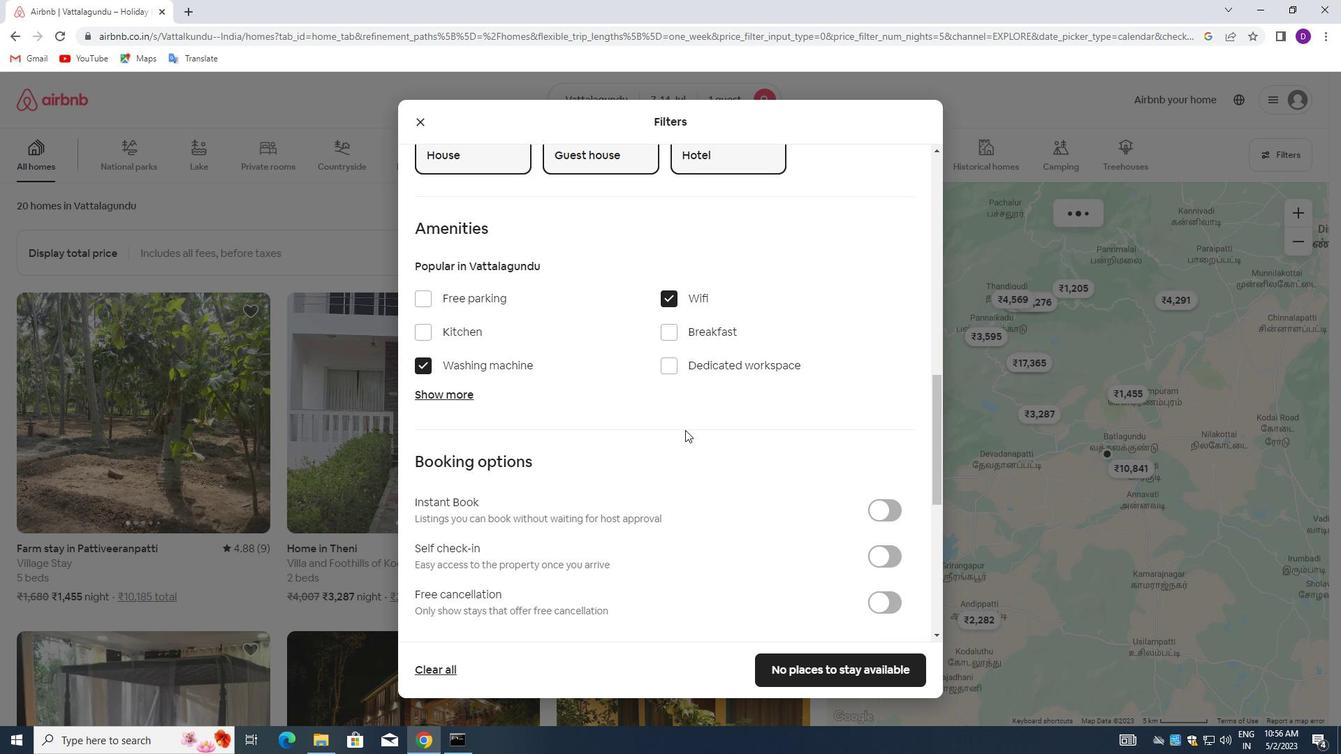 
Action: Mouse moved to (872, 416)
Screenshot: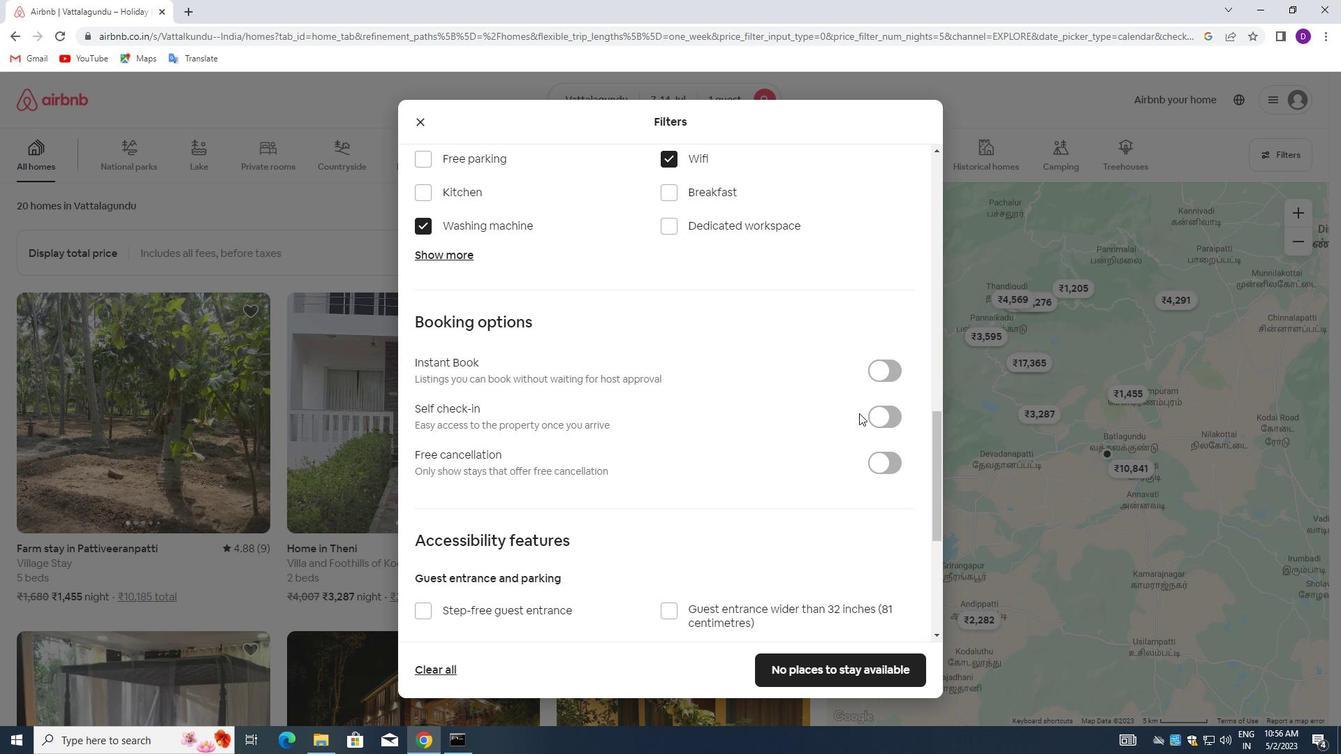 
Action: Mouse pressed left at (872, 416)
Screenshot: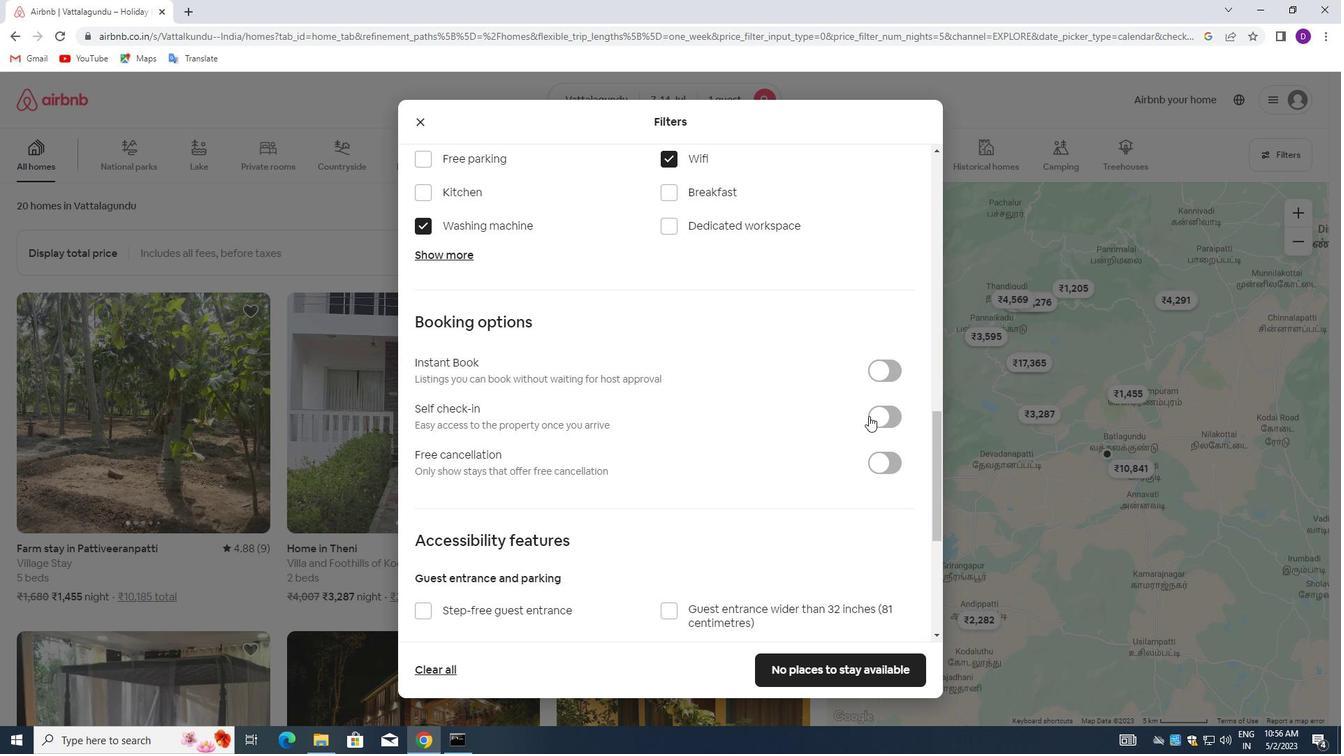 
Action: Mouse moved to (627, 484)
Screenshot: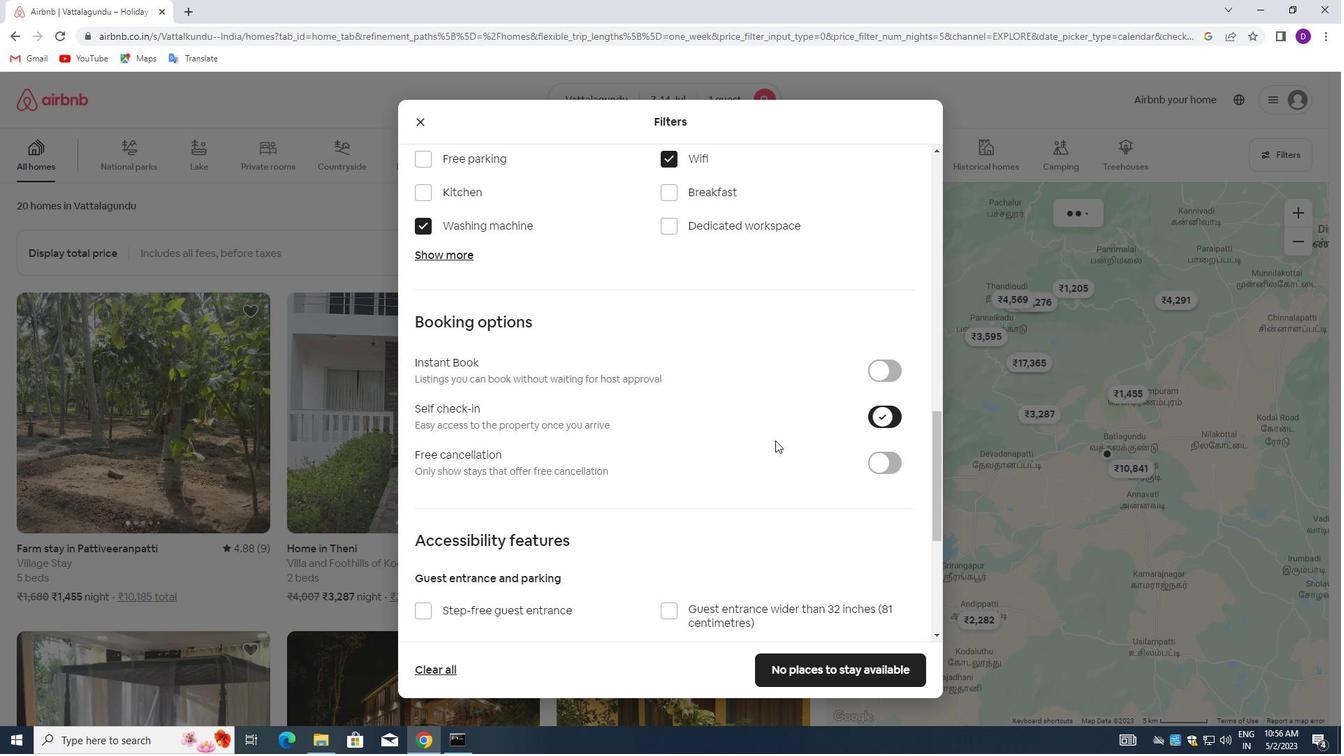 
Action: Mouse scrolled (627, 483) with delta (0, 0)
Screenshot: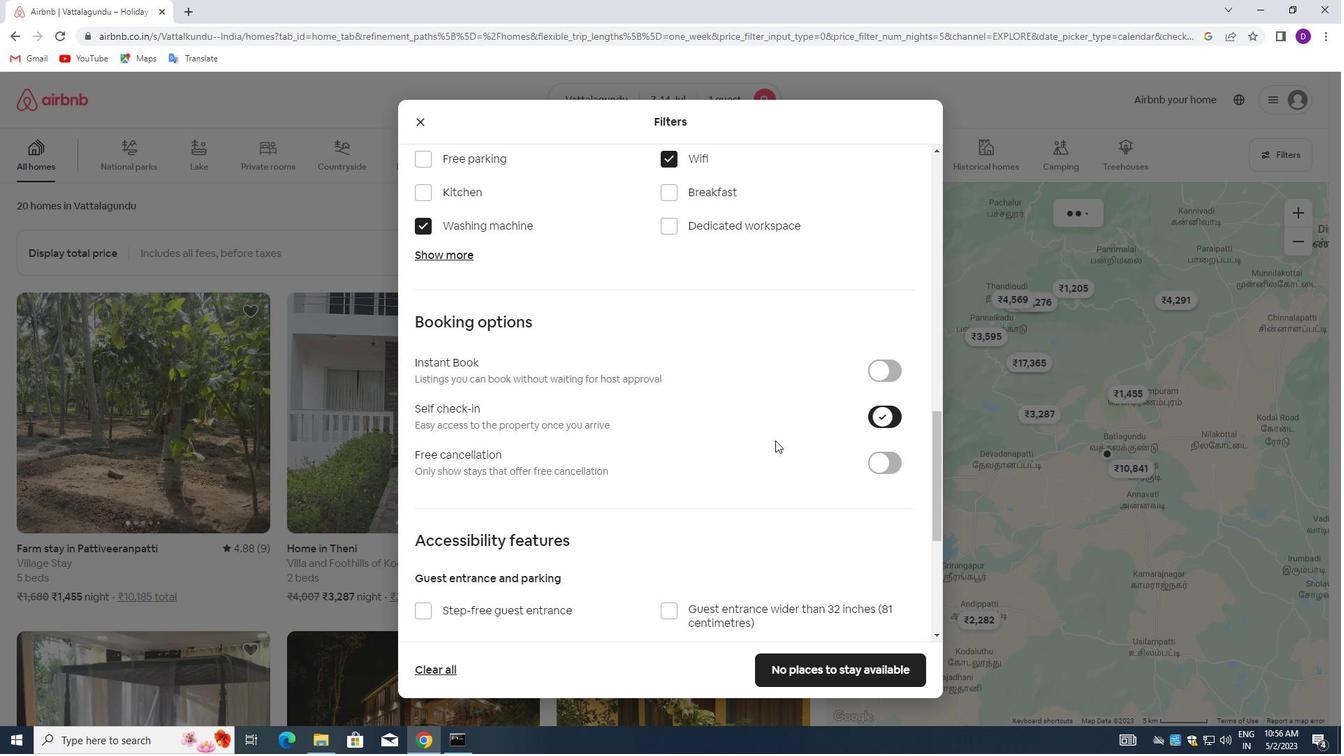 
Action: Mouse moved to (614, 491)
Screenshot: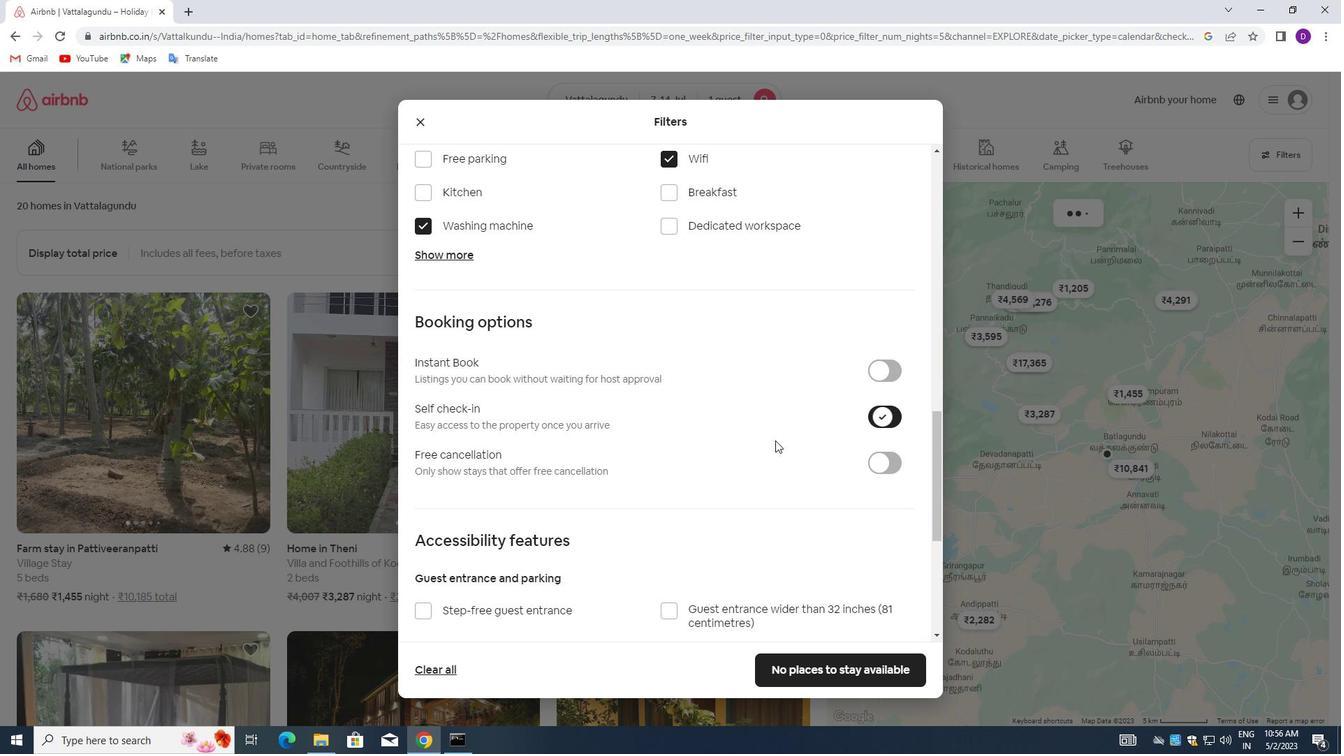 
Action: Mouse scrolled (614, 490) with delta (0, 0)
Screenshot: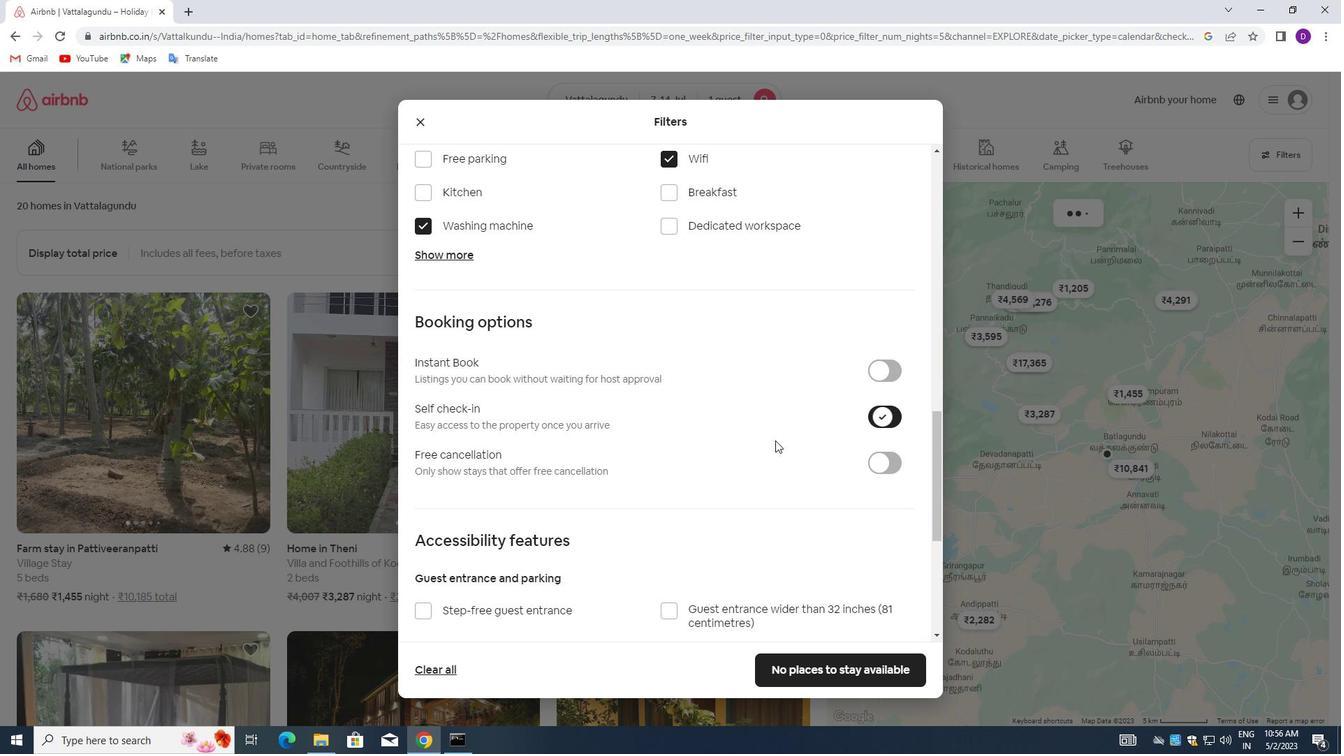 
Action: Mouse moved to (608, 494)
Screenshot: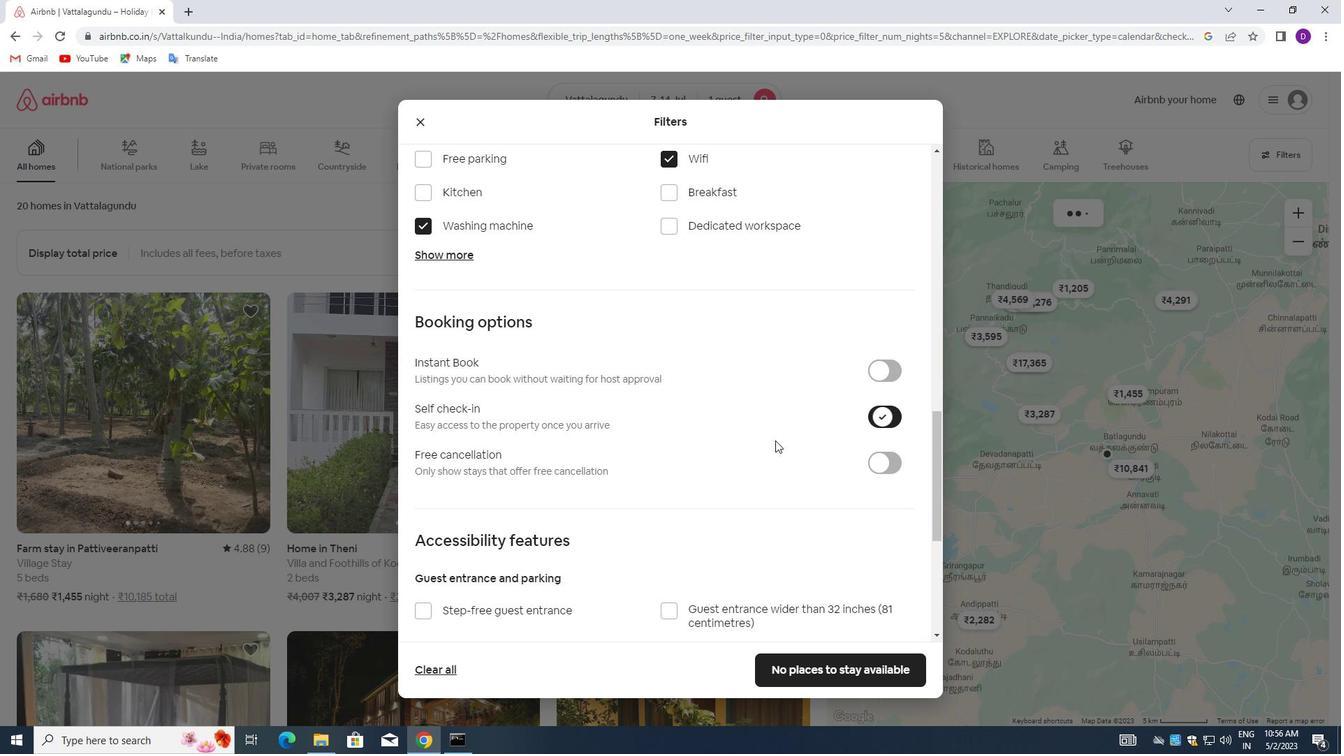 
Action: Mouse scrolled (608, 493) with delta (0, 0)
Screenshot: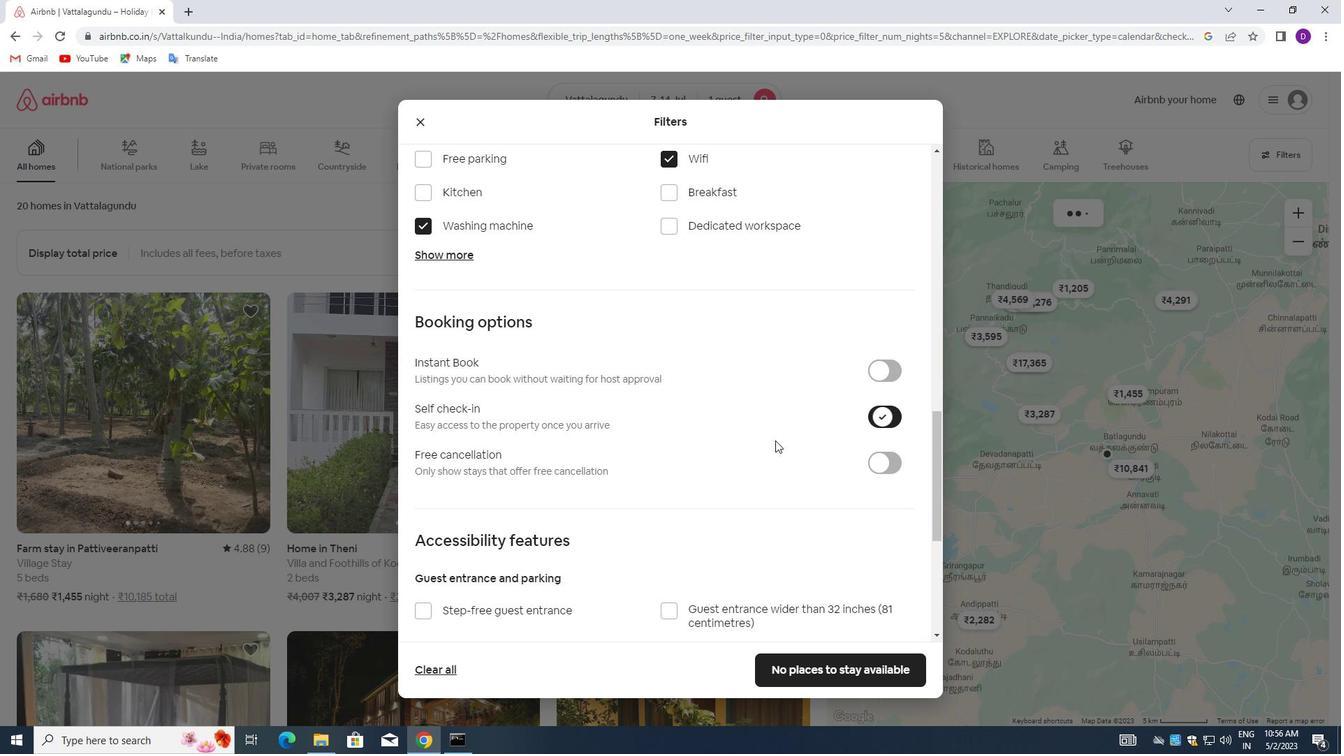 
Action: Mouse moved to (604, 494)
Screenshot: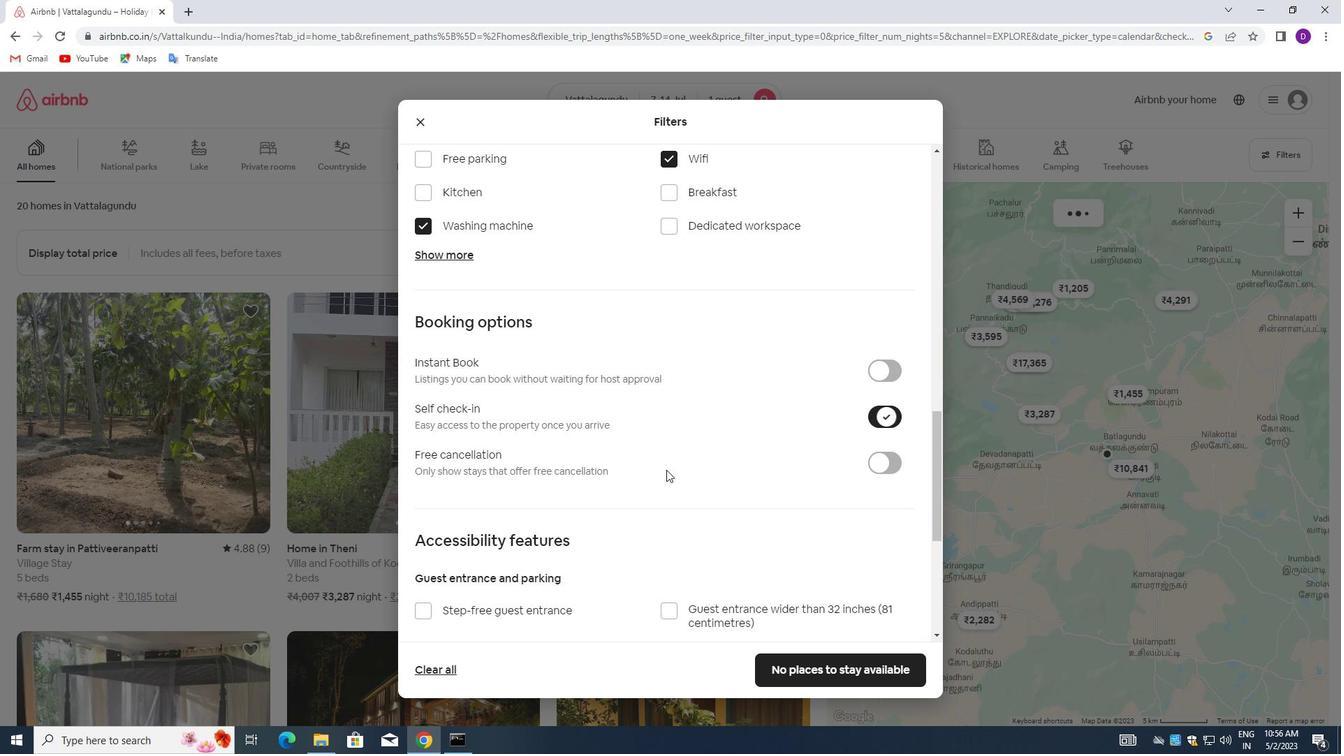 
Action: Mouse scrolled (604, 494) with delta (0, 0)
Screenshot: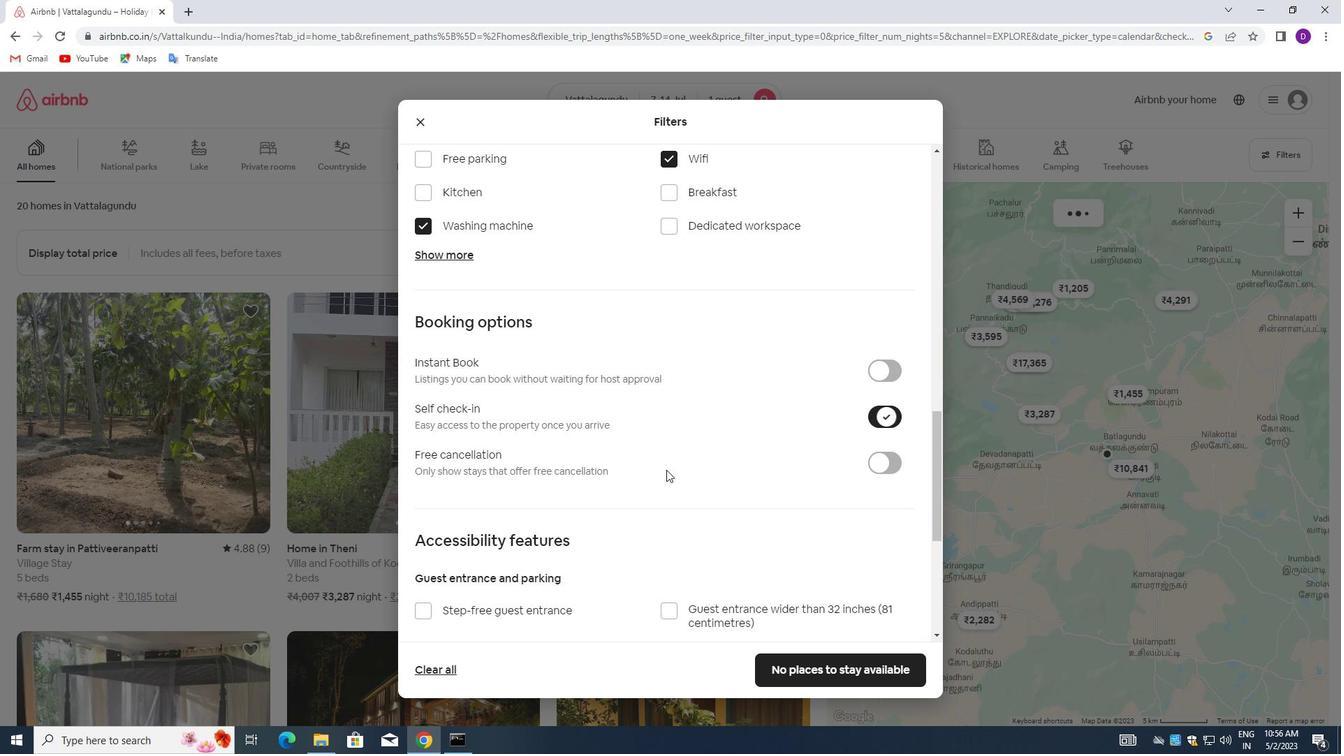 
Action: Mouse moved to (602, 495)
Screenshot: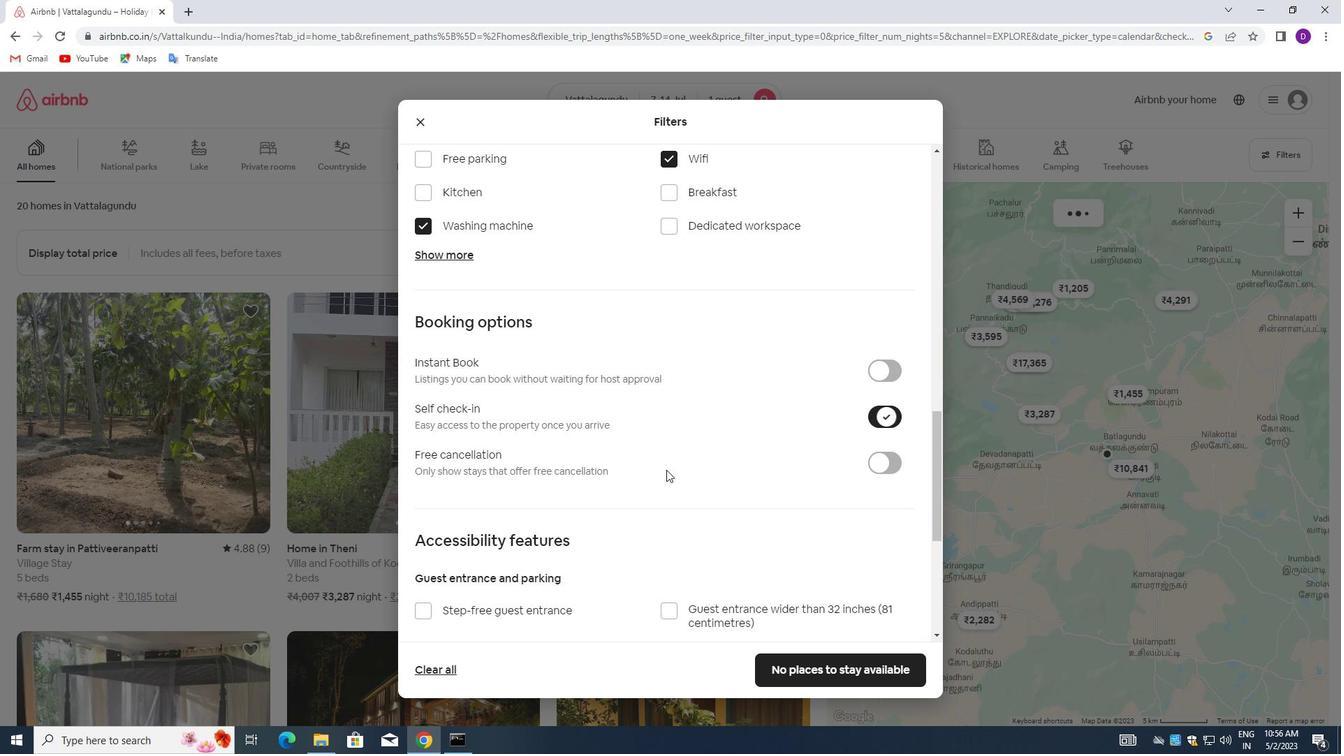 
Action: Mouse scrolled (602, 494) with delta (0, 0)
Screenshot: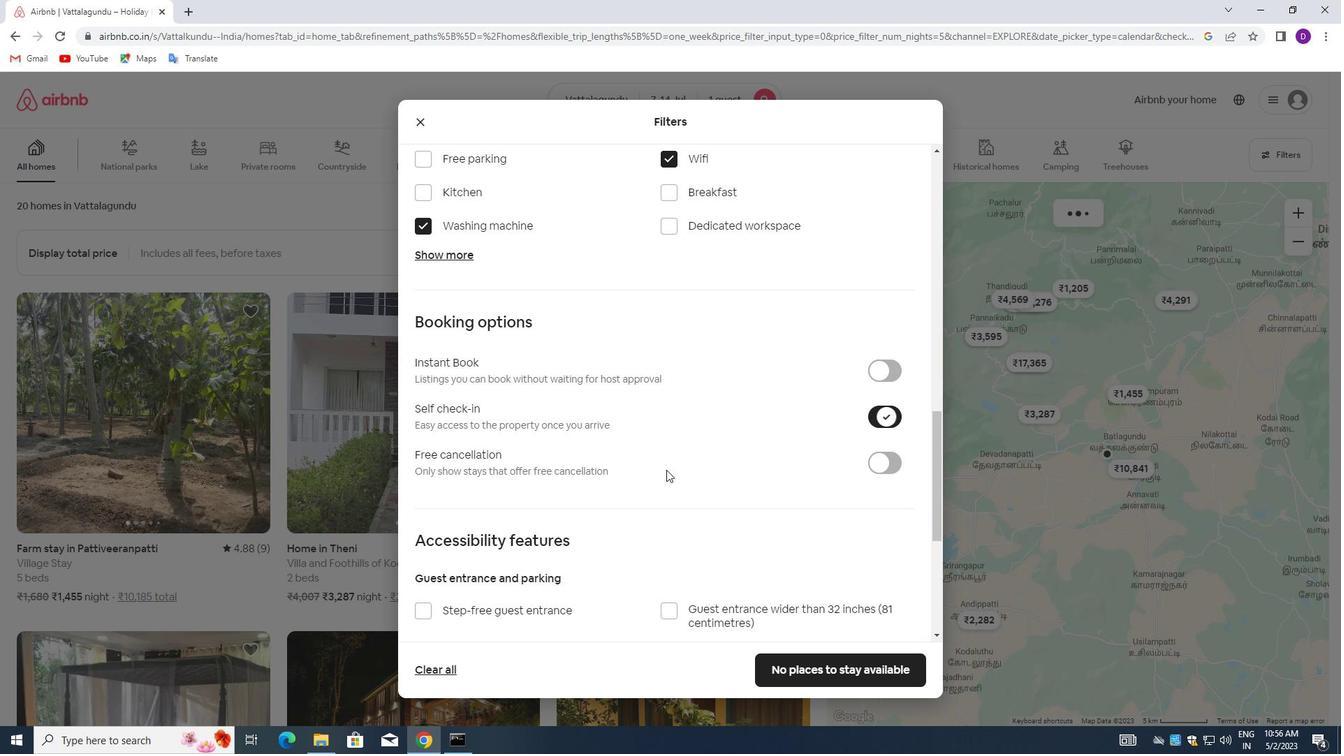 
Action: Mouse moved to (600, 495)
Screenshot: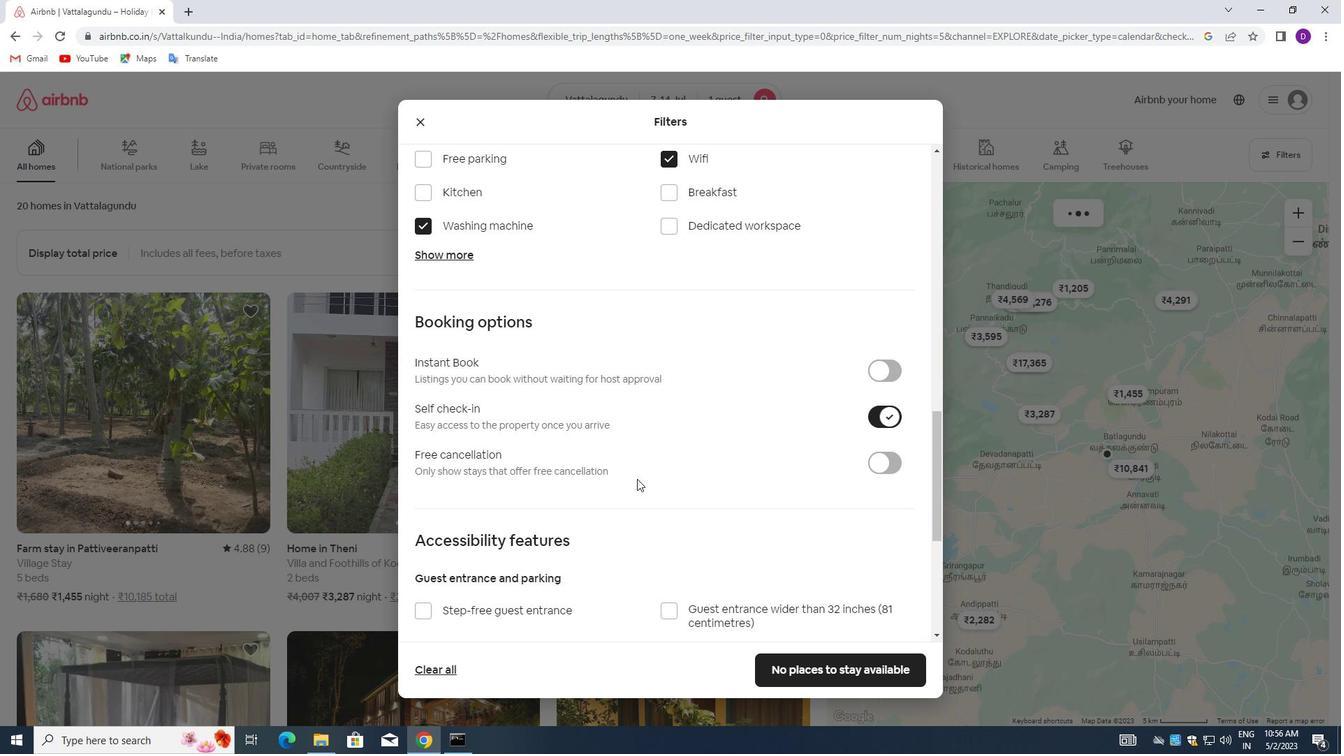
Action: Mouse scrolled (600, 494) with delta (0, 0)
Screenshot: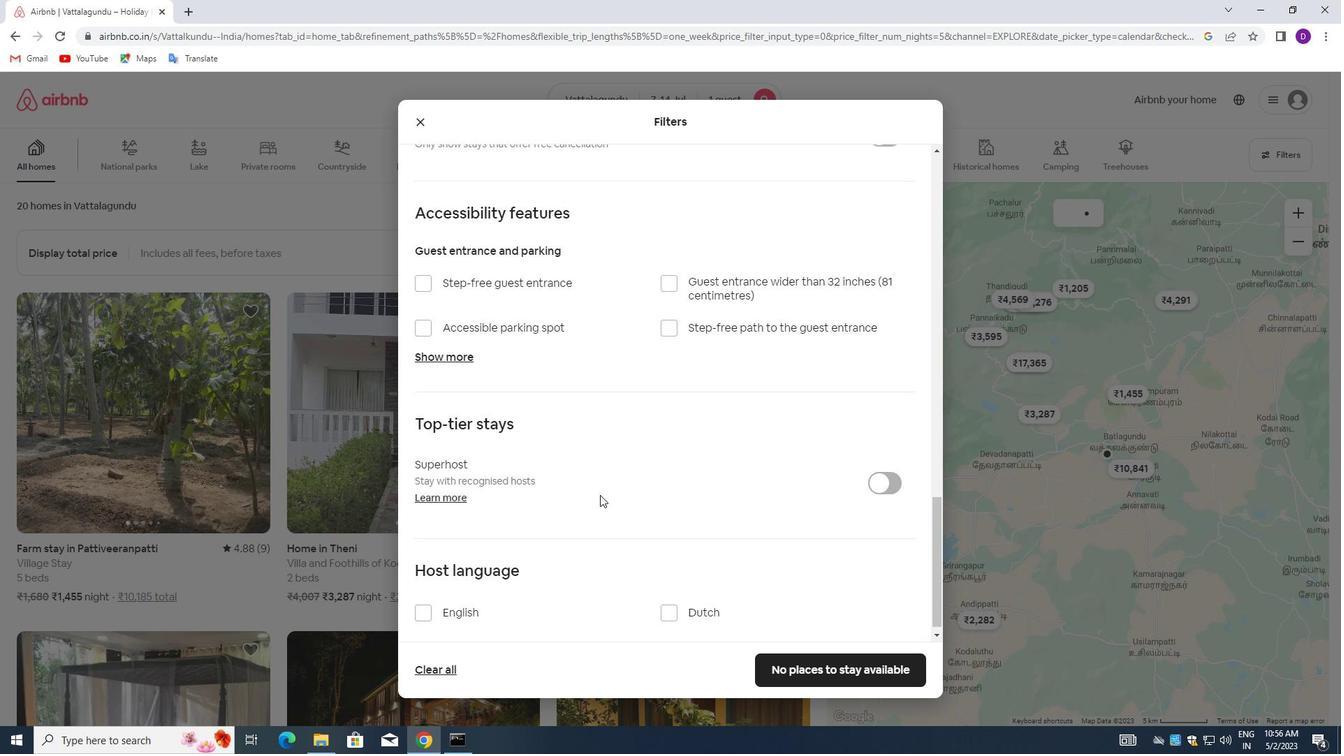 
Action: Mouse moved to (599, 496)
Screenshot: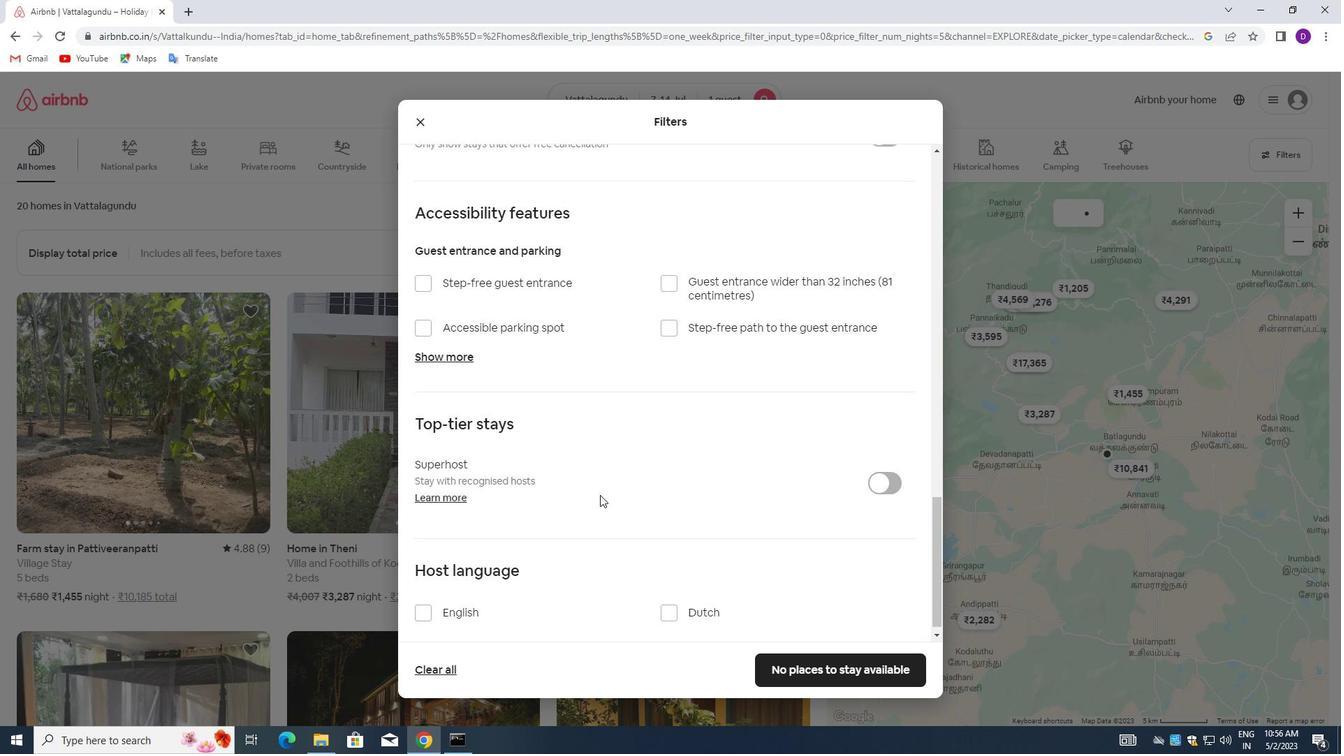
Action: Mouse scrolled (599, 495) with delta (0, 0)
Screenshot: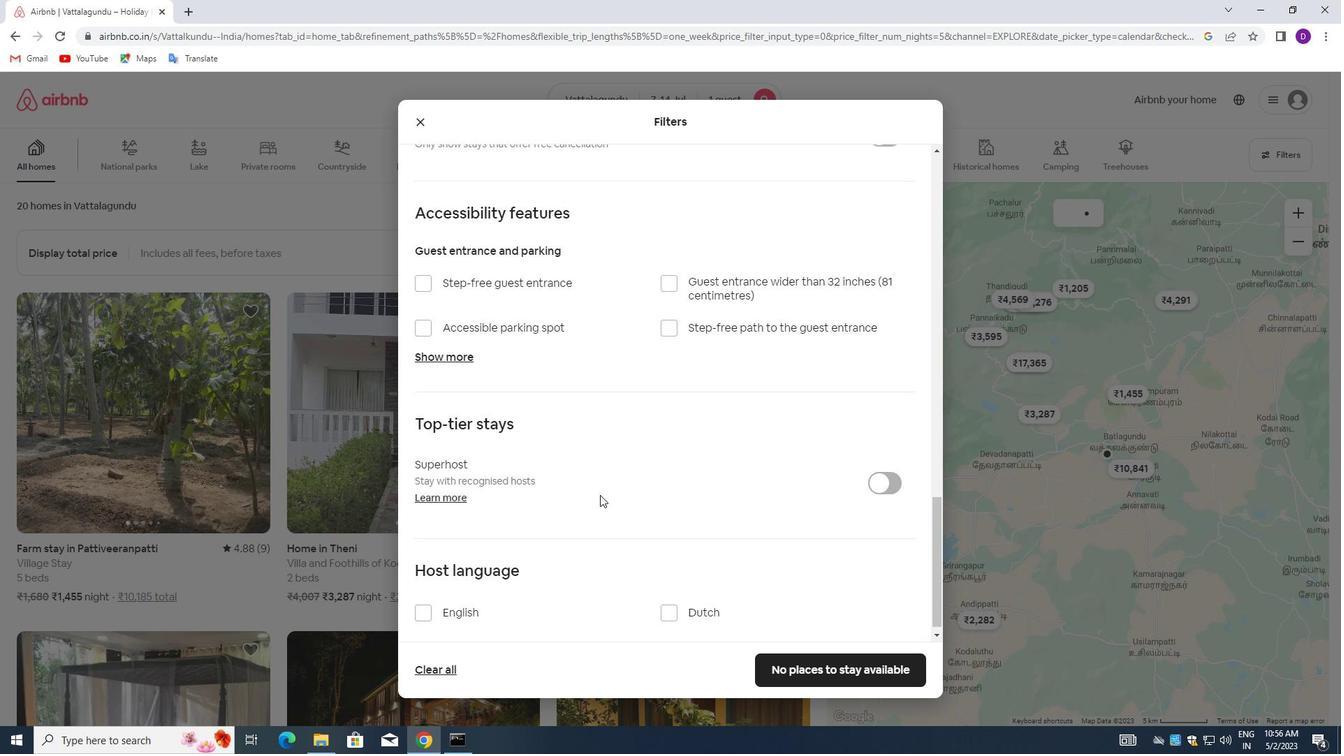 
Action: Mouse moved to (597, 505)
Screenshot: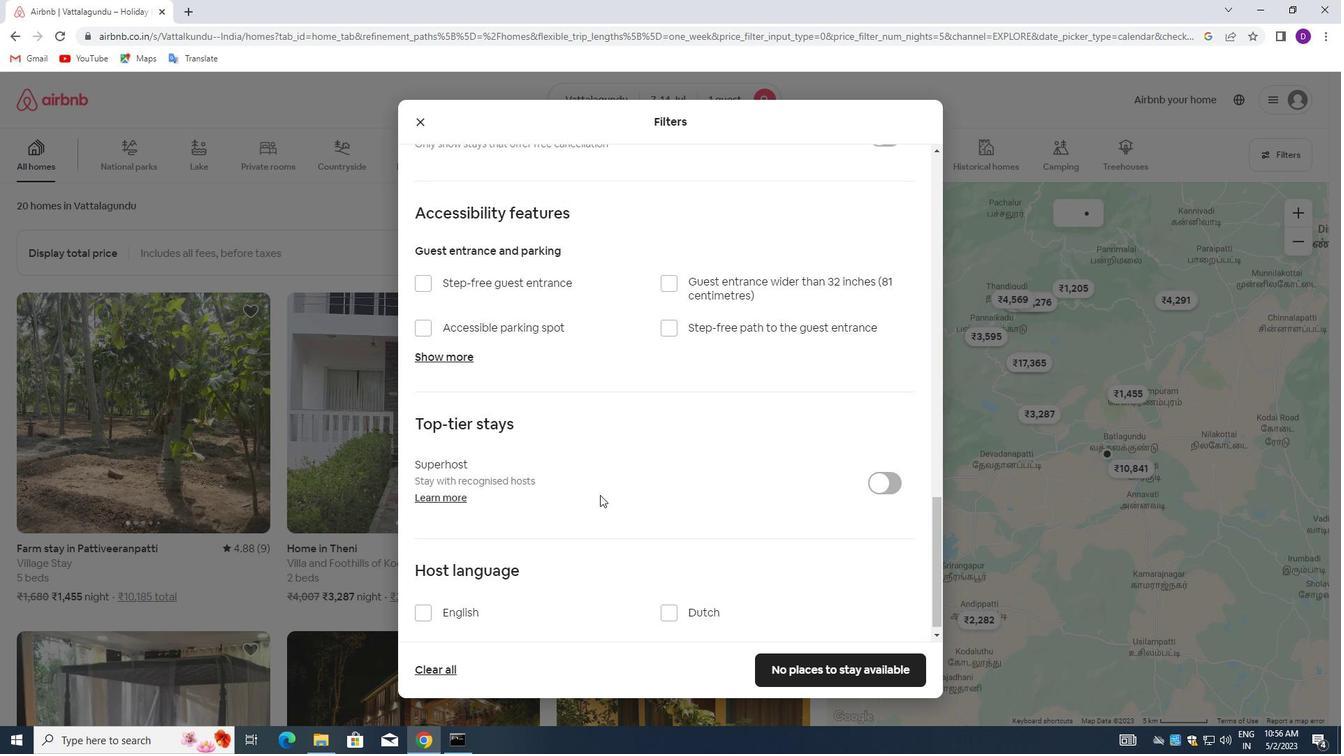 
Action: Mouse scrolled (597, 504) with delta (0, 0)
Screenshot: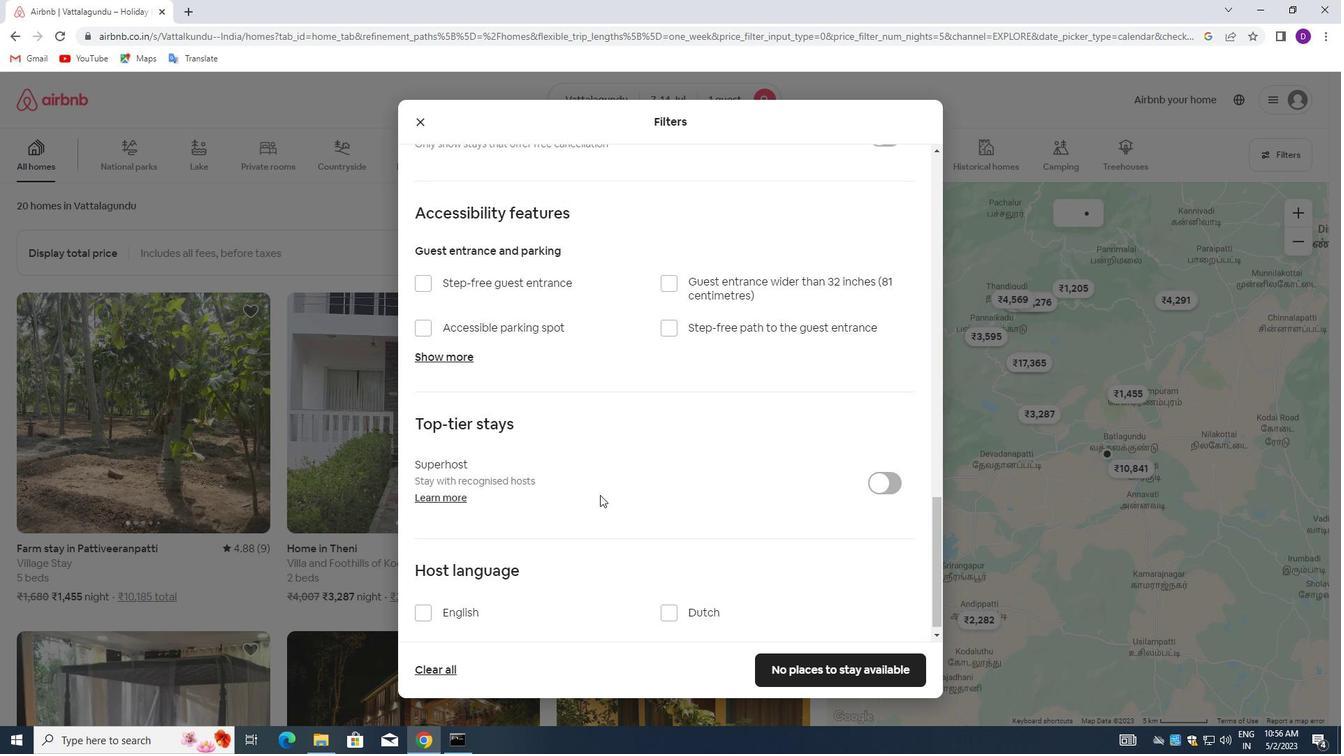 
Action: Mouse moved to (596, 510)
Screenshot: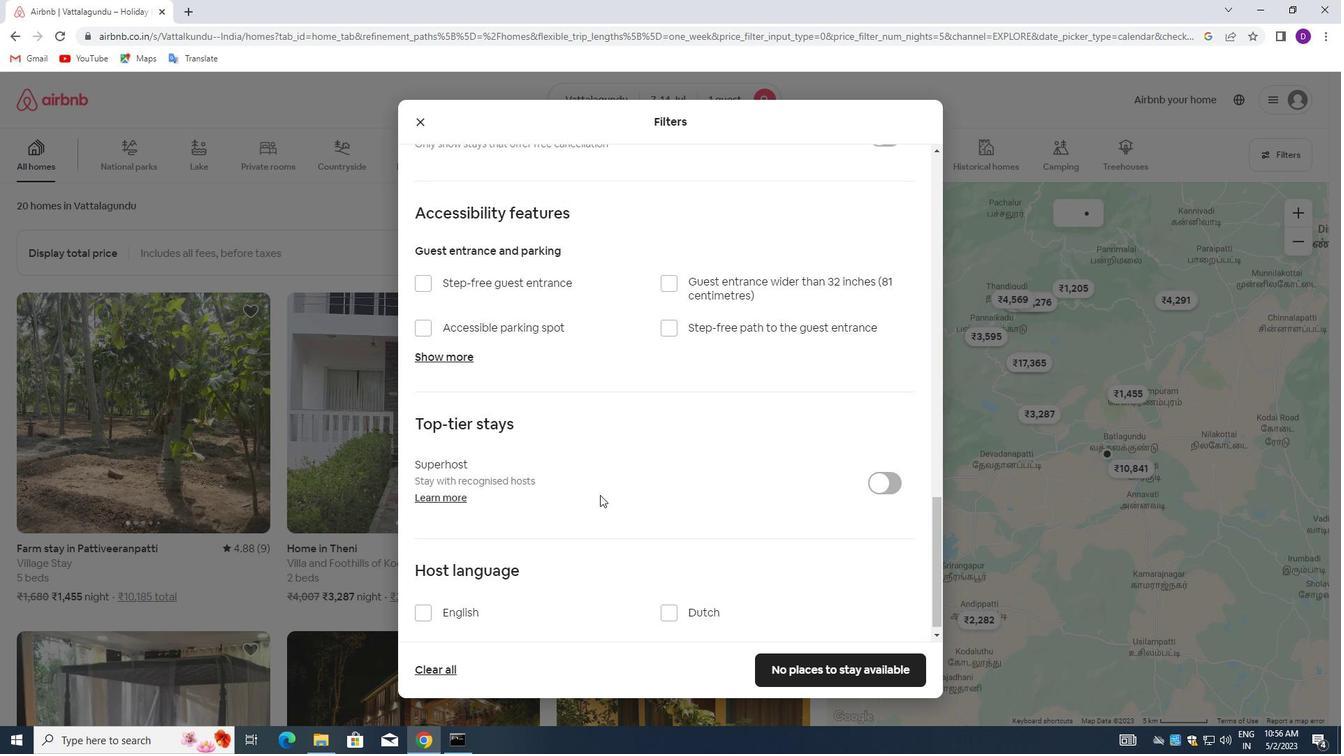 
Action: Mouse scrolled (596, 510) with delta (0, 0)
Screenshot: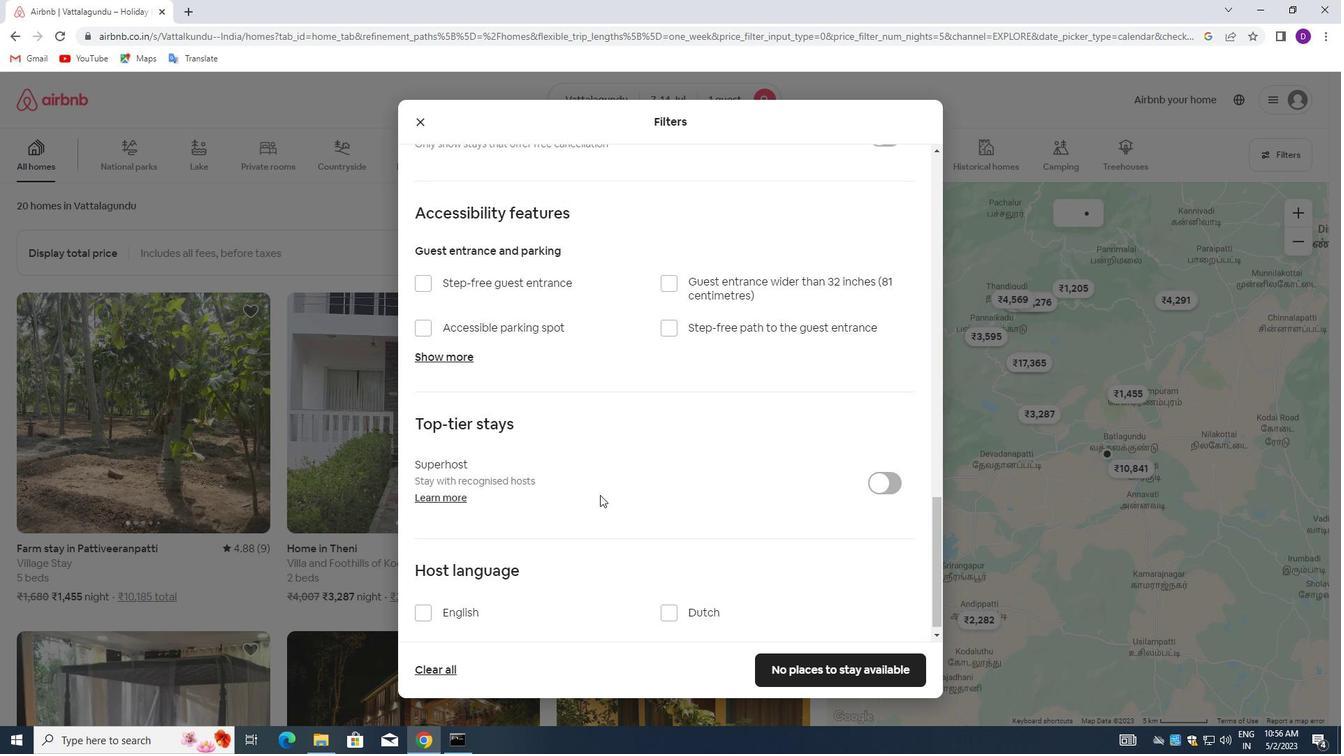
Action: Mouse moved to (594, 515)
Screenshot: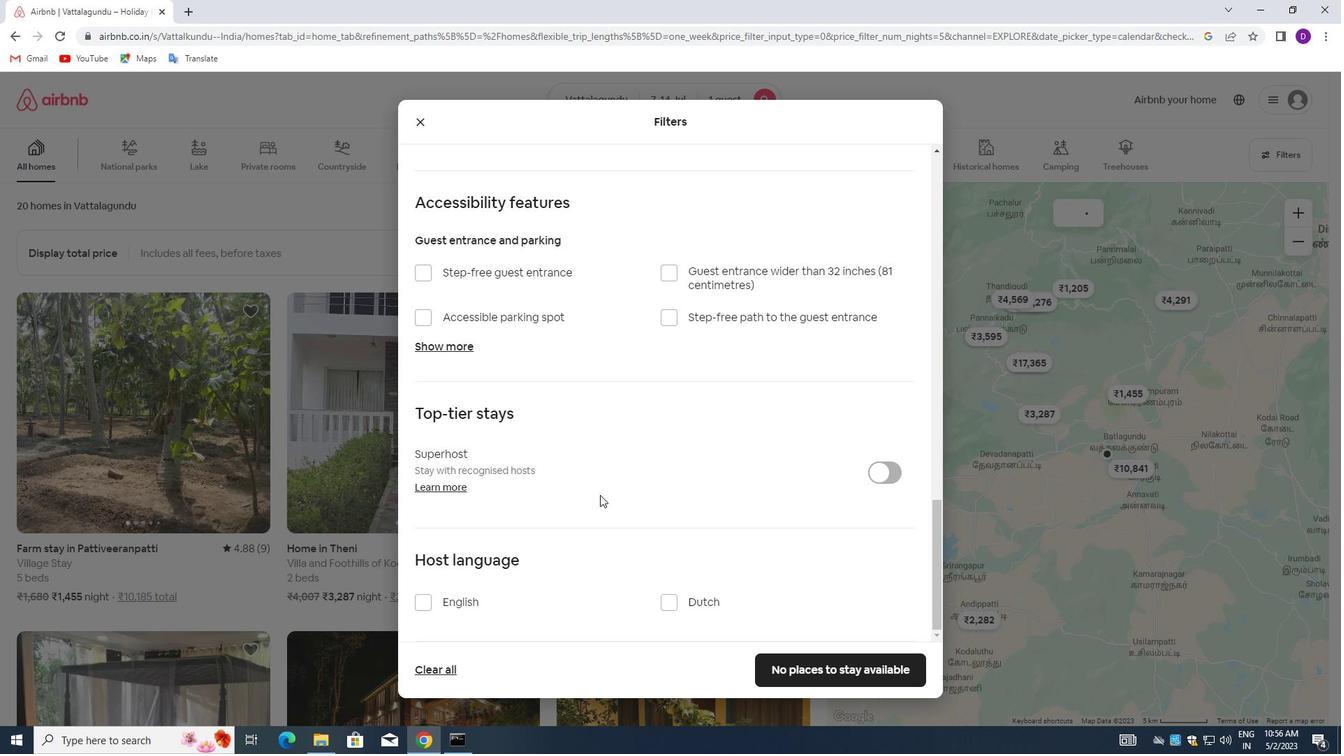 
Action: Mouse scrolled (594, 515) with delta (0, 0)
Screenshot: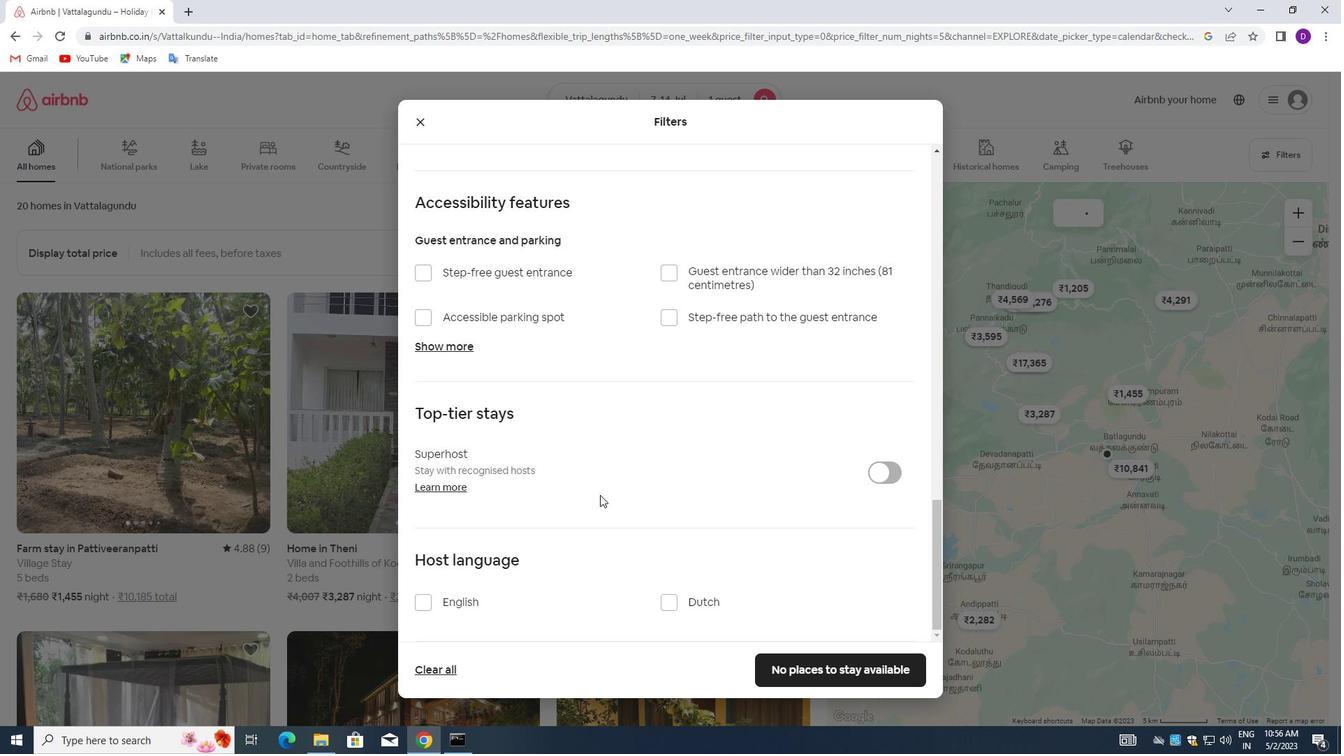
Action: Mouse moved to (524, 575)
Screenshot: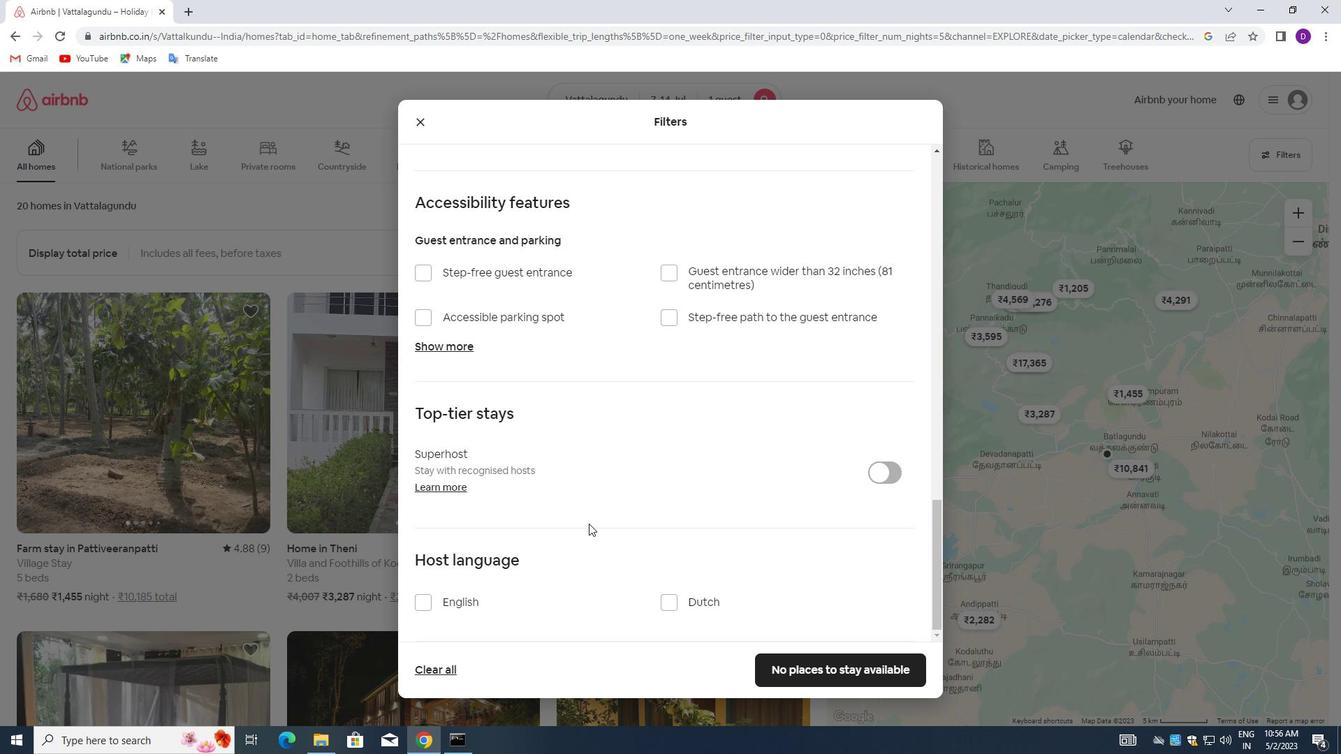 
Action: Mouse scrolled (524, 574) with delta (0, 0)
Screenshot: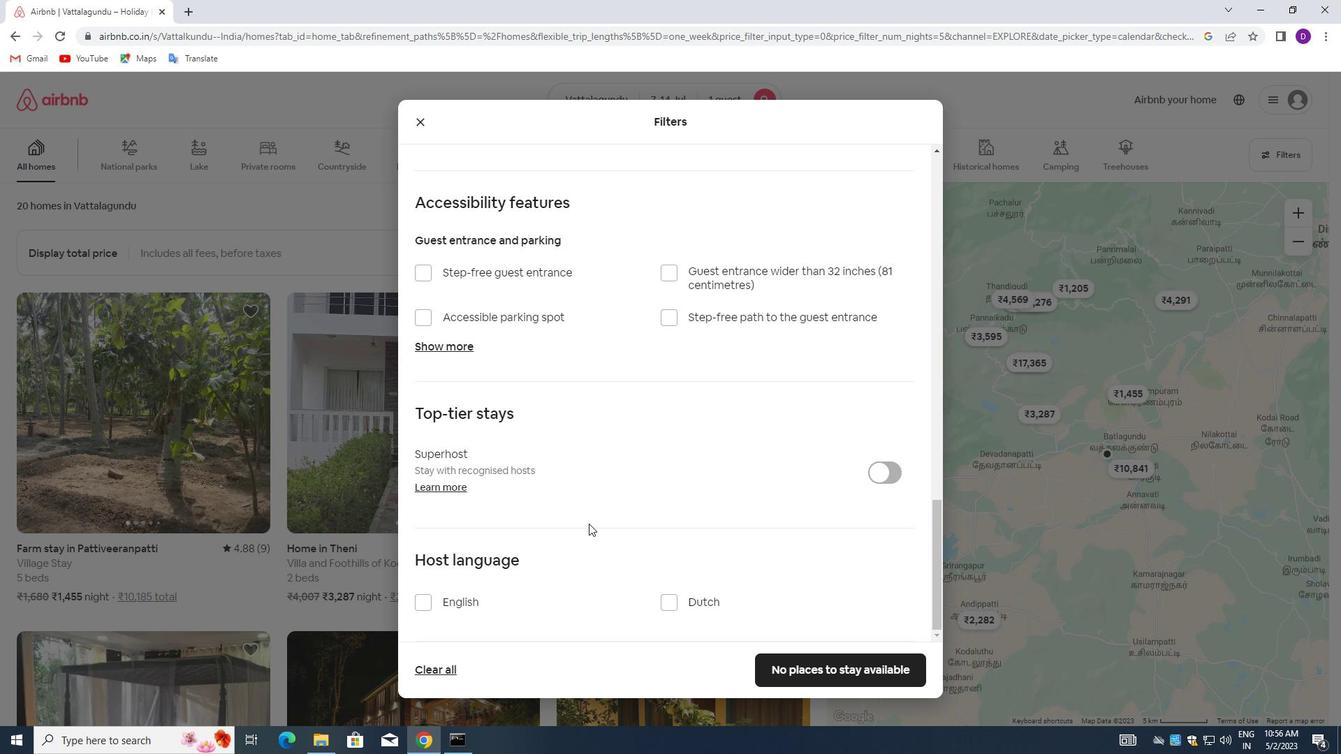
Action: Mouse moved to (424, 598)
Screenshot: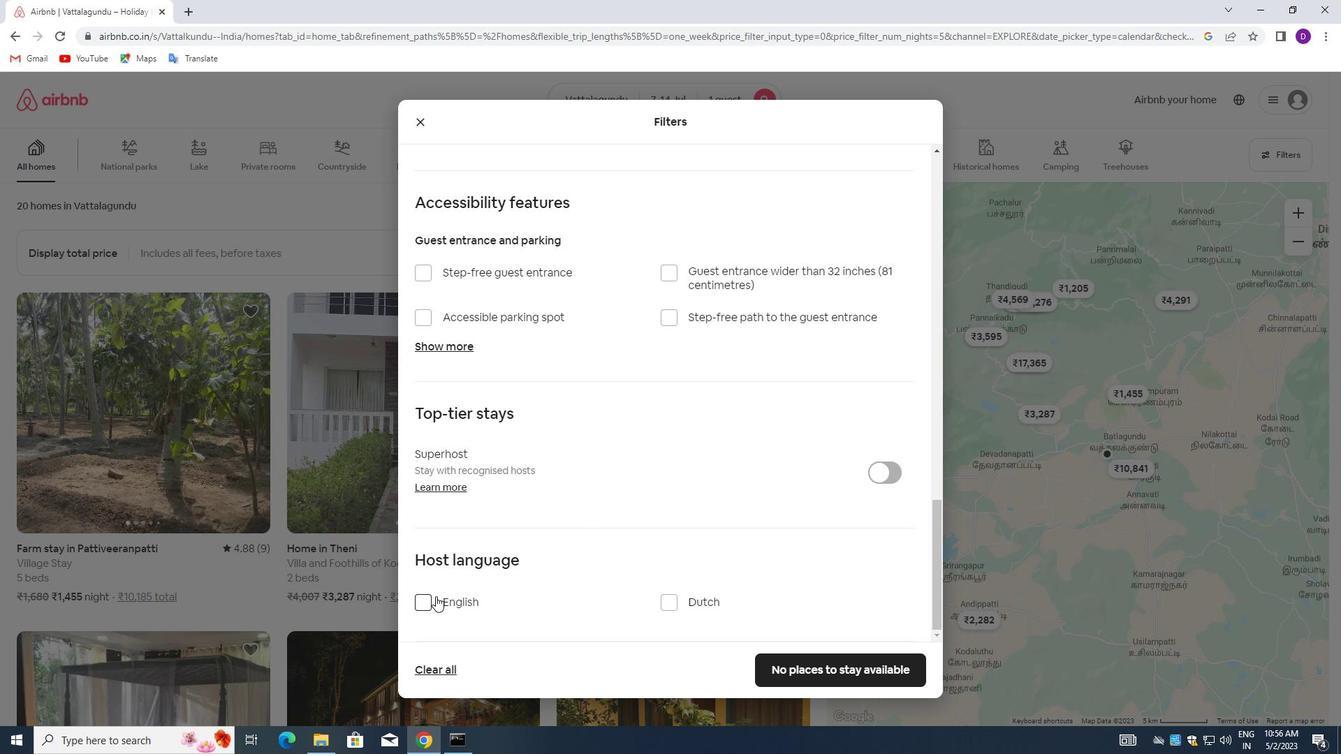 
Action: Mouse pressed left at (424, 598)
Screenshot: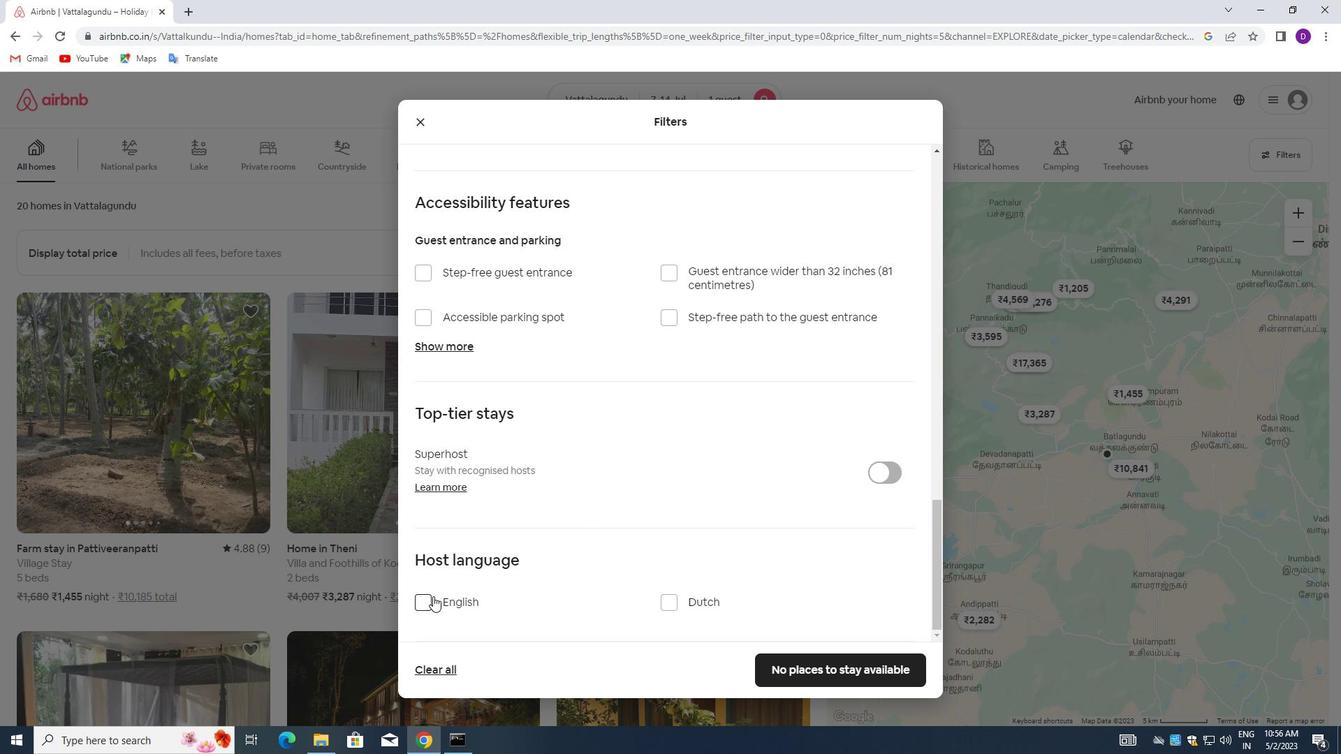 
Action: Mouse moved to (821, 669)
Screenshot: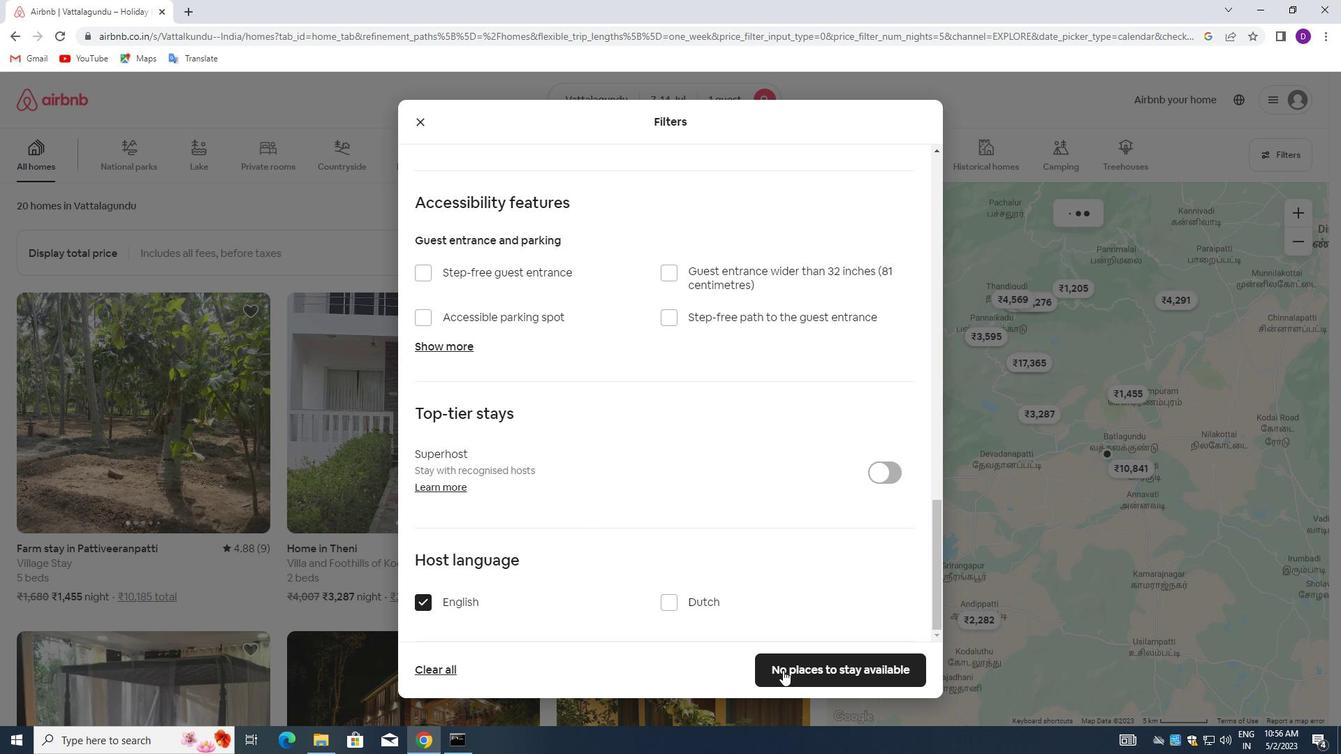 
Action: Mouse pressed left at (821, 669)
Screenshot: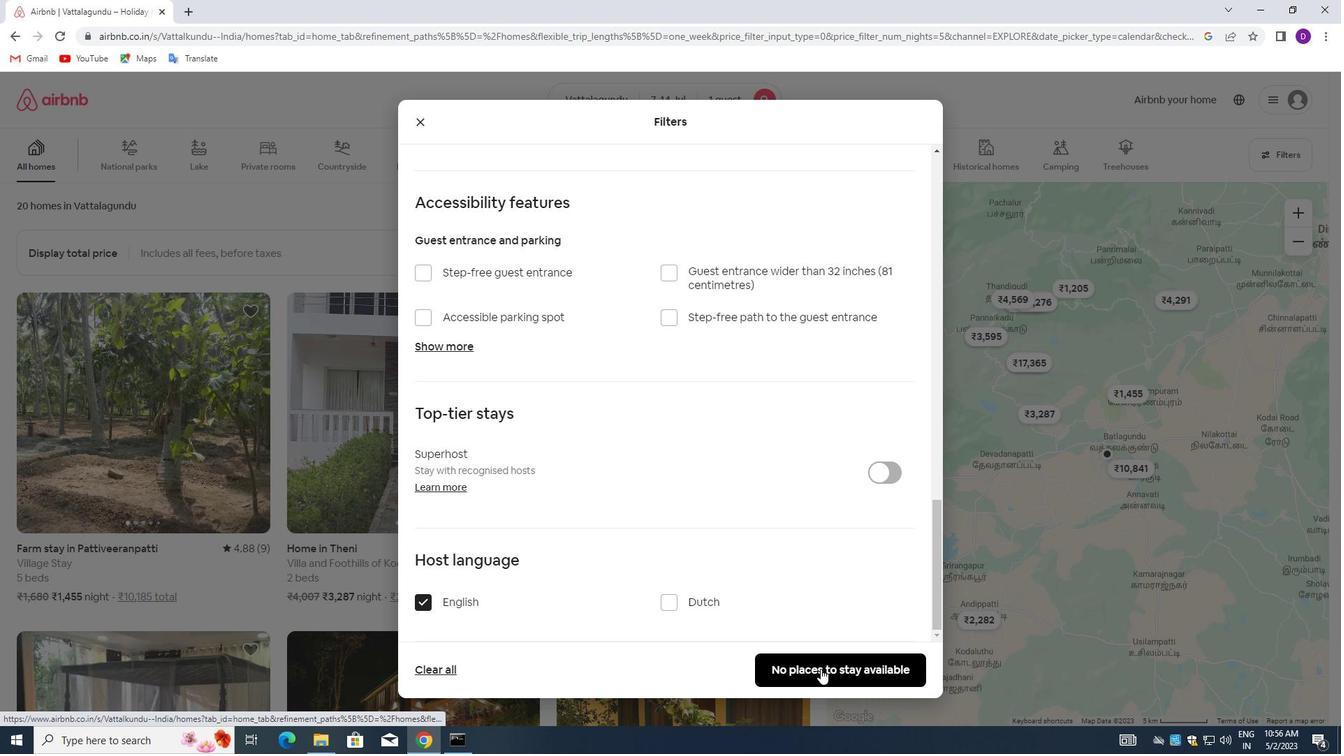 
Action: Mouse moved to (802, 649)
Screenshot: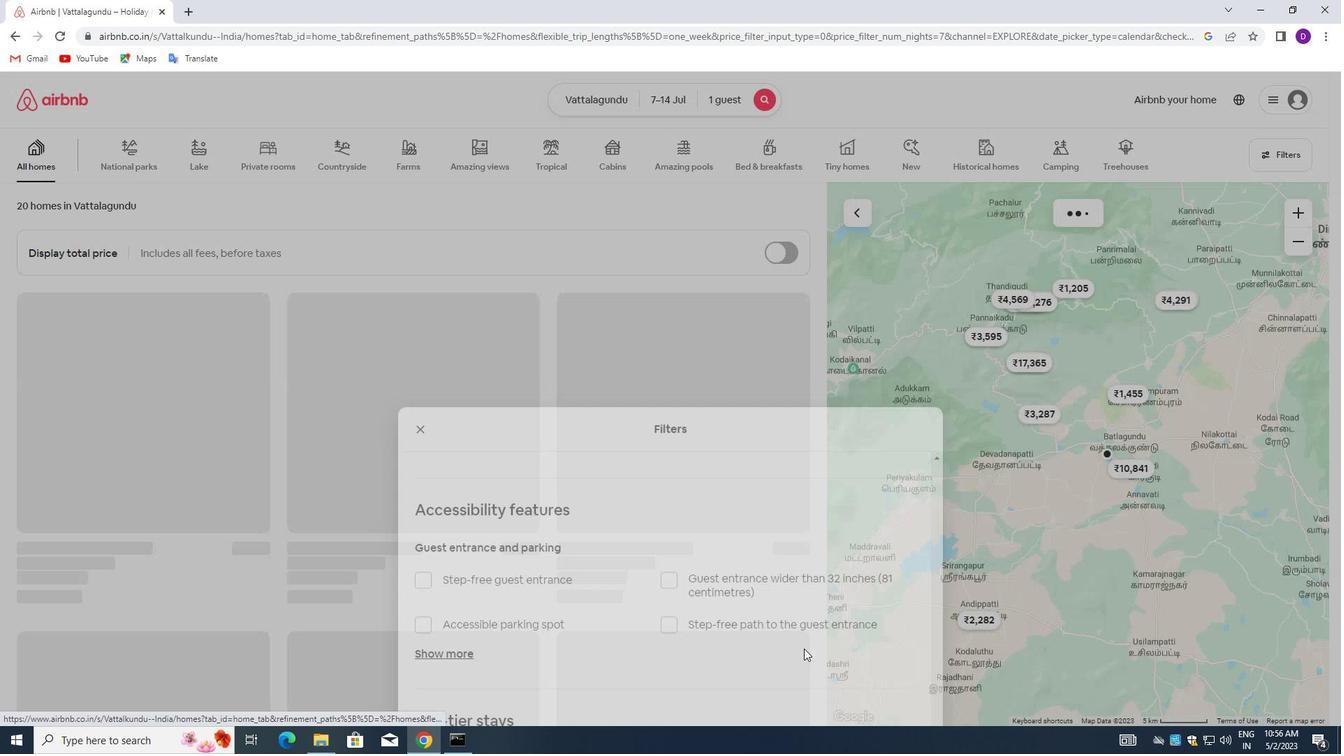 
